 Task: Research Airbnb properties in Suluq, Libya from 12th December, 2023 to 16th December, 2023 for 8 adults.8 bedrooms having 8 beds and 8 bathrooms. Property type can be hotel. Amenities needed are: wifi, TV, free parkinig on premises, gym, breakfast. Look for 4 properties as per requirement.
Action: Mouse moved to (602, 83)
Screenshot: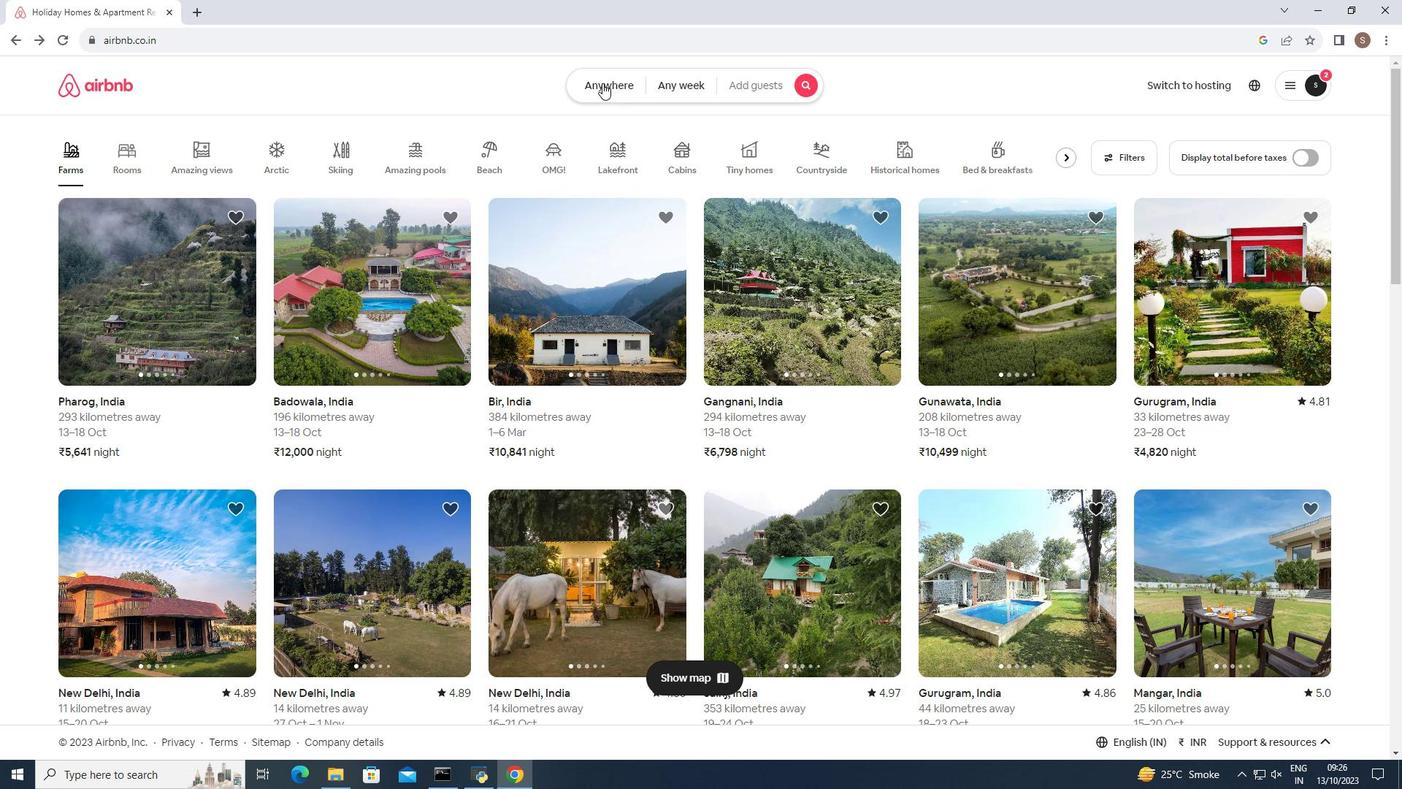 
Action: Mouse pressed left at (602, 83)
Screenshot: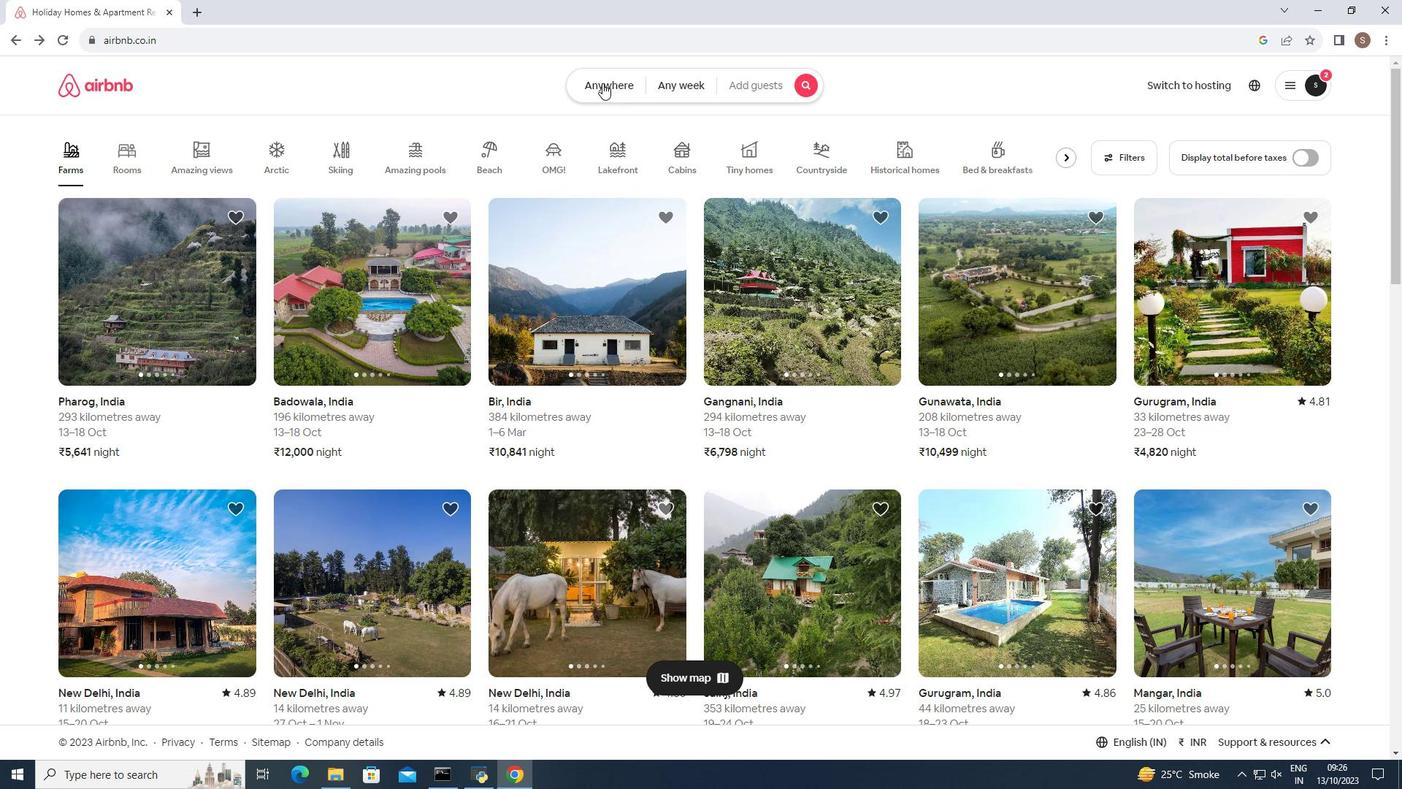 
Action: Mouse moved to (467, 139)
Screenshot: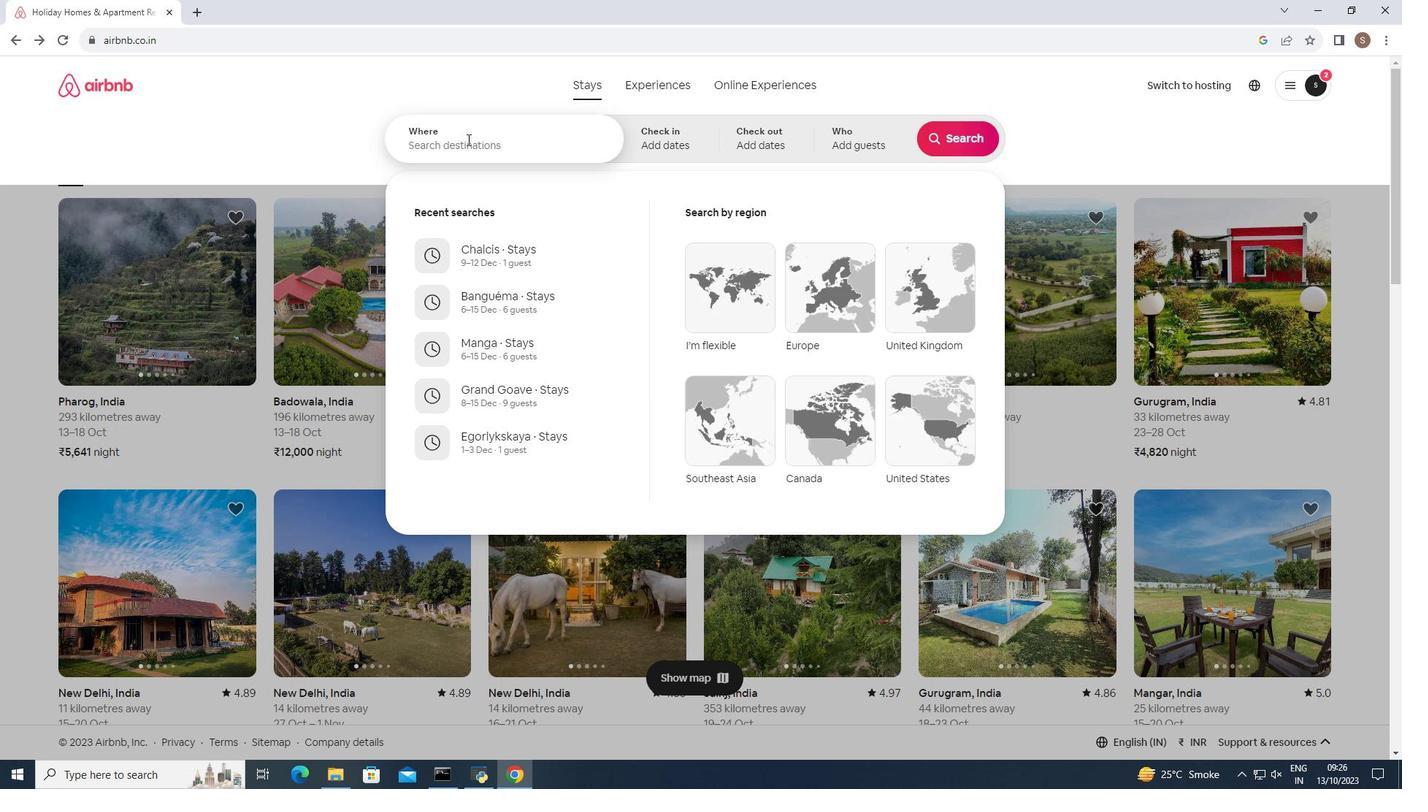 
Action: Mouse pressed left at (467, 139)
Screenshot: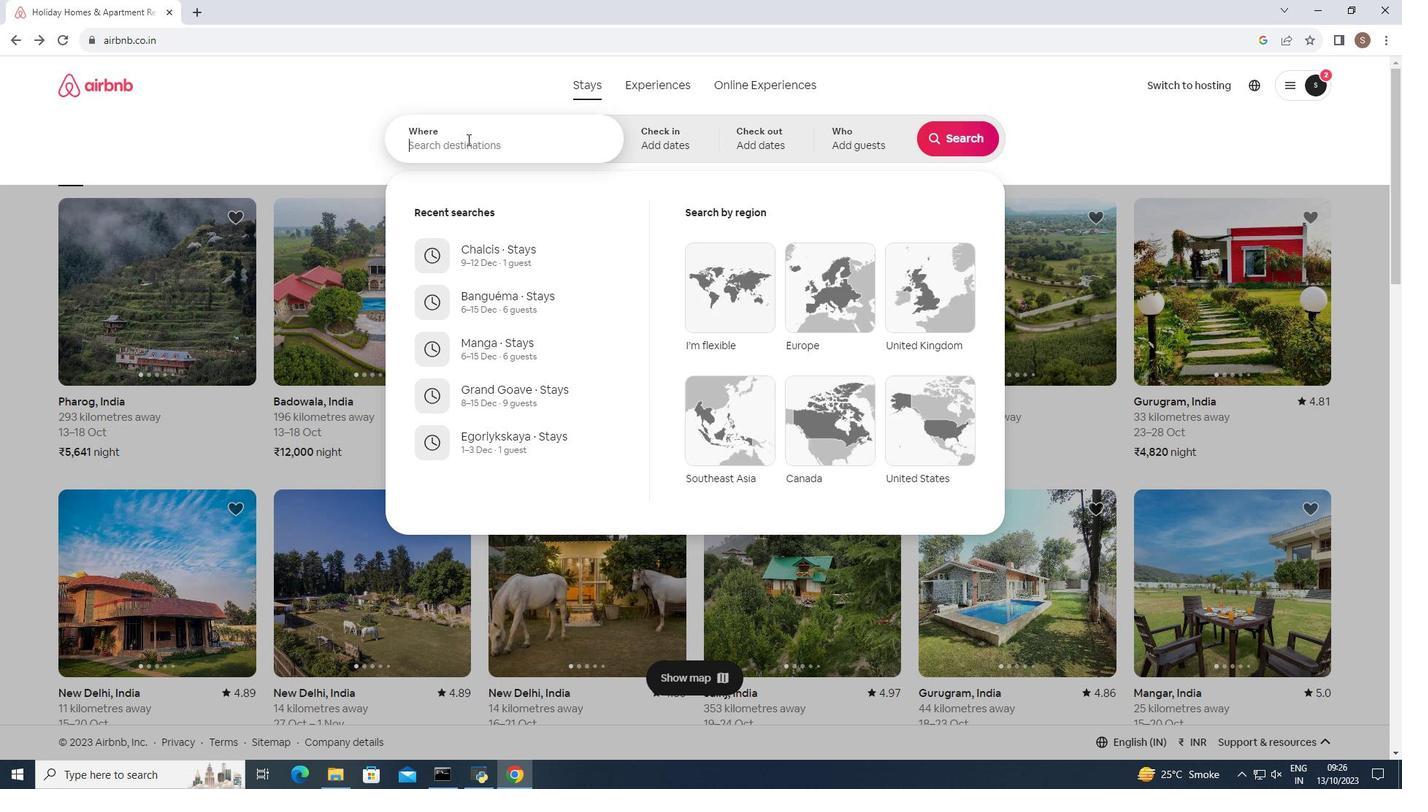 
Action: Key pressed <Key.shift><Key.shift><Key.shift>Suluq,<Key.space><Key.shift>Libya<Key.enter>
Screenshot: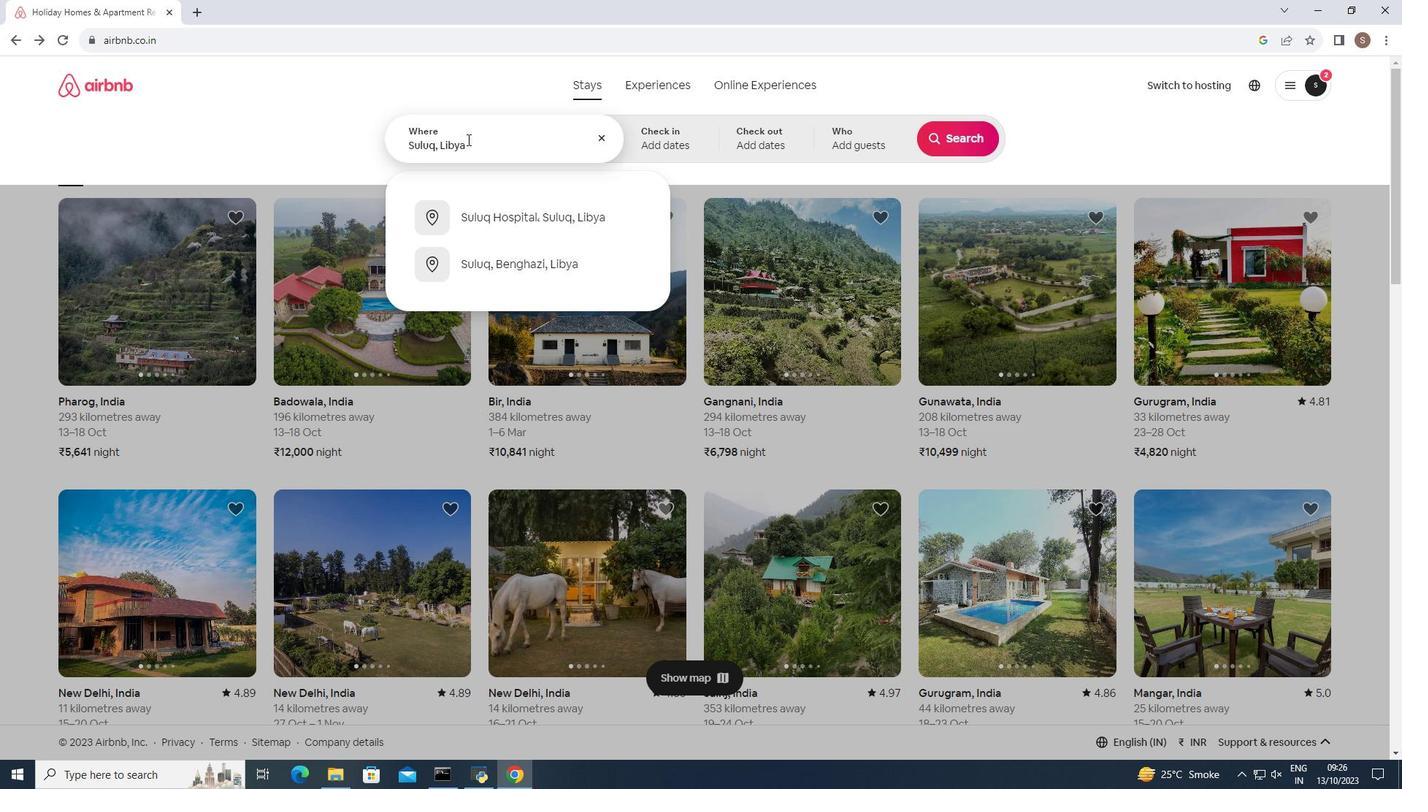 
Action: Mouse moved to (953, 253)
Screenshot: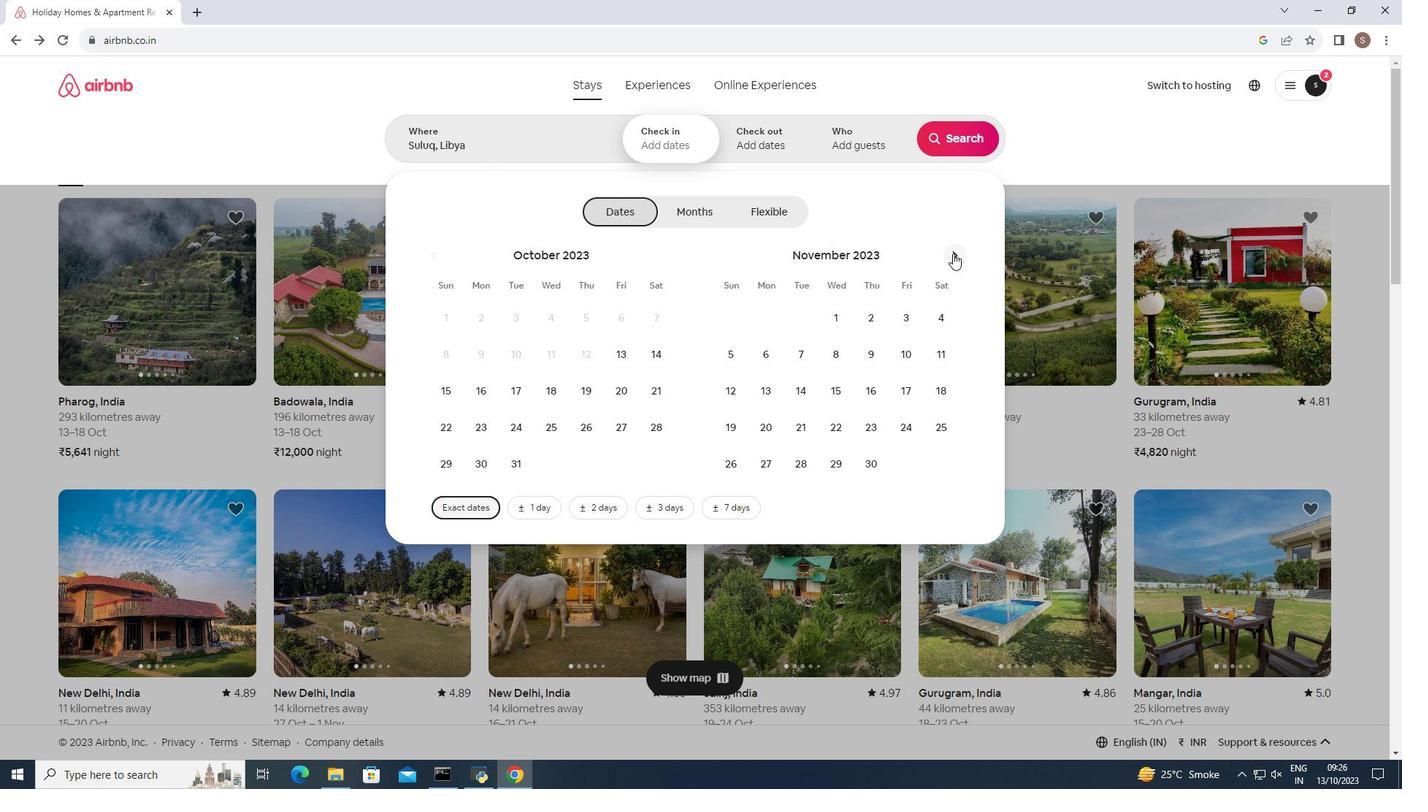 
Action: Mouse pressed left at (953, 253)
Screenshot: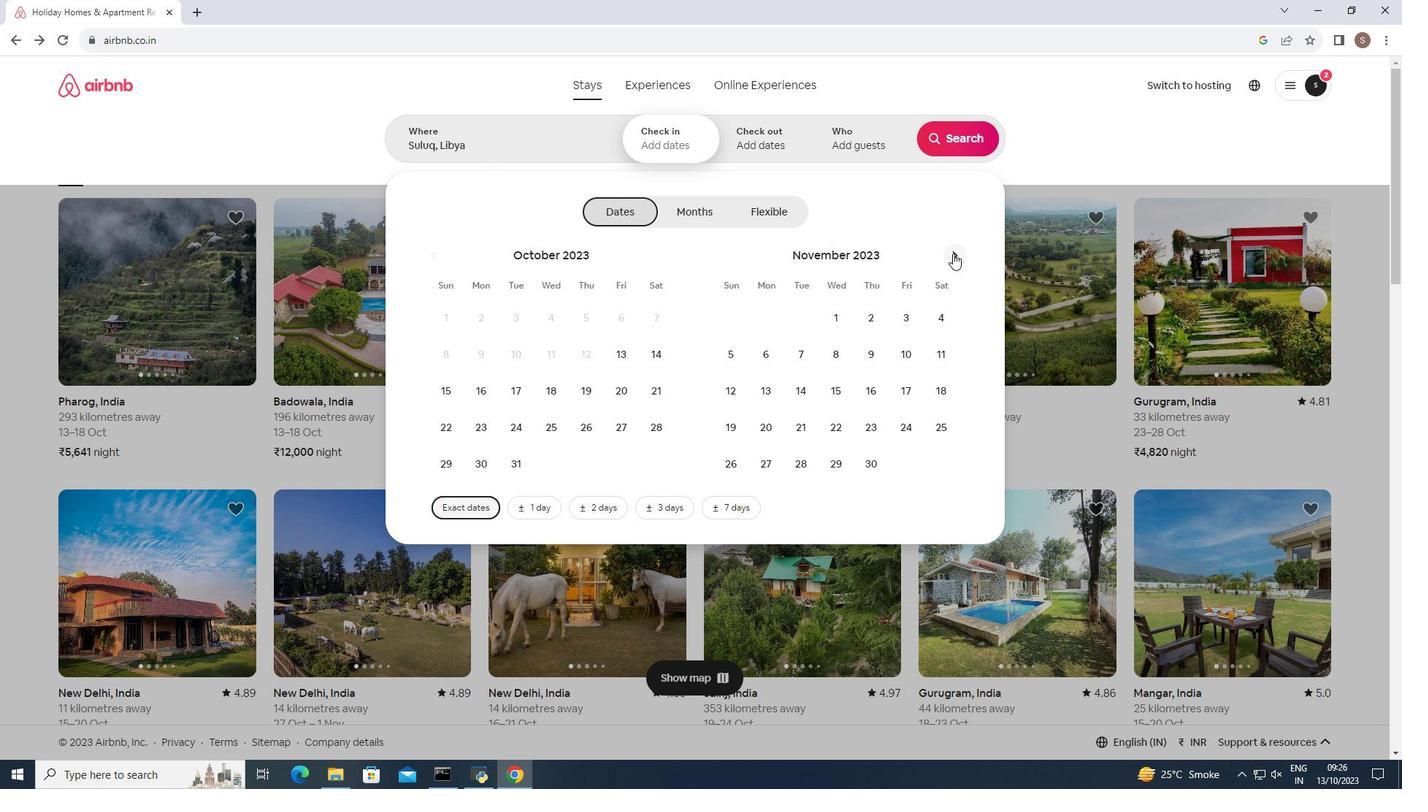
Action: Mouse moved to (797, 388)
Screenshot: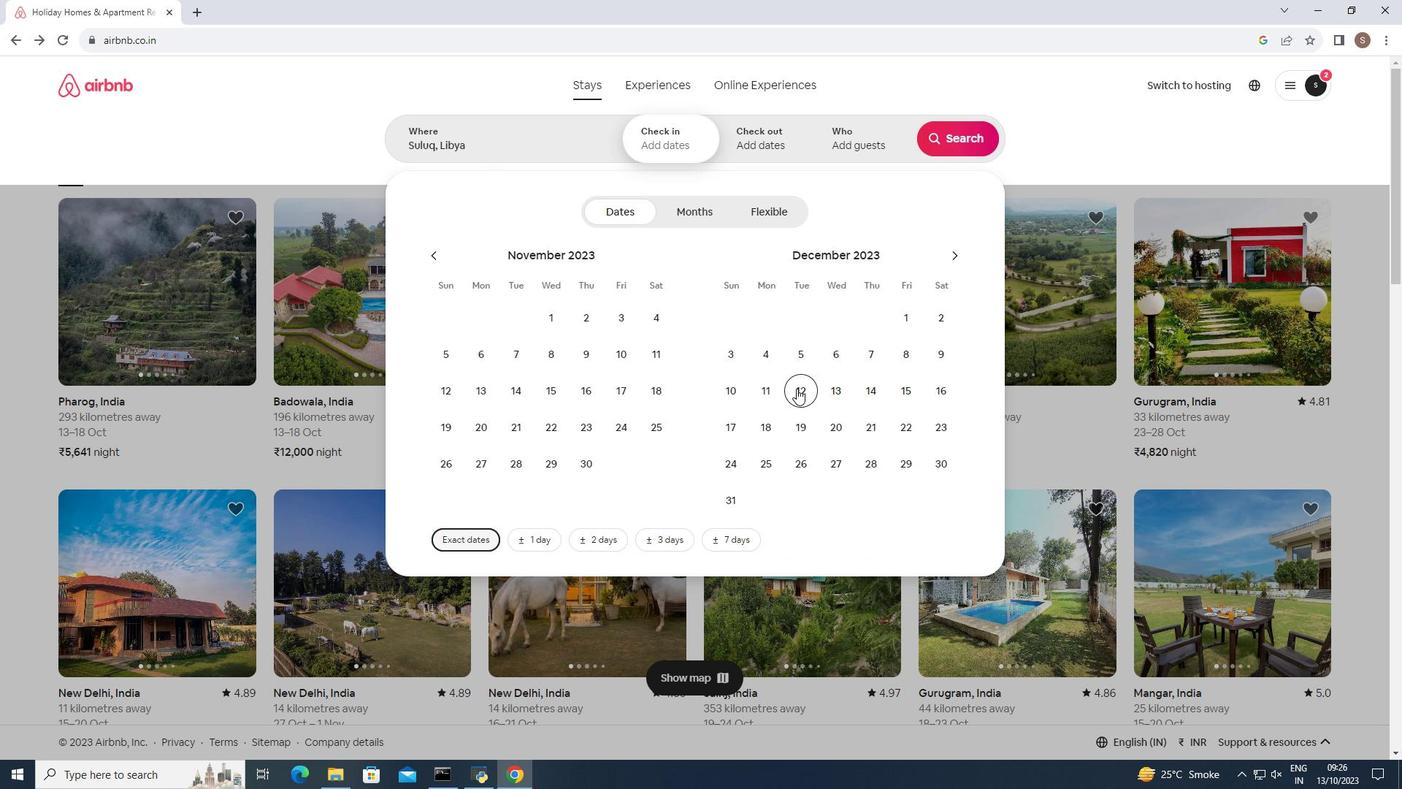 
Action: Mouse pressed left at (797, 388)
Screenshot: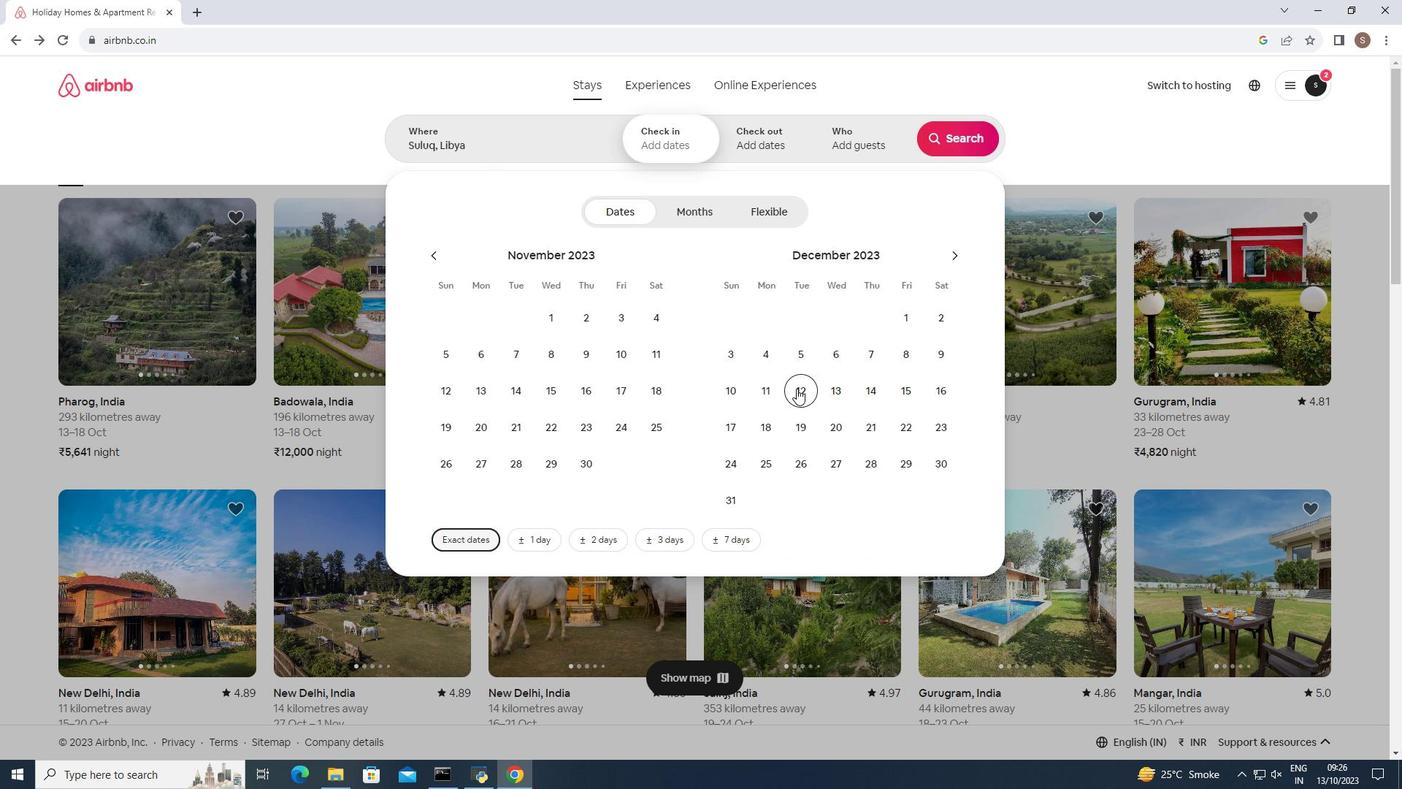 
Action: Mouse moved to (940, 388)
Screenshot: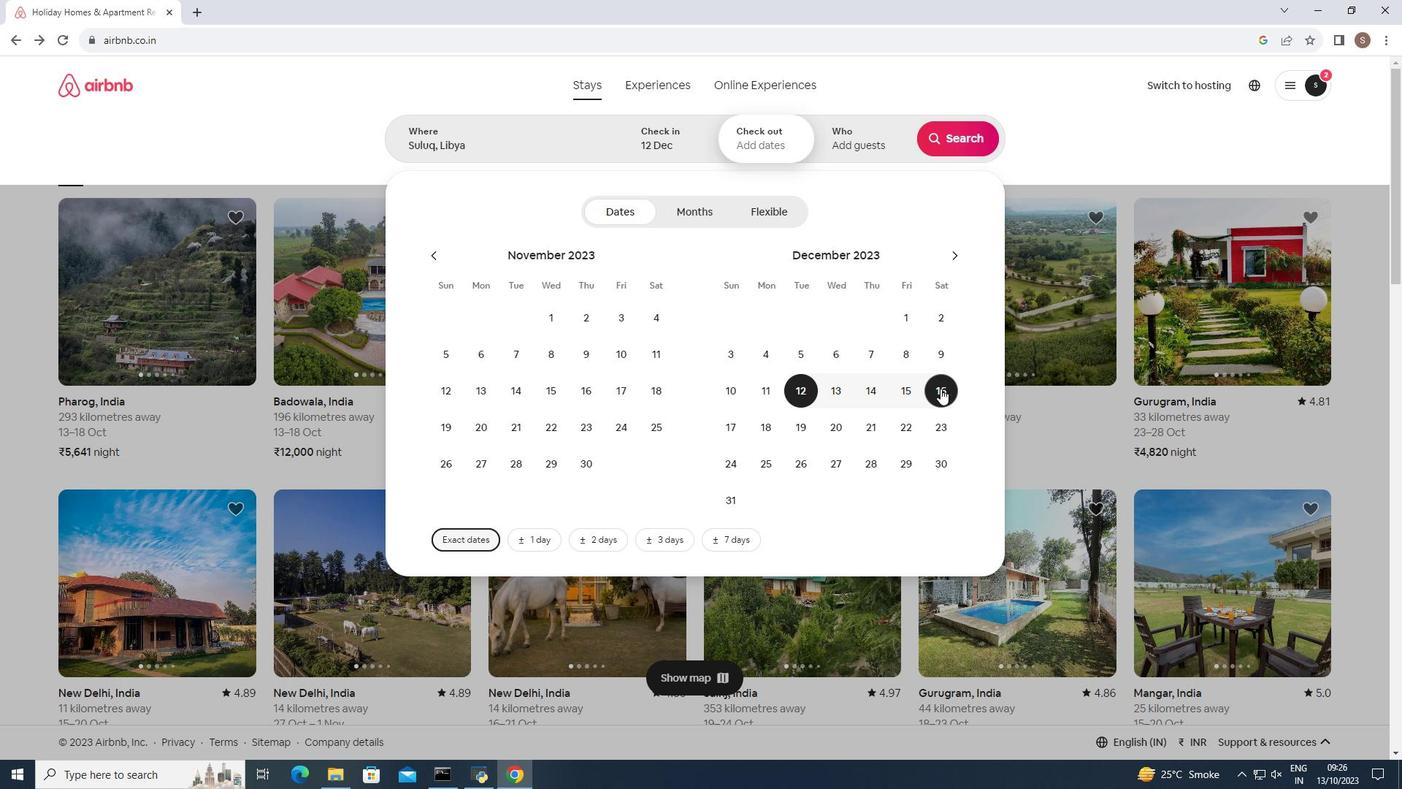 
Action: Mouse pressed left at (940, 388)
Screenshot: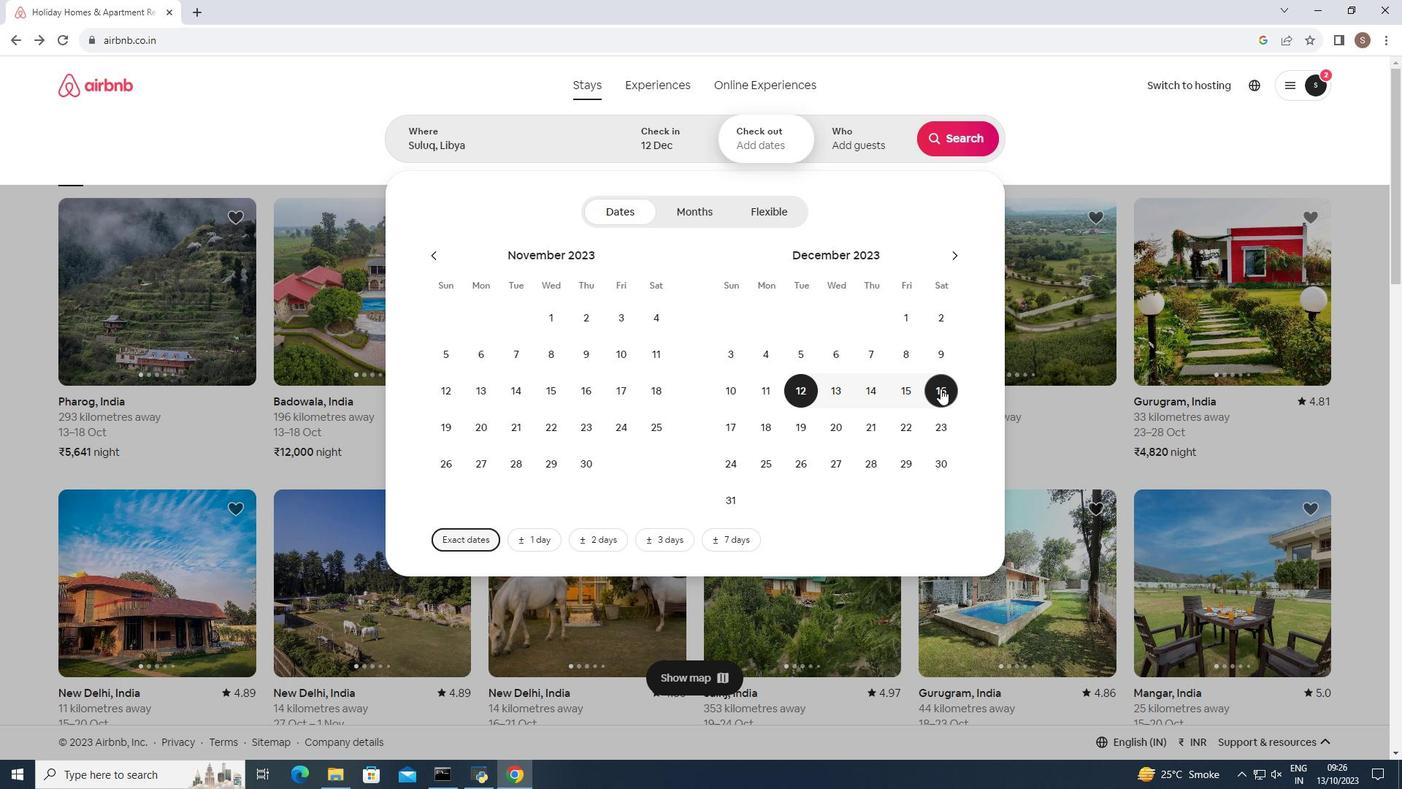 
Action: Mouse moved to (856, 132)
Screenshot: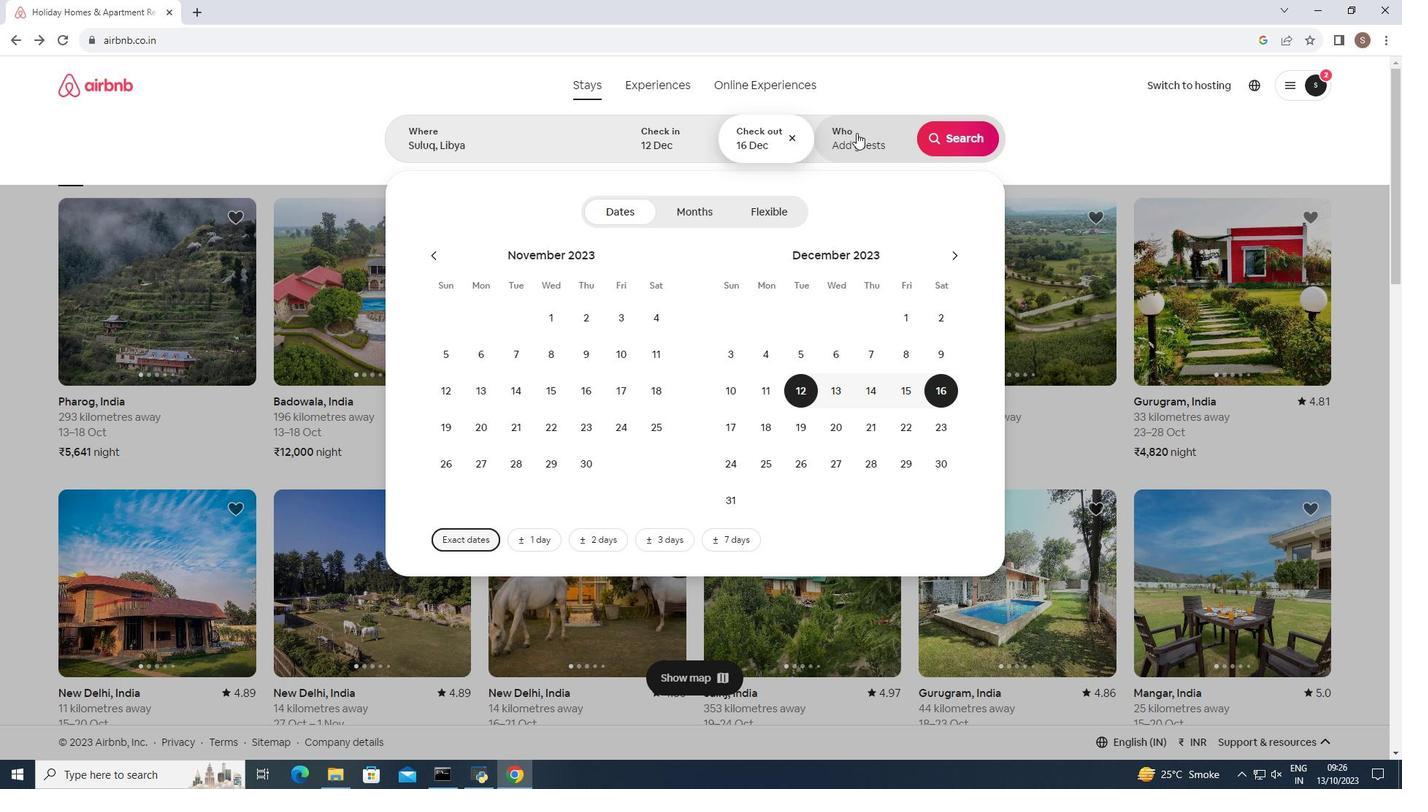 
Action: Mouse pressed left at (856, 132)
Screenshot: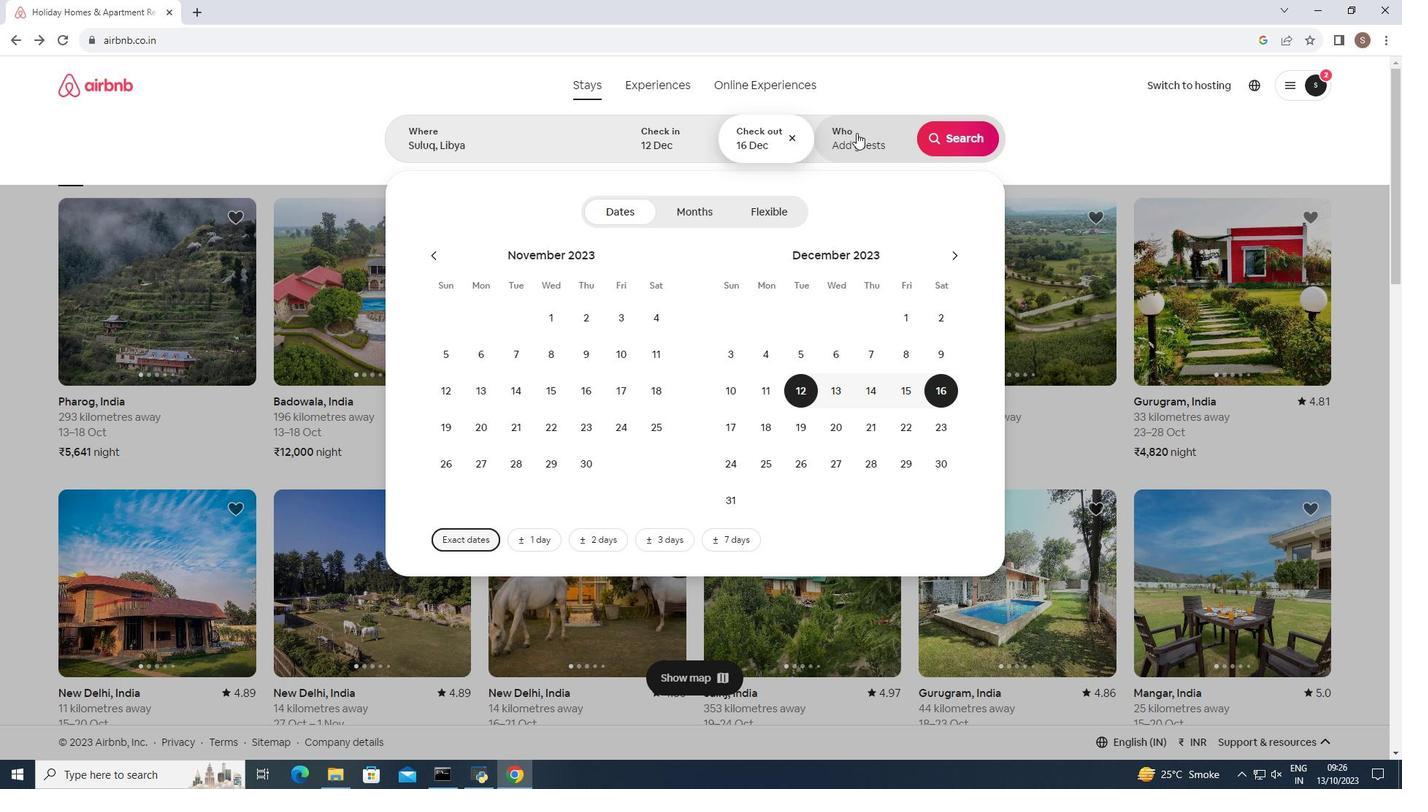 
Action: Mouse moved to (959, 216)
Screenshot: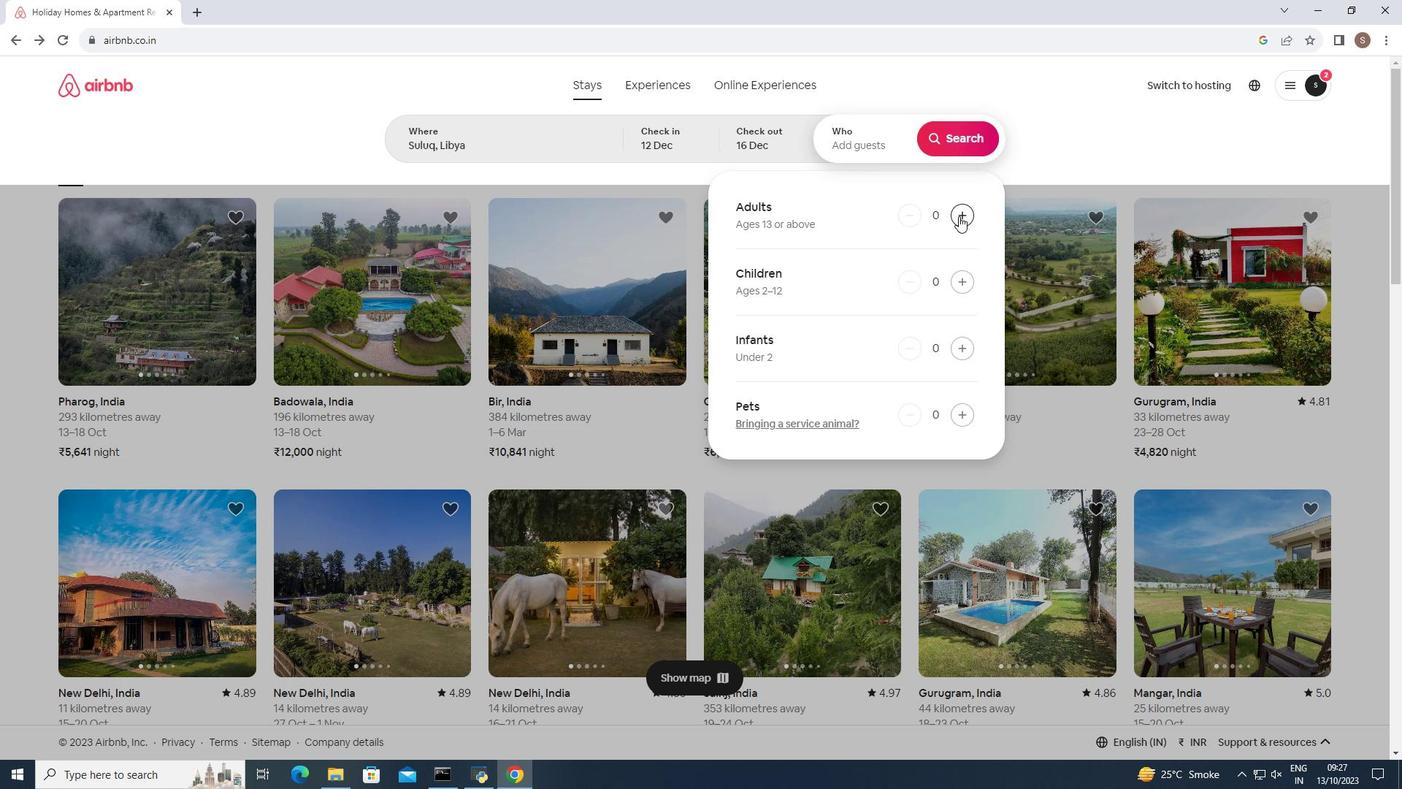 
Action: Mouse pressed left at (959, 216)
Screenshot: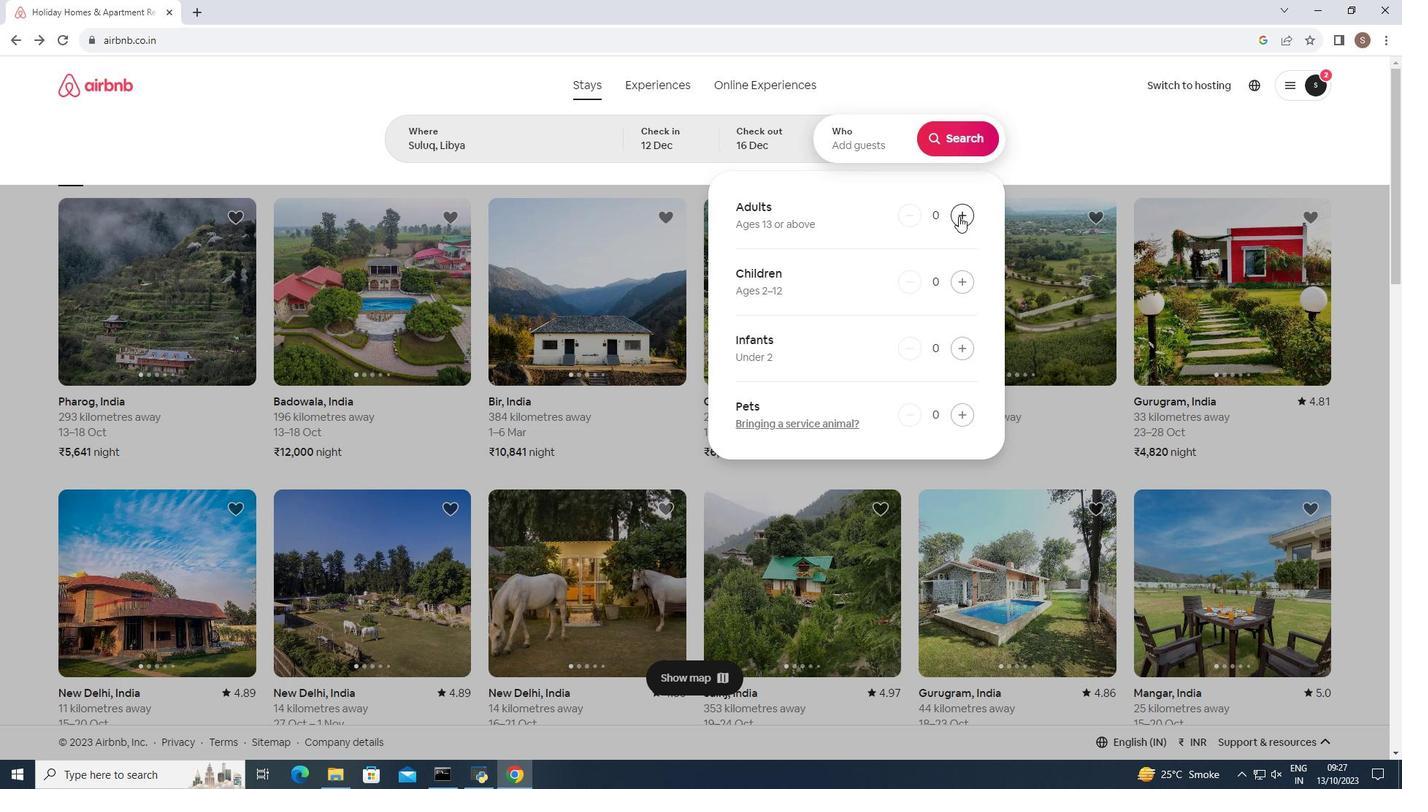 
Action: Mouse pressed left at (959, 216)
Screenshot: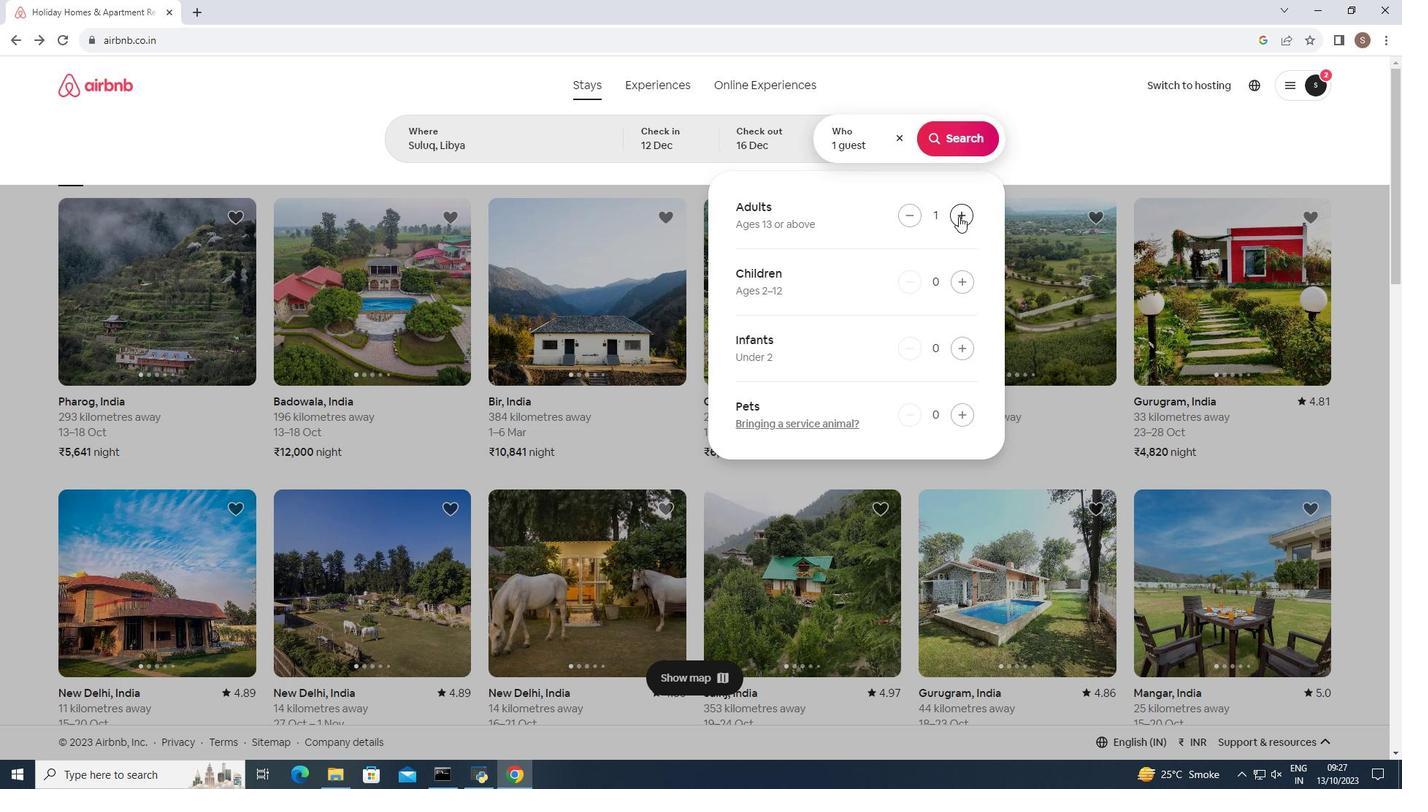 
Action: Mouse pressed left at (959, 216)
Screenshot: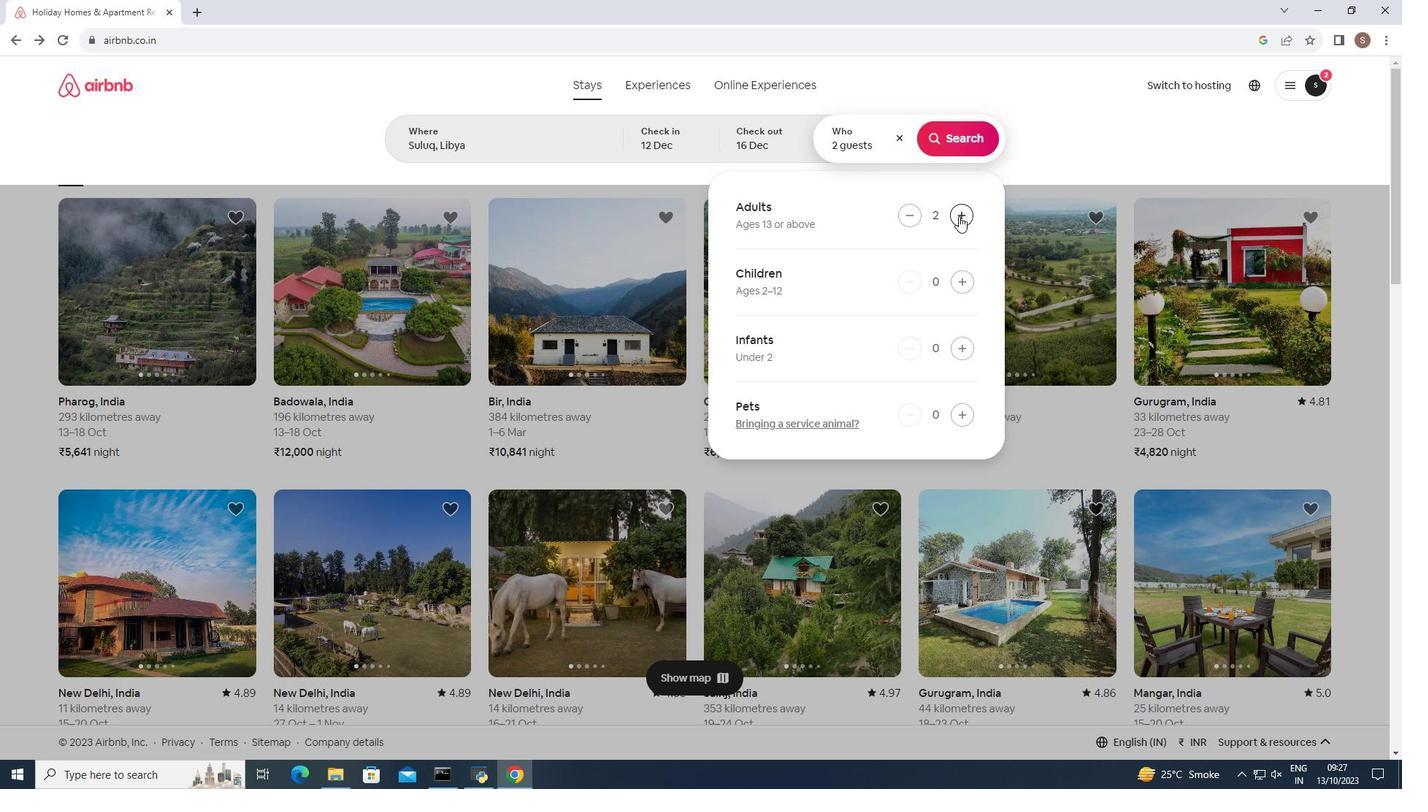 
Action: Mouse pressed left at (959, 216)
Screenshot: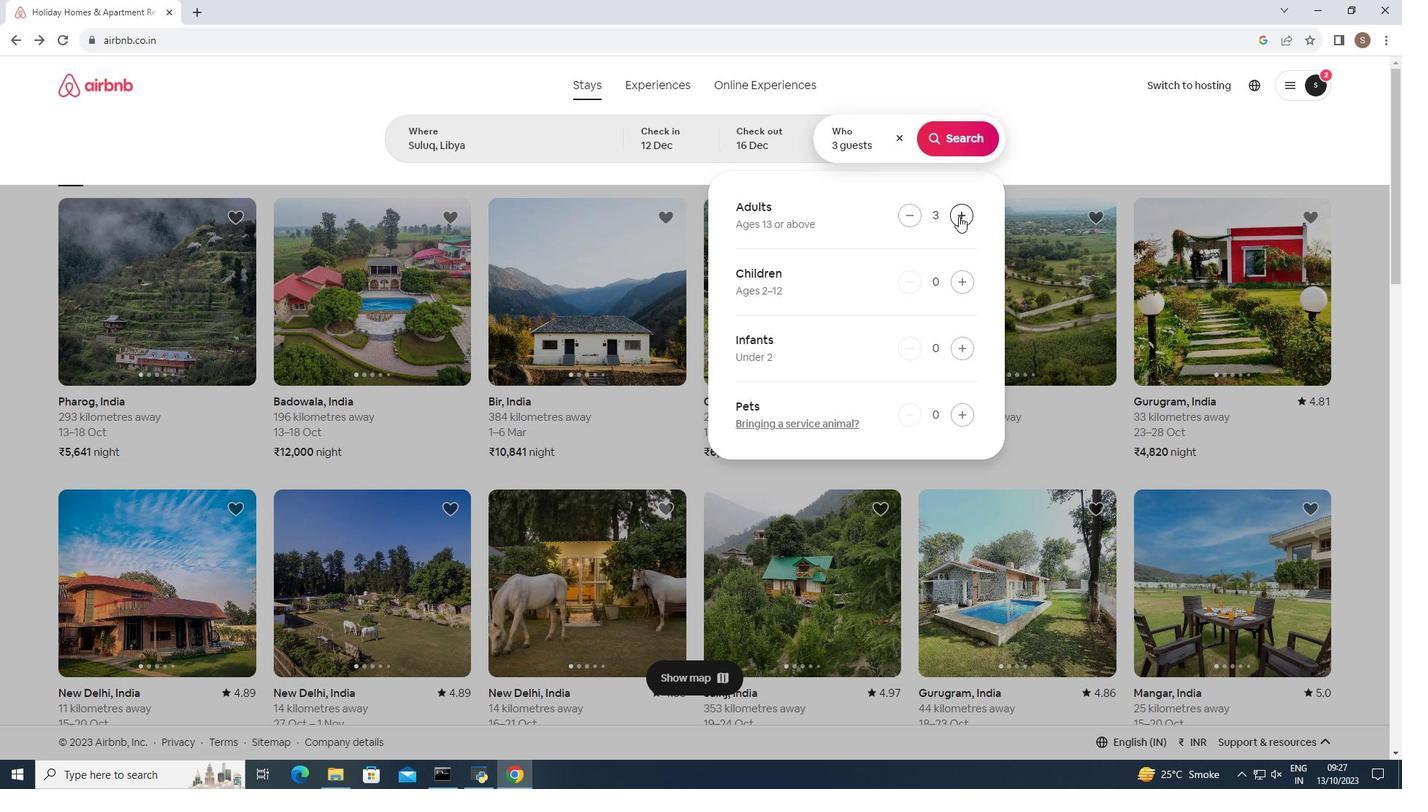 
Action: Mouse pressed left at (959, 216)
Screenshot: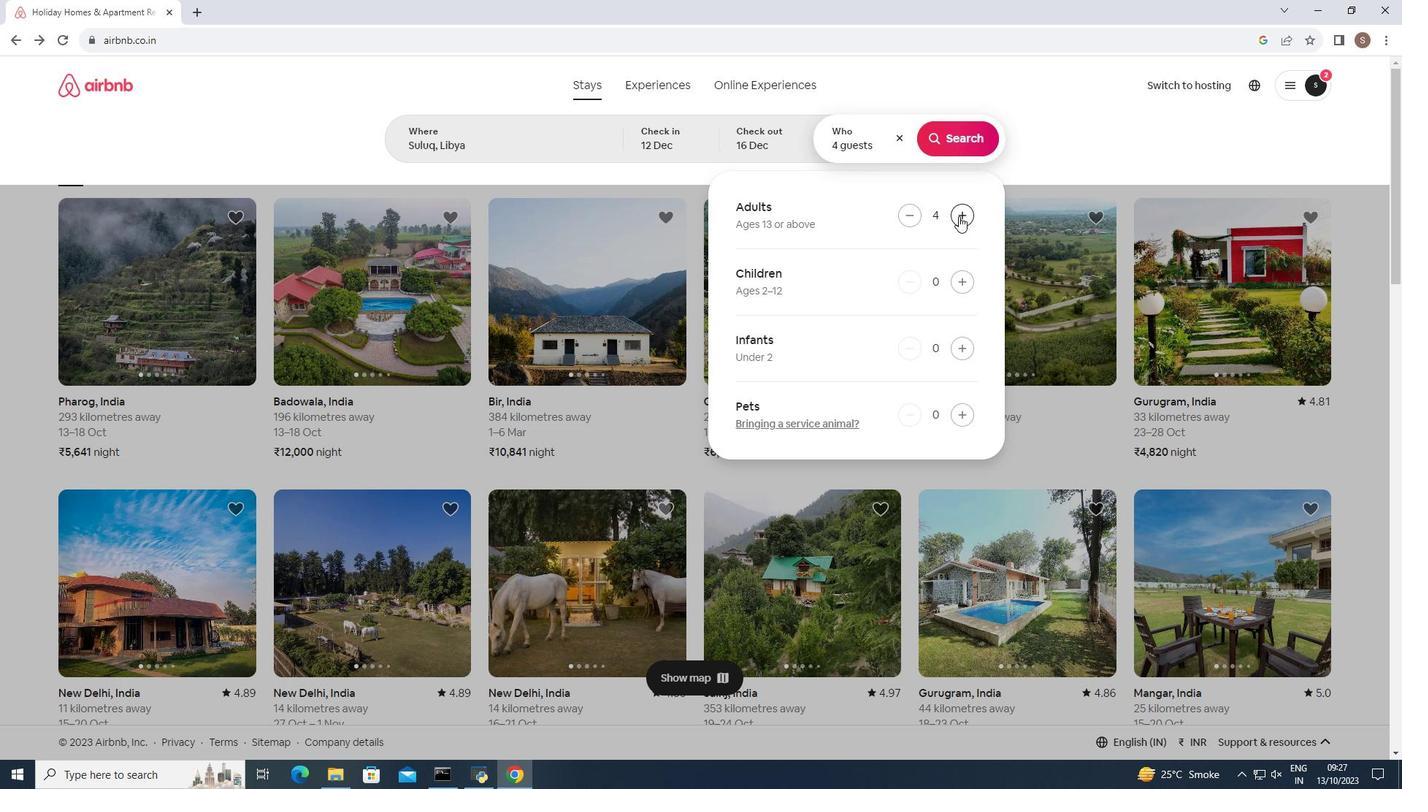 
Action: Mouse pressed left at (959, 216)
Screenshot: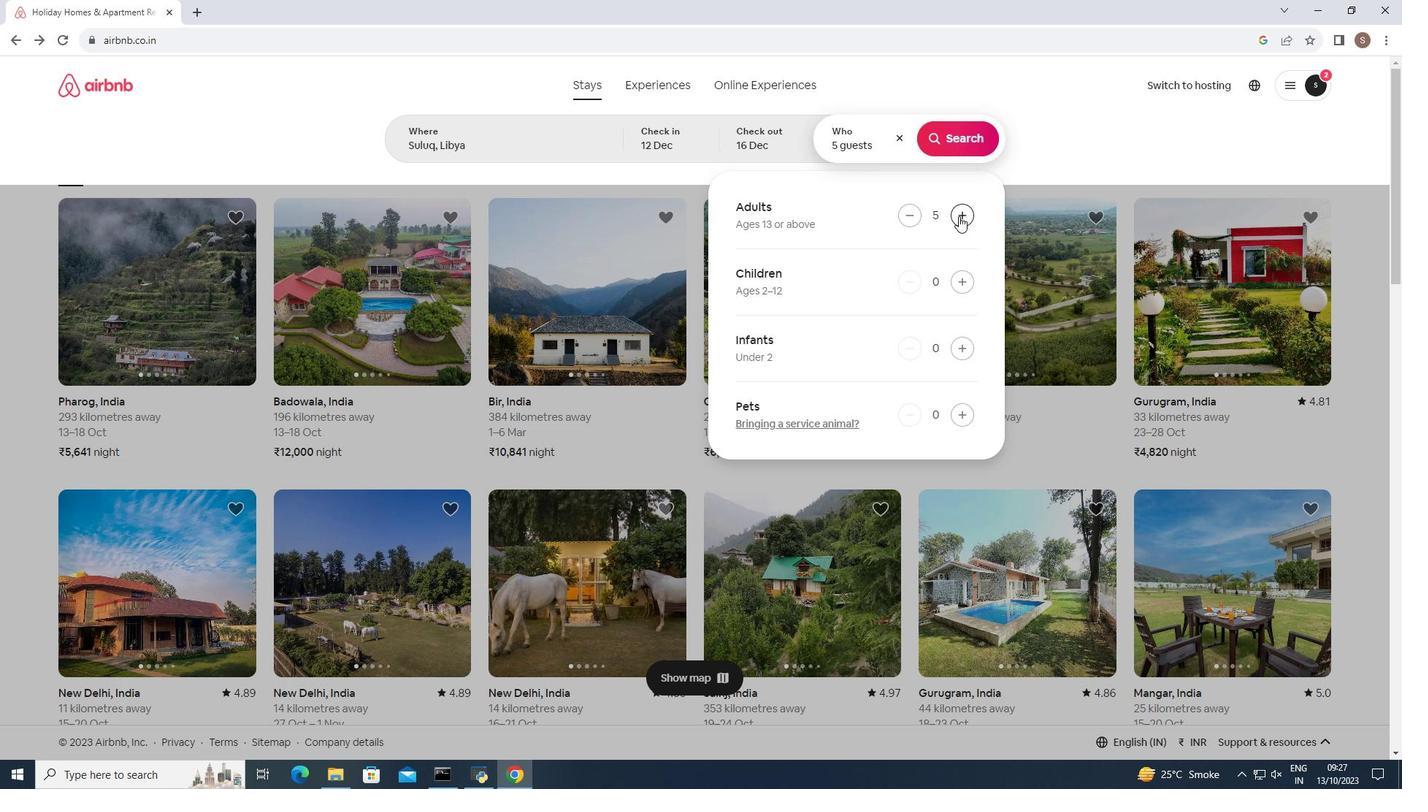 
Action: Mouse pressed left at (959, 216)
Screenshot: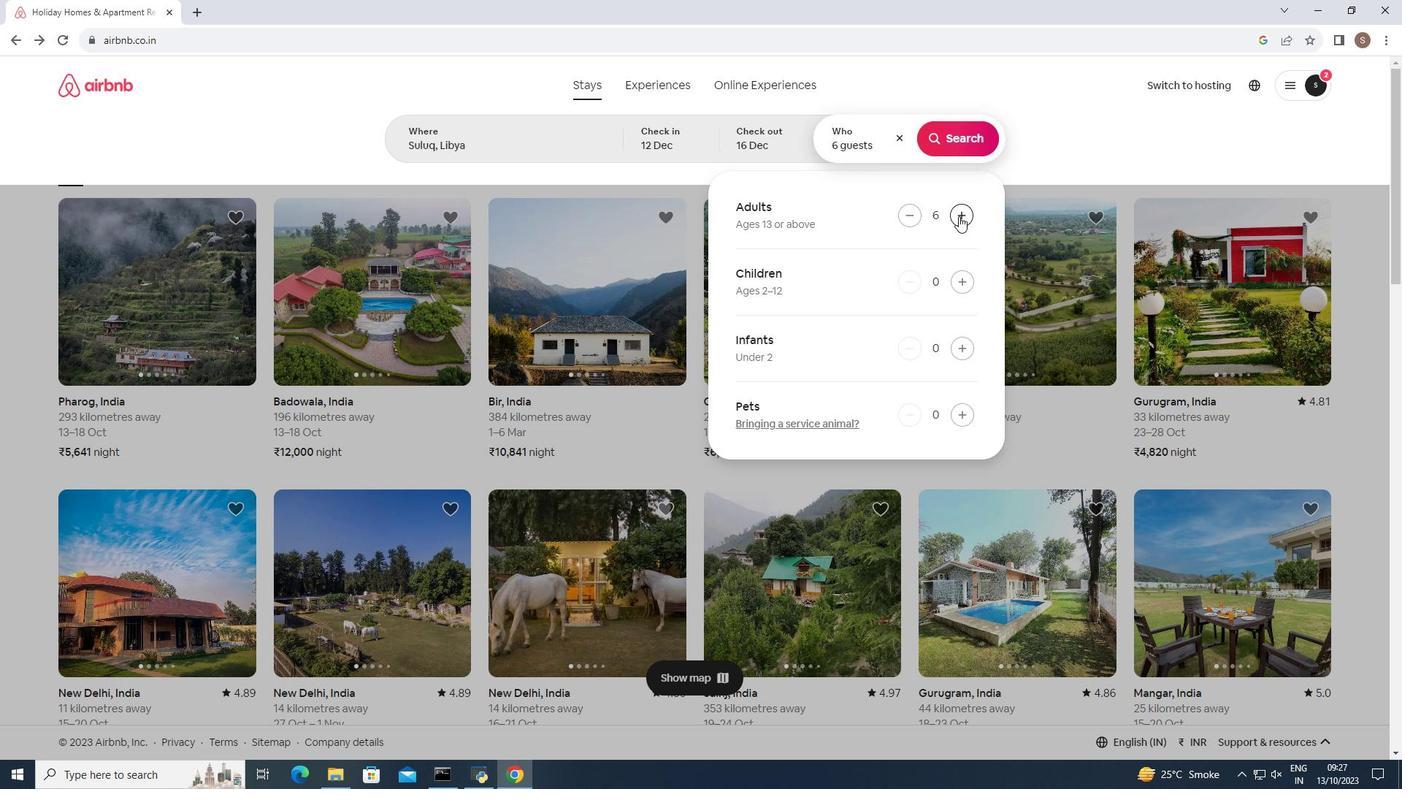 
Action: Mouse pressed left at (959, 216)
Screenshot: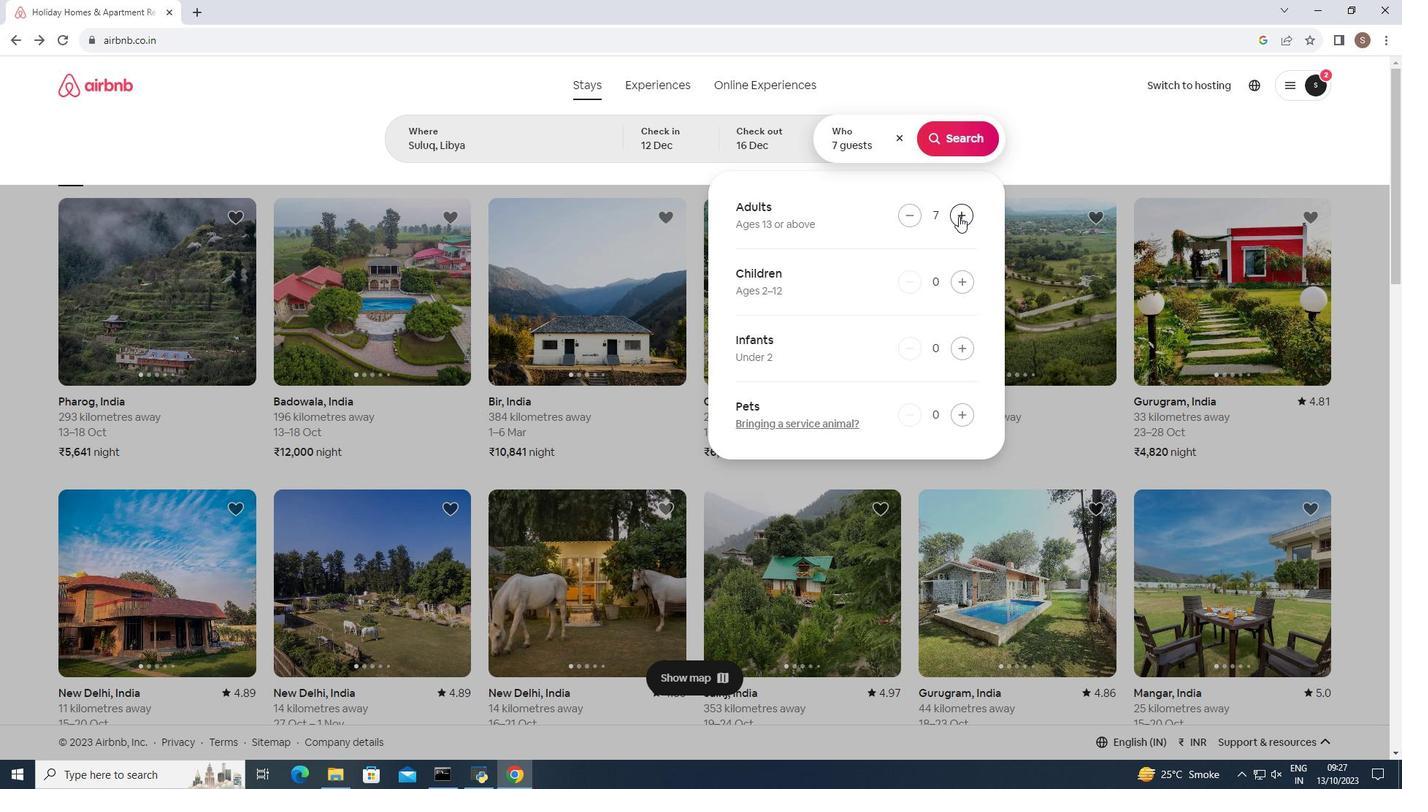 
Action: Mouse moved to (968, 134)
Screenshot: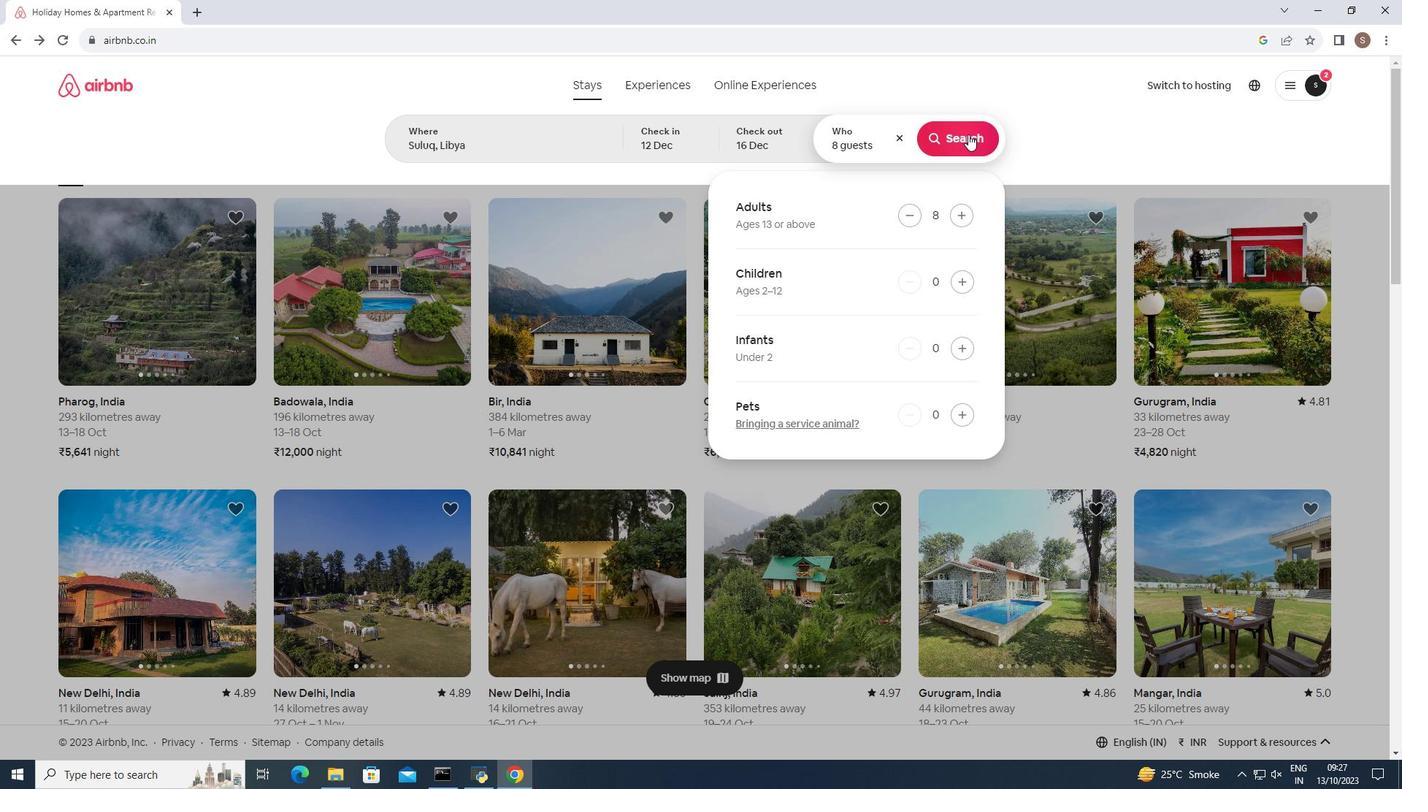 
Action: Mouse pressed left at (968, 134)
Screenshot: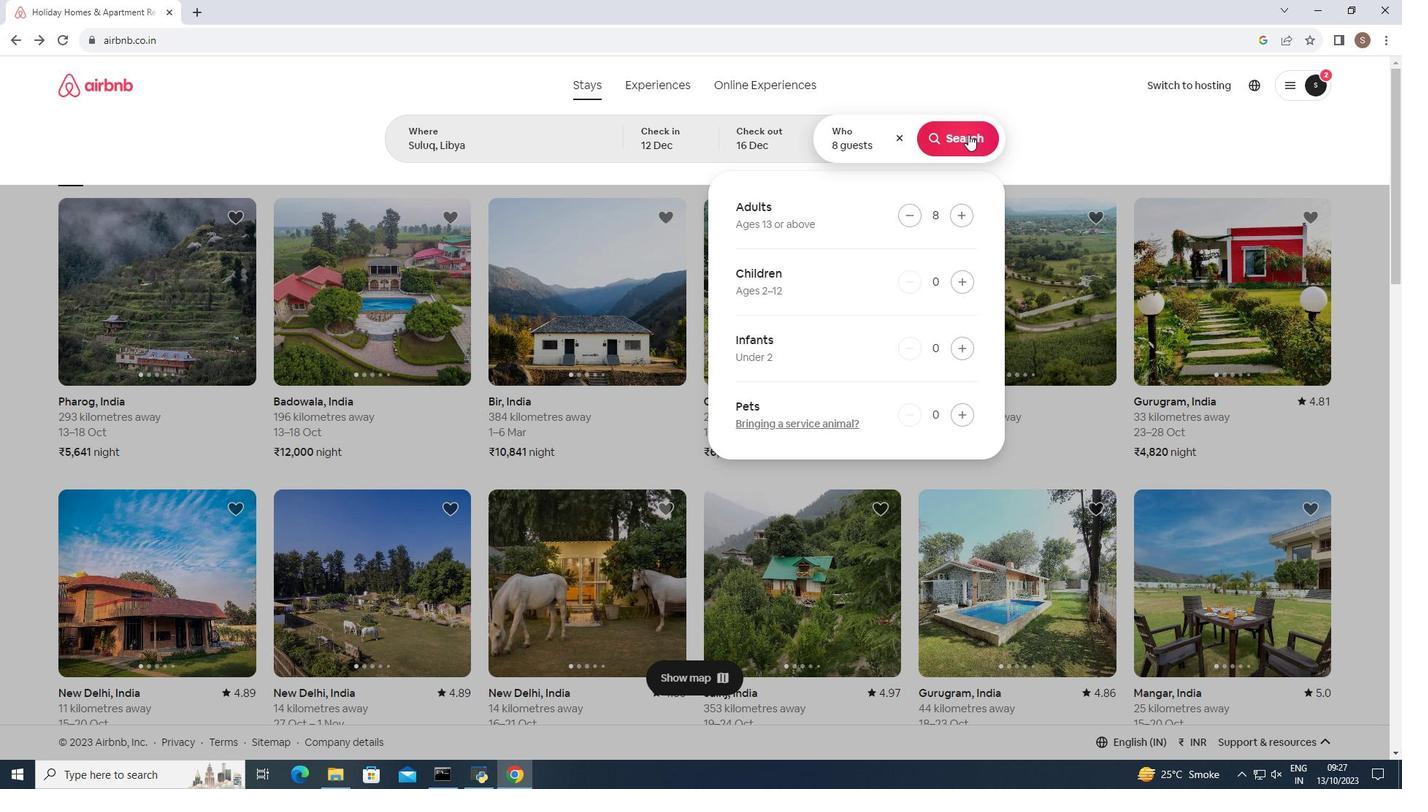
Action: Mouse moved to (1157, 144)
Screenshot: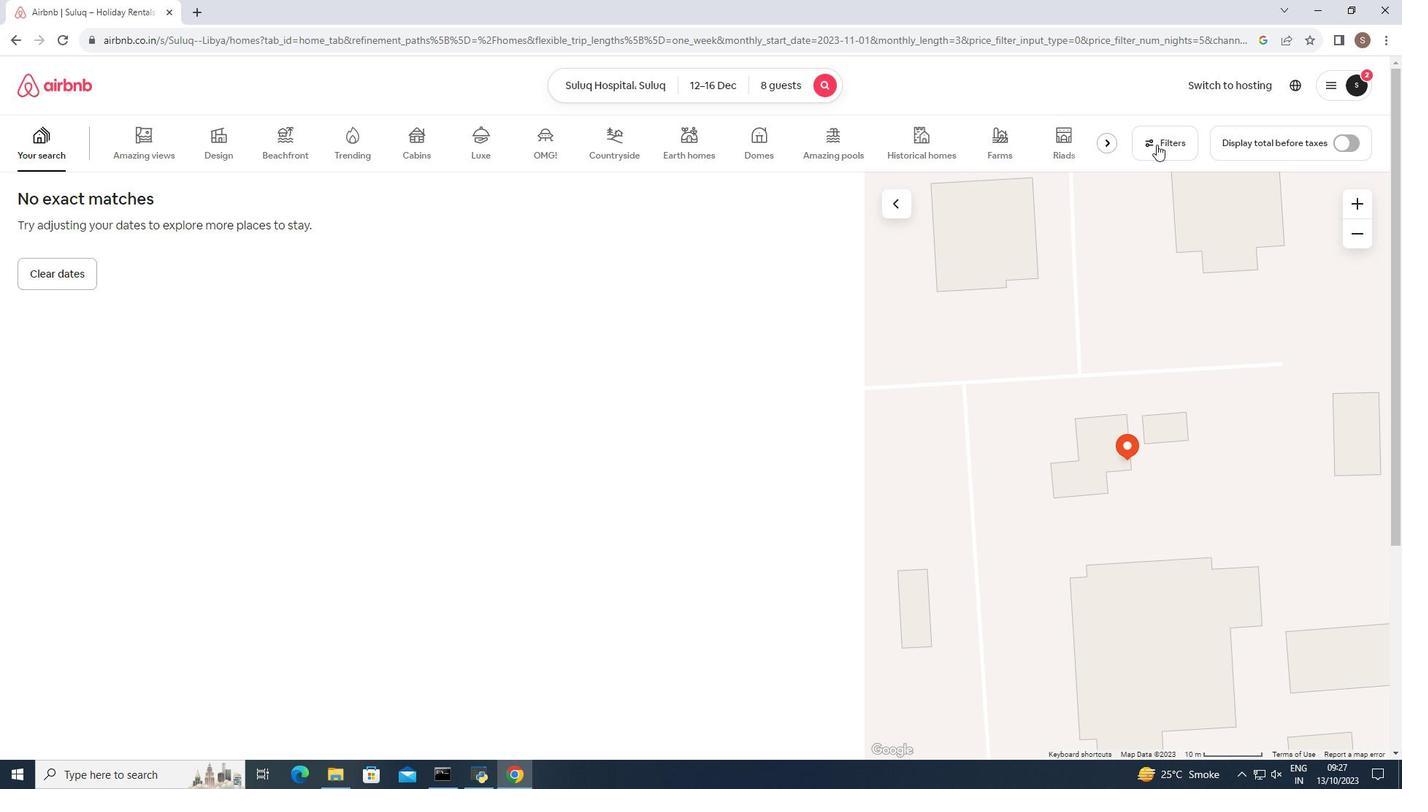 
Action: Mouse pressed left at (1157, 144)
Screenshot: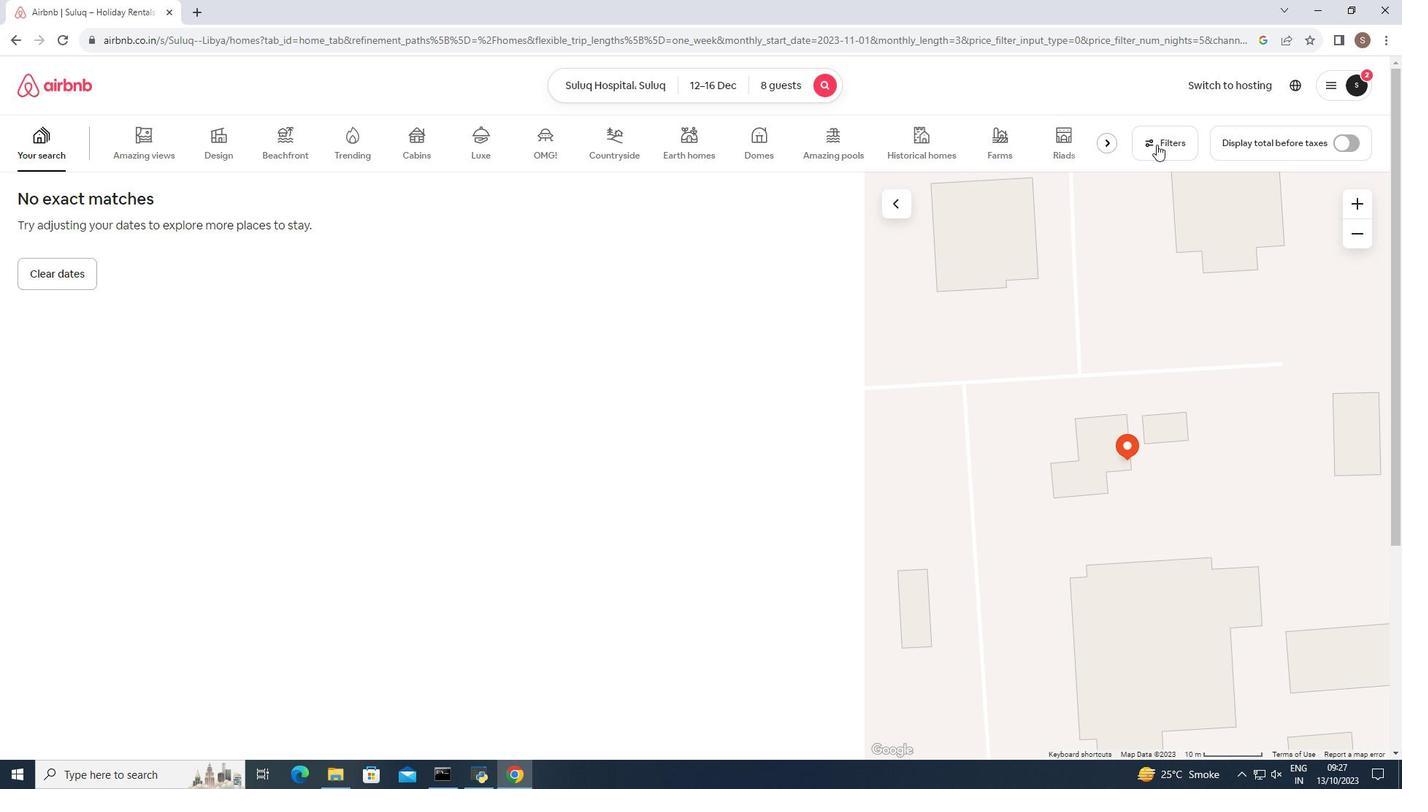 
Action: Mouse moved to (709, 379)
Screenshot: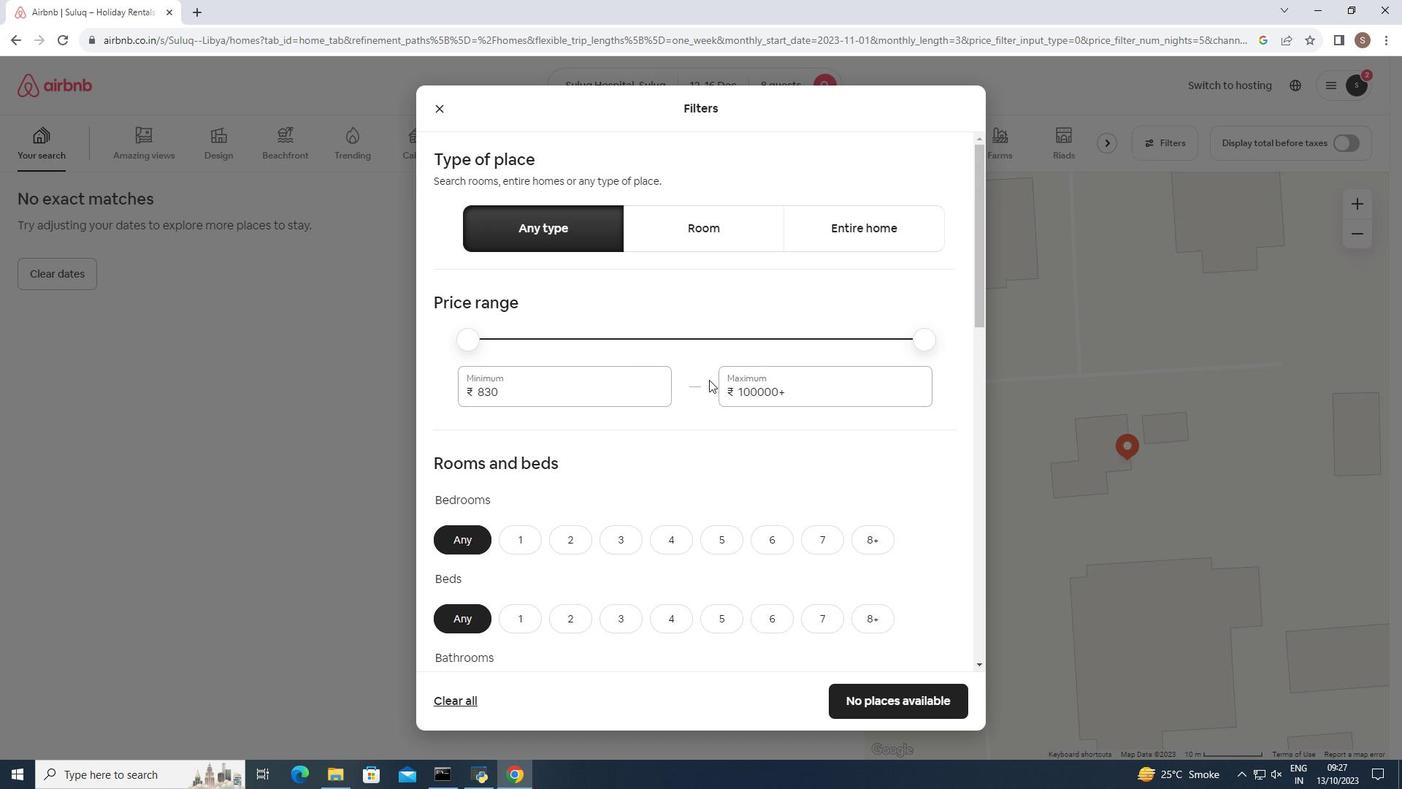 
Action: Mouse scrolled (709, 379) with delta (0, 0)
Screenshot: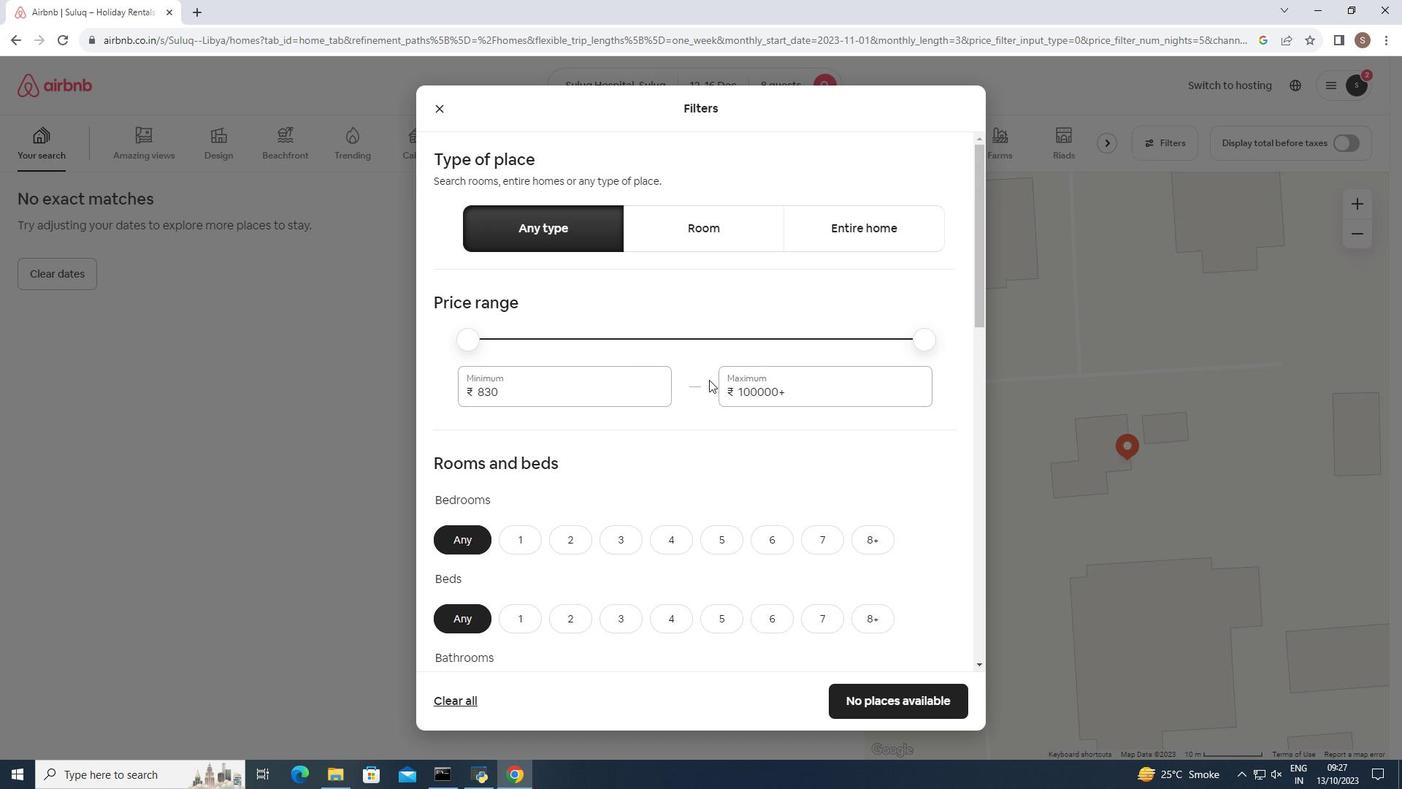 
Action: Mouse scrolled (709, 379) with delta (0, 0)
Screenshot: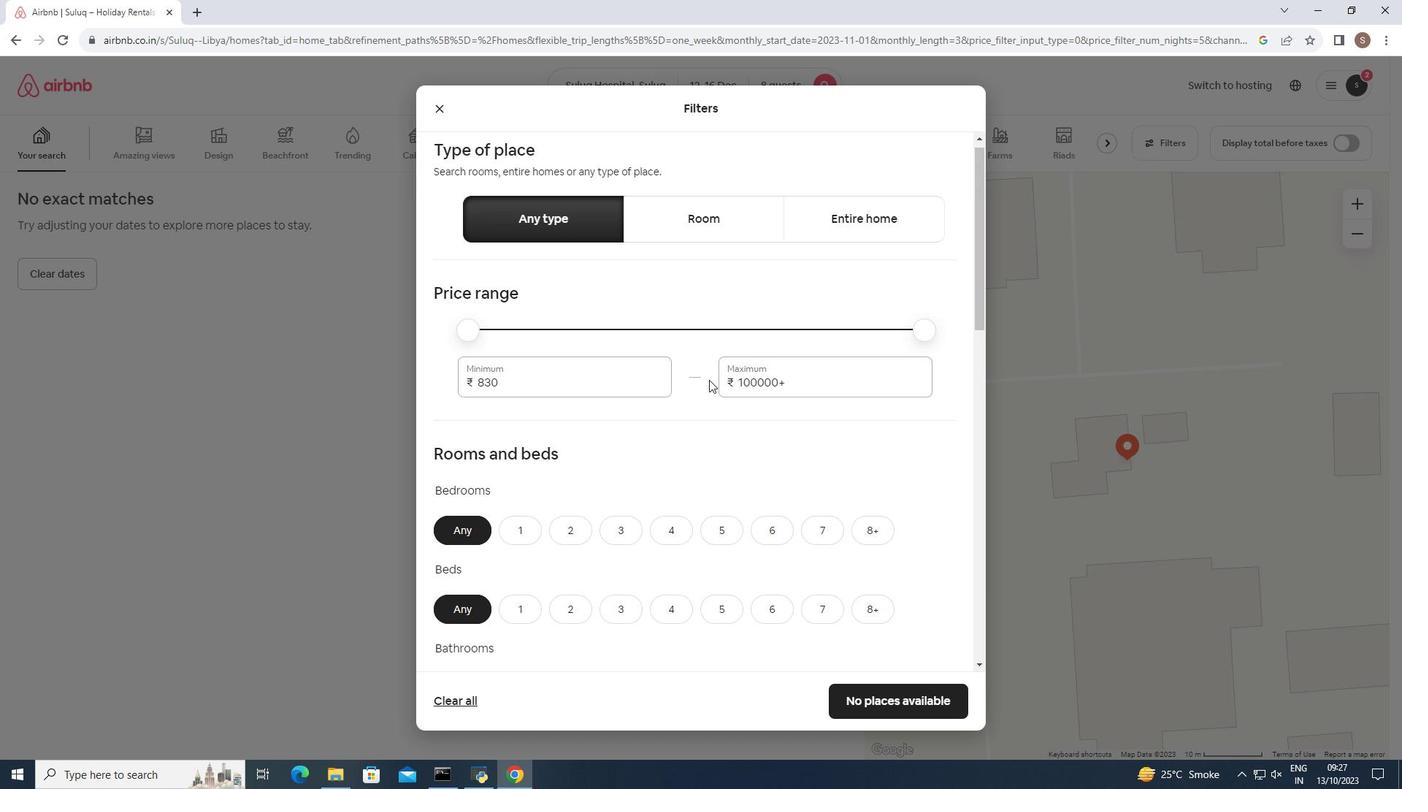 
Action: Mouse scrolled (709, 379) with delta (0, 0)
Screenshot: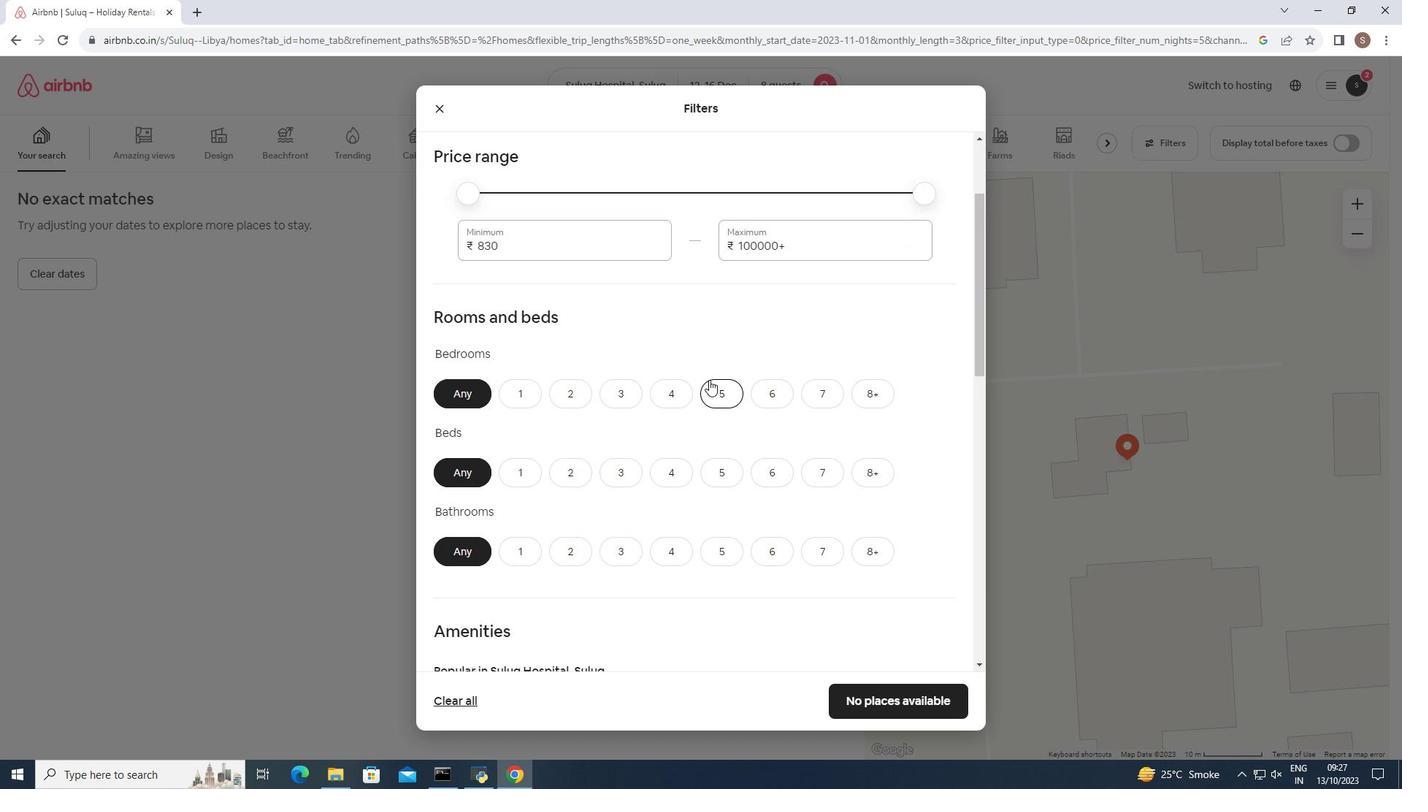 
Action: Mouse moved to (863, 322)
Screenshot: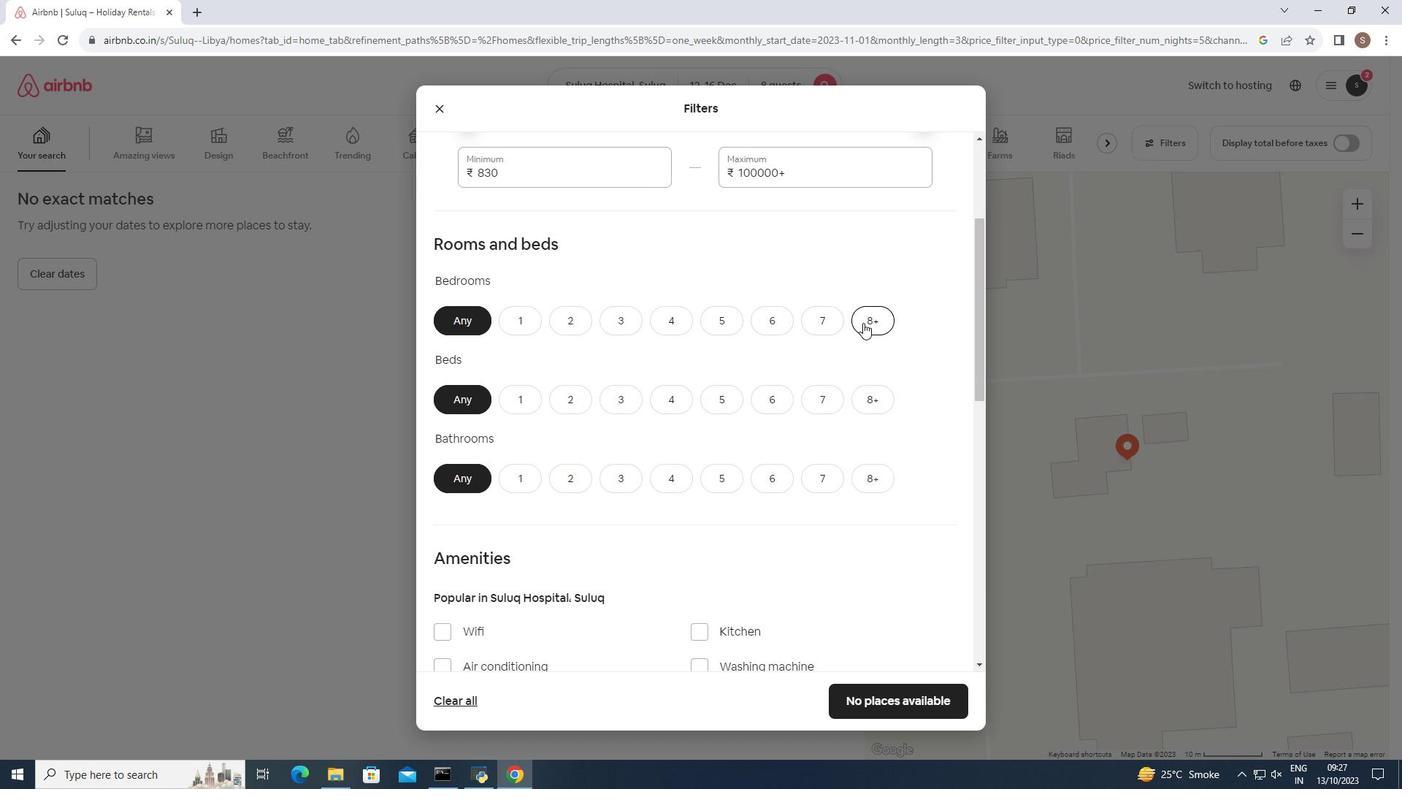 
Action: Mouse pressed left at (863, 322)
Screenshot: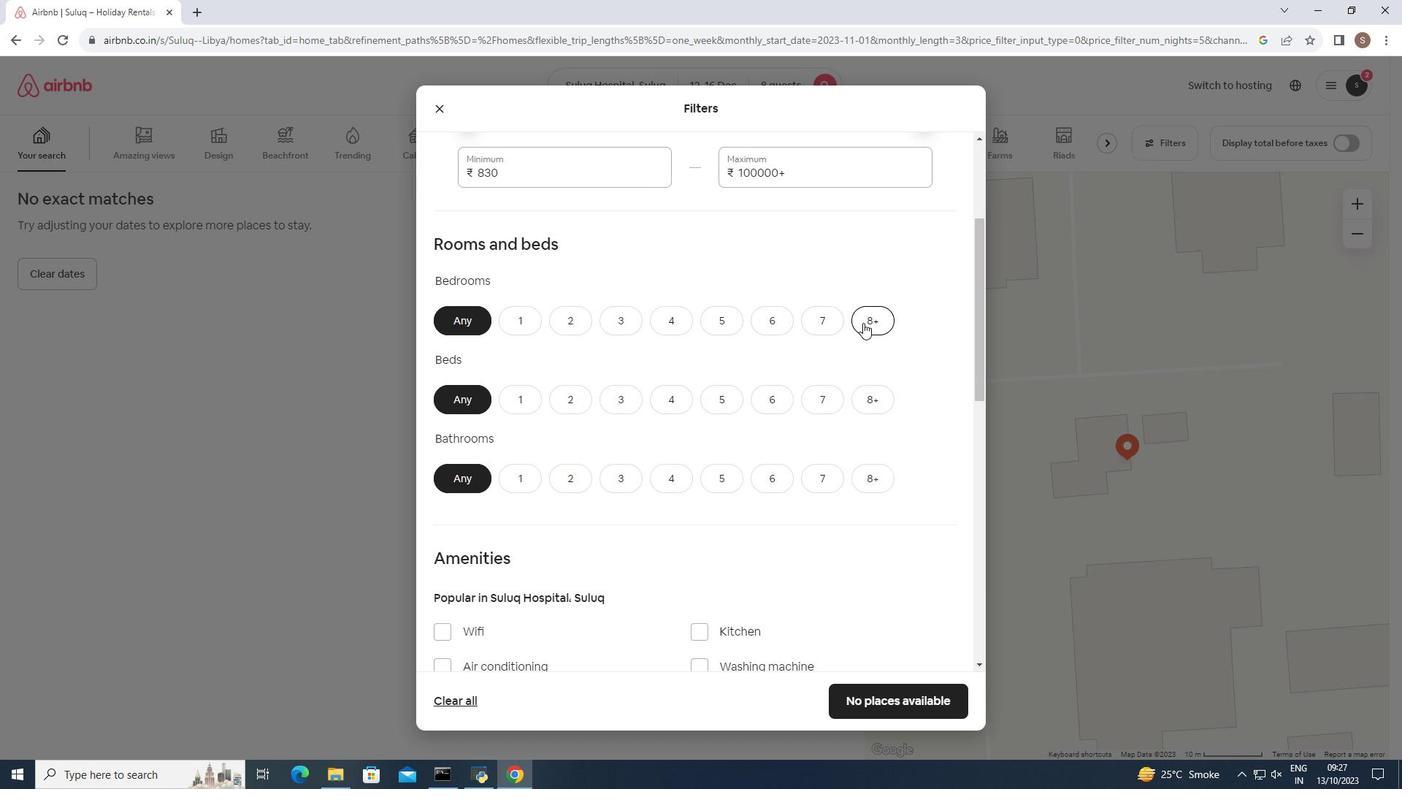 
Action: Mouse moved to (874, 402)
Screenshot: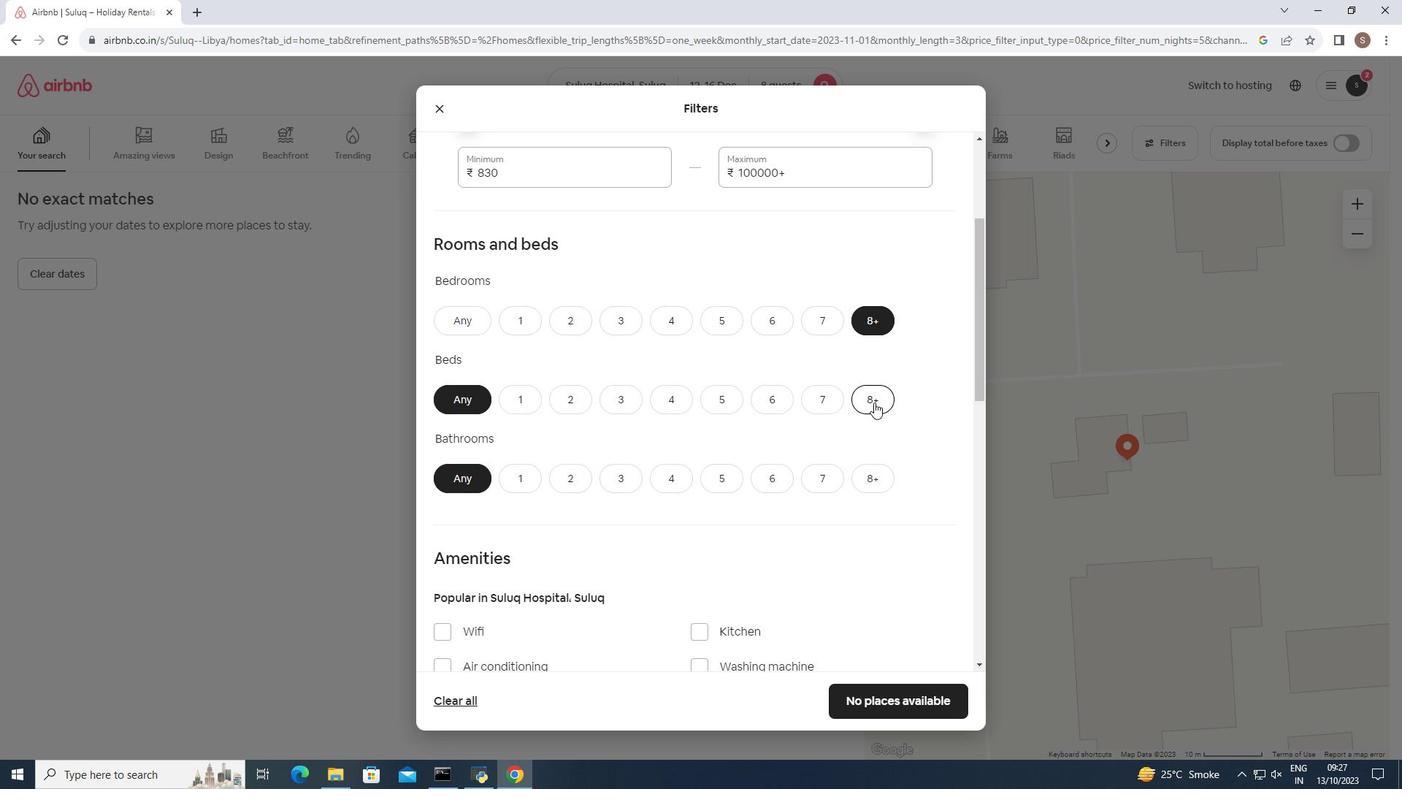 
Action: Mouse pressed left at (874, 402)
Screenshot: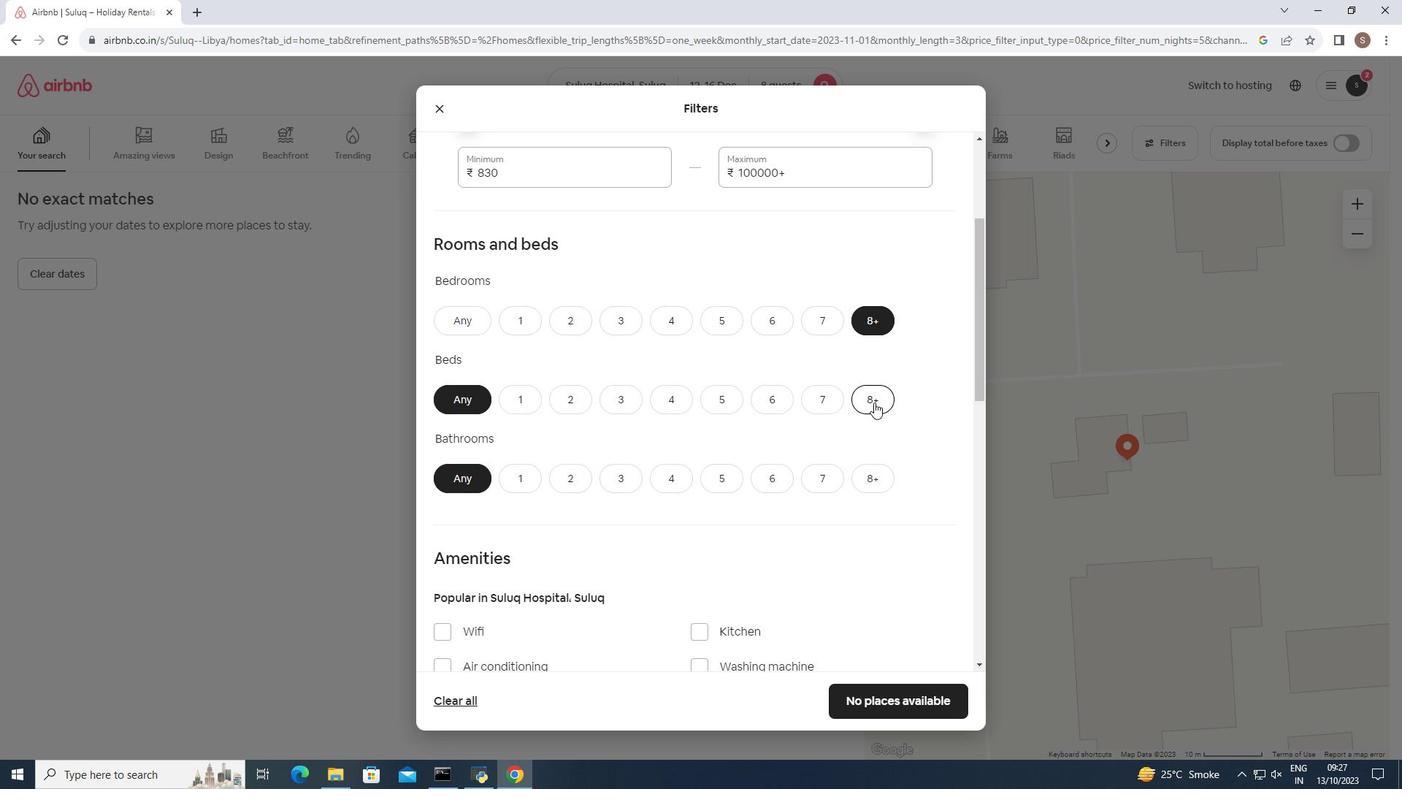 
Action: Mouse moved to (870, 477)
Screenshot: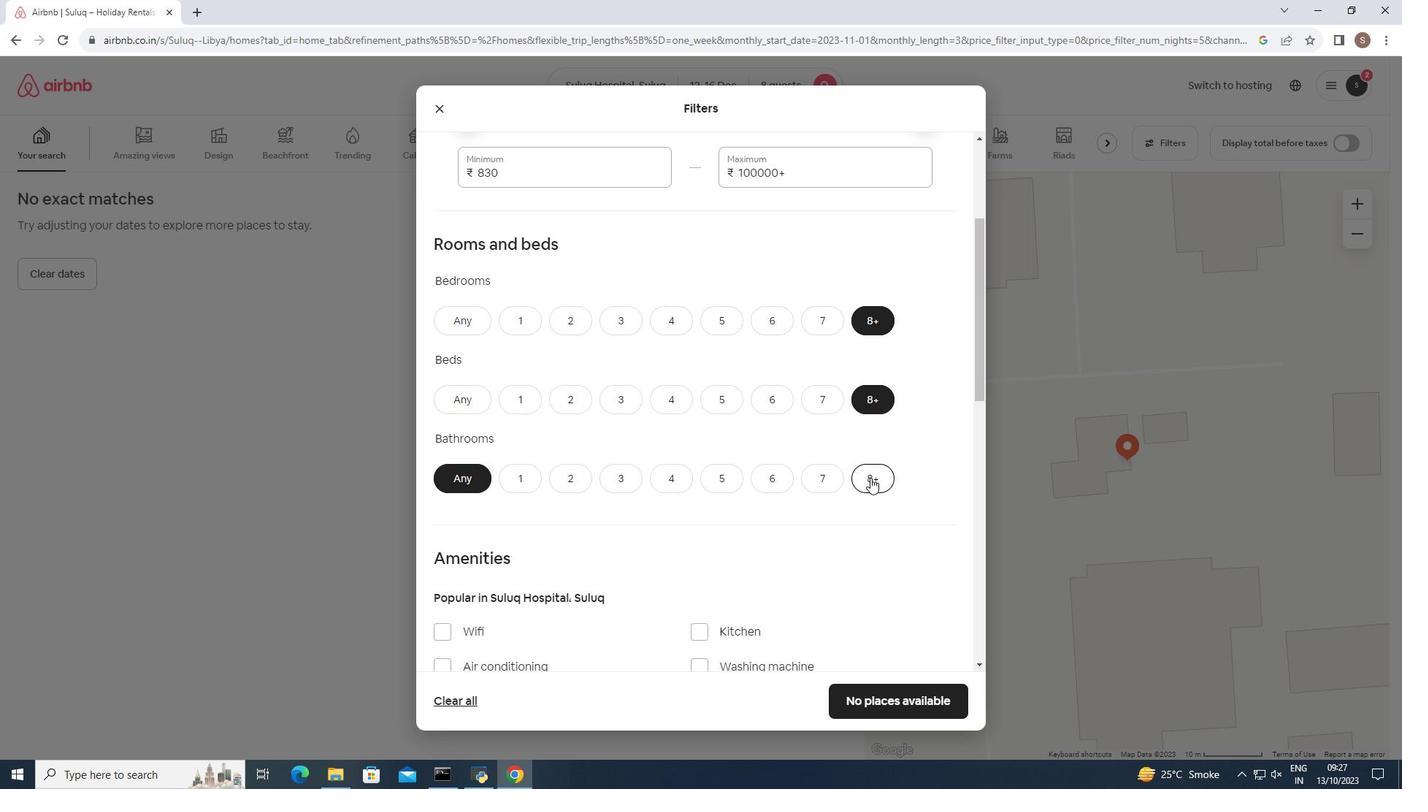 
Action: Mouse pressed left at (870, 477)
Screenshot: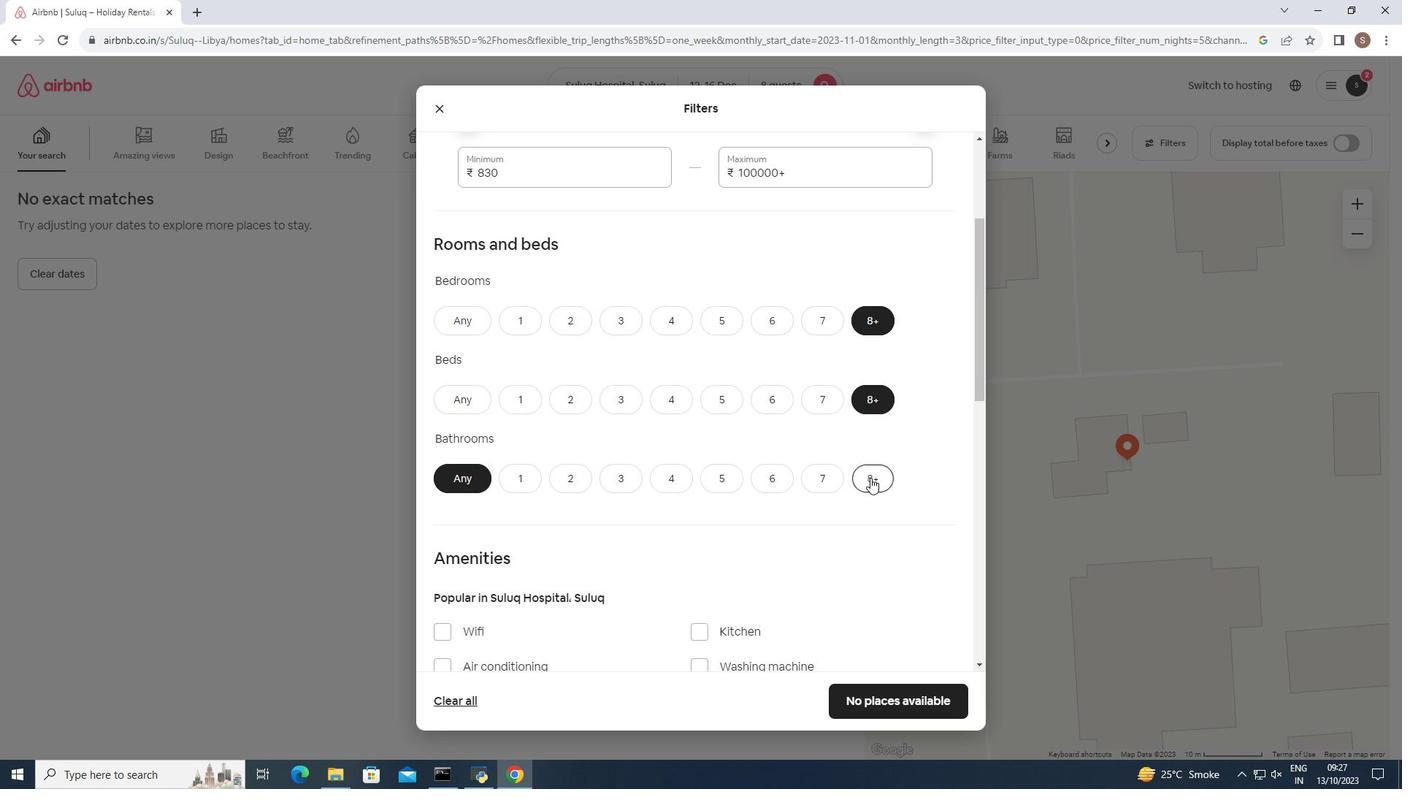 
Action: Mouse moved to (653, 377)
Screenshot: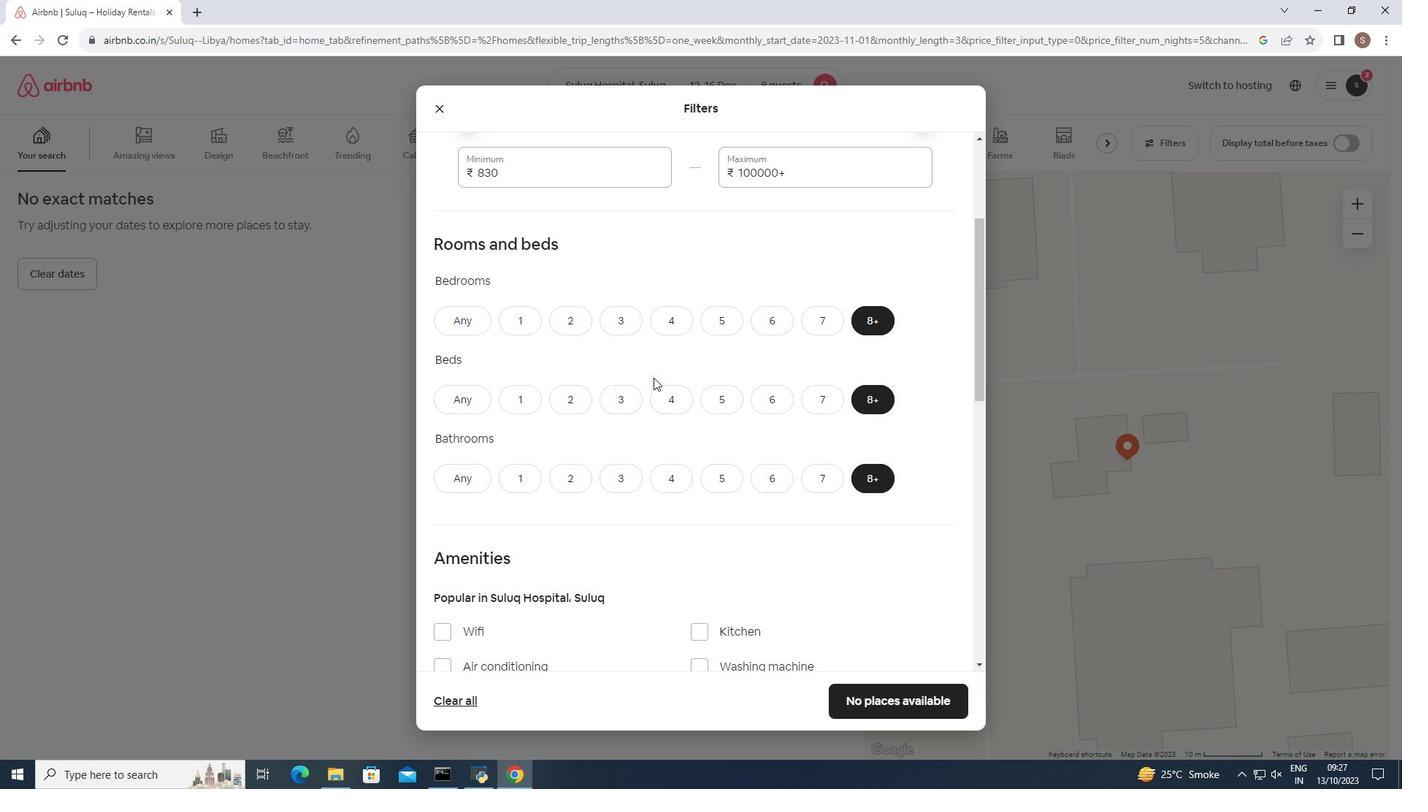 
Action: Mouse scrolled (653, 376) with delta (0, 0)
Screenshot: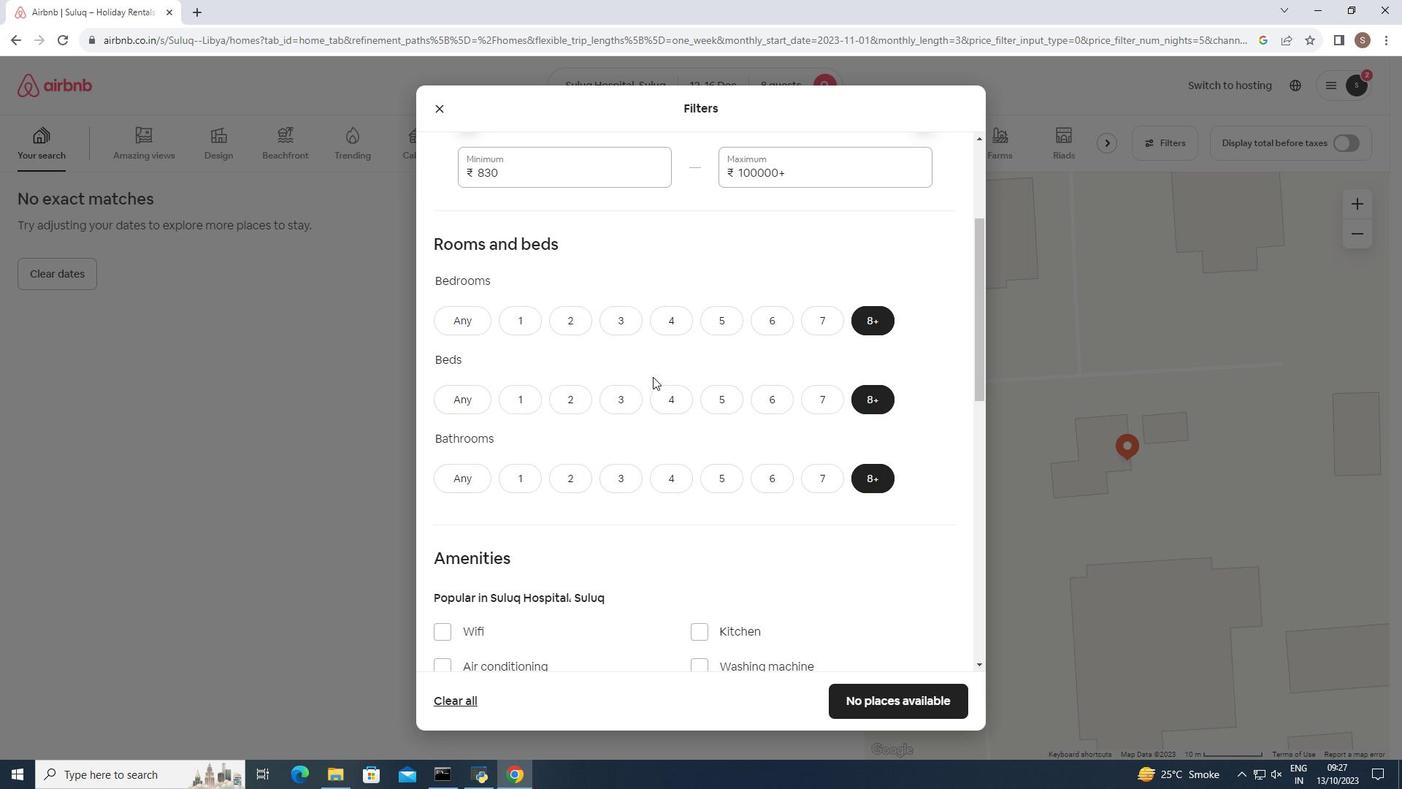 
Action: Mouse moved to (653, 376)
Screenshot: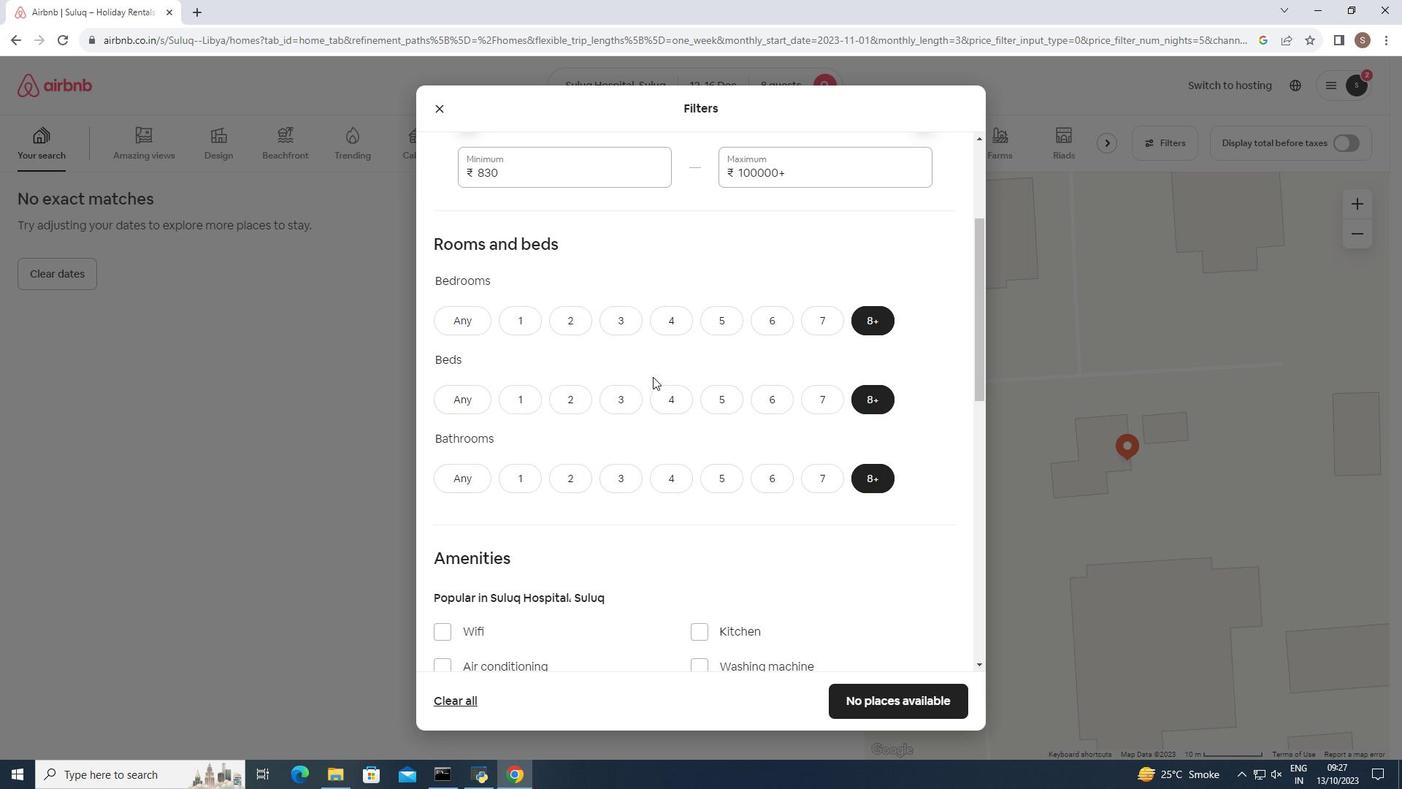 
Action: Mouse scrolled (653, 376) with delta (0, 0)
Screenshot: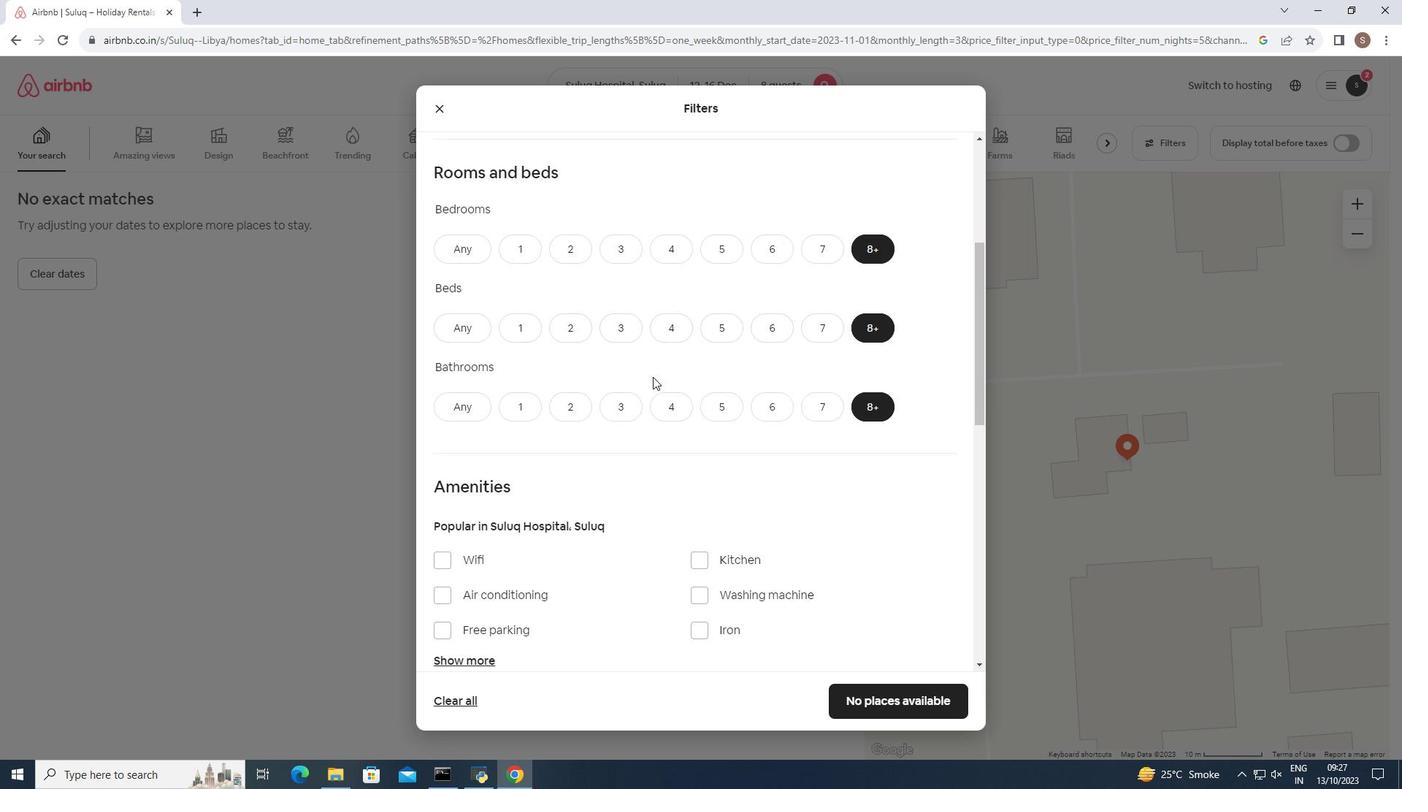 
Action: Mouse moved to (653, 376)
Screenshot: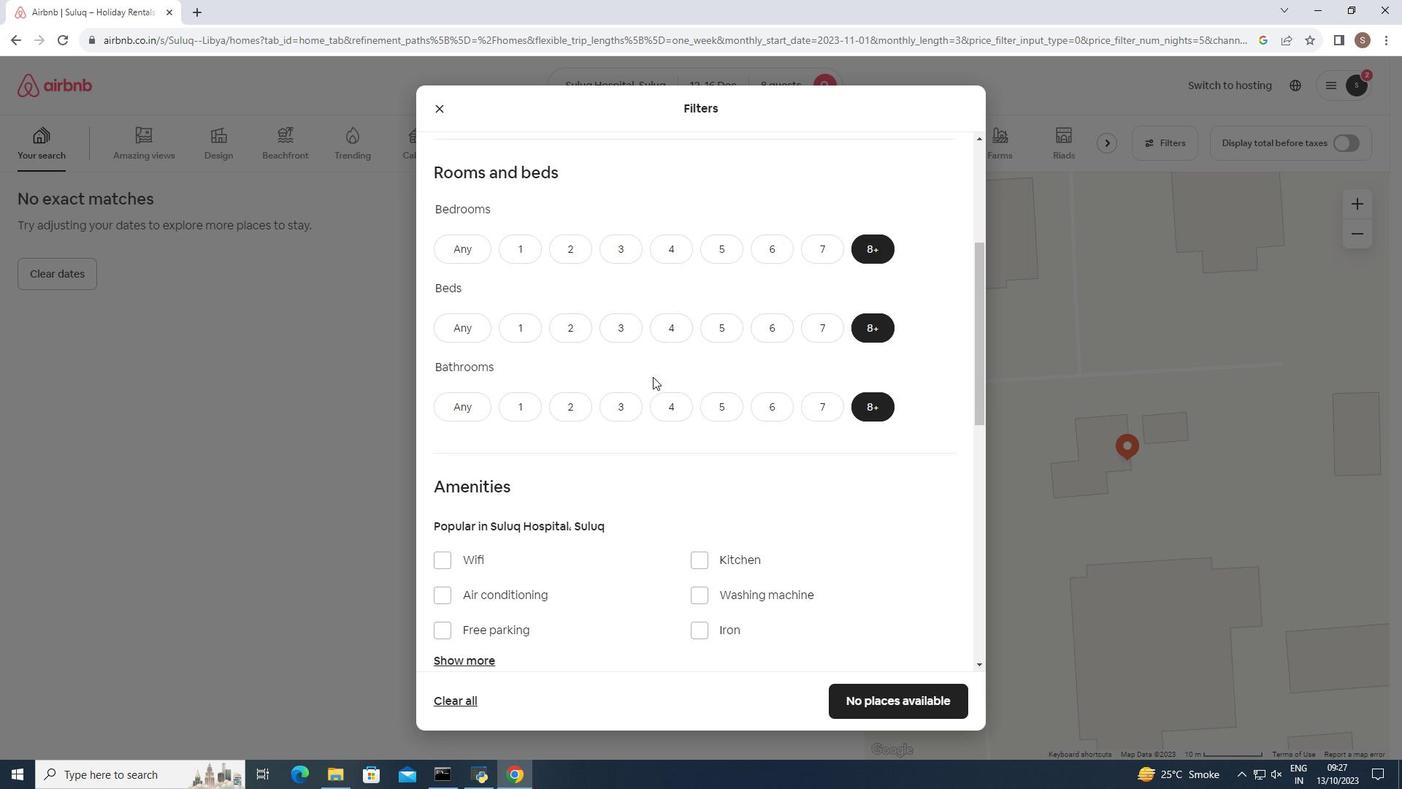 
Action: Mouse scrolled (653, 376) with delta (0, 0)
Screenshot: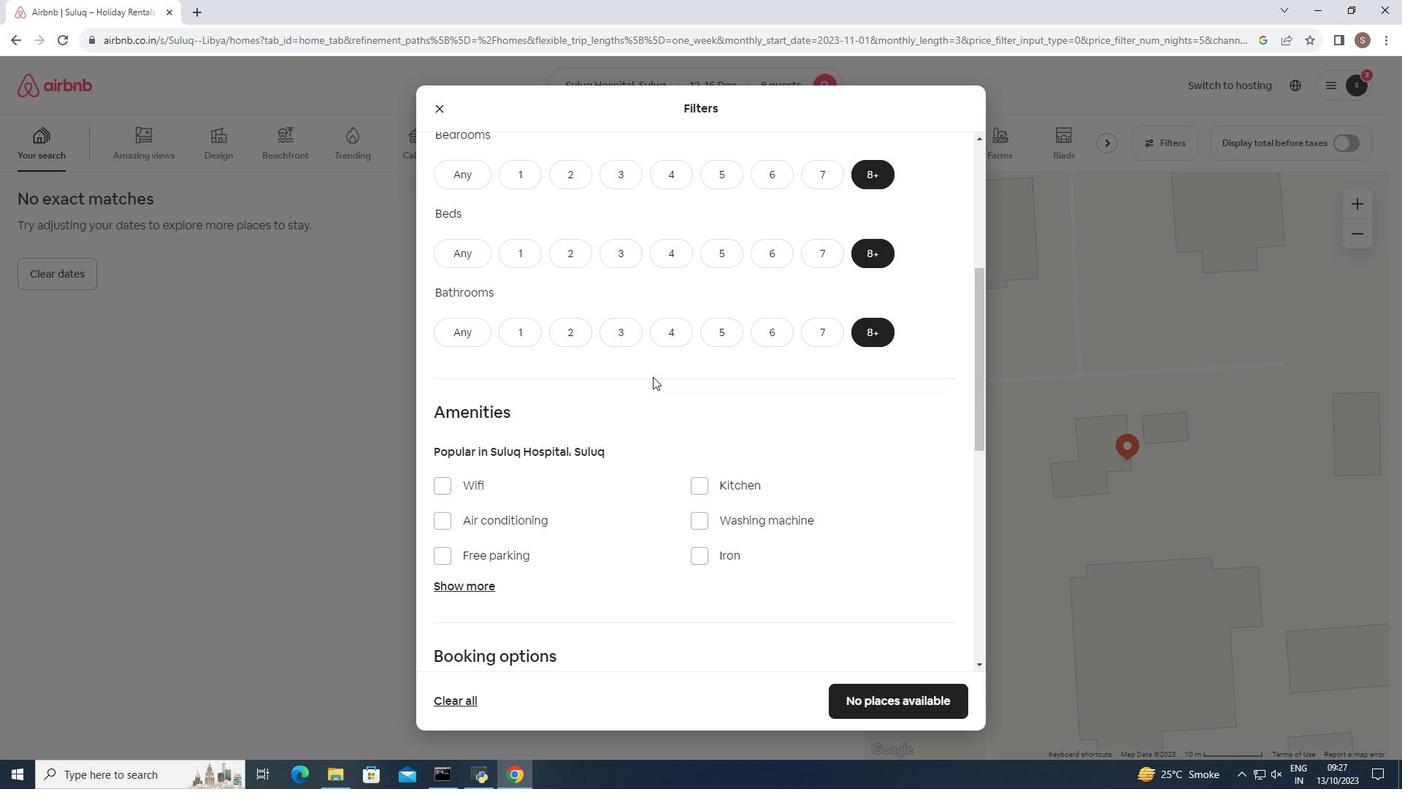 
Action: Mouse scrolled (653, 376) with delta (0, 0)
Screenshot: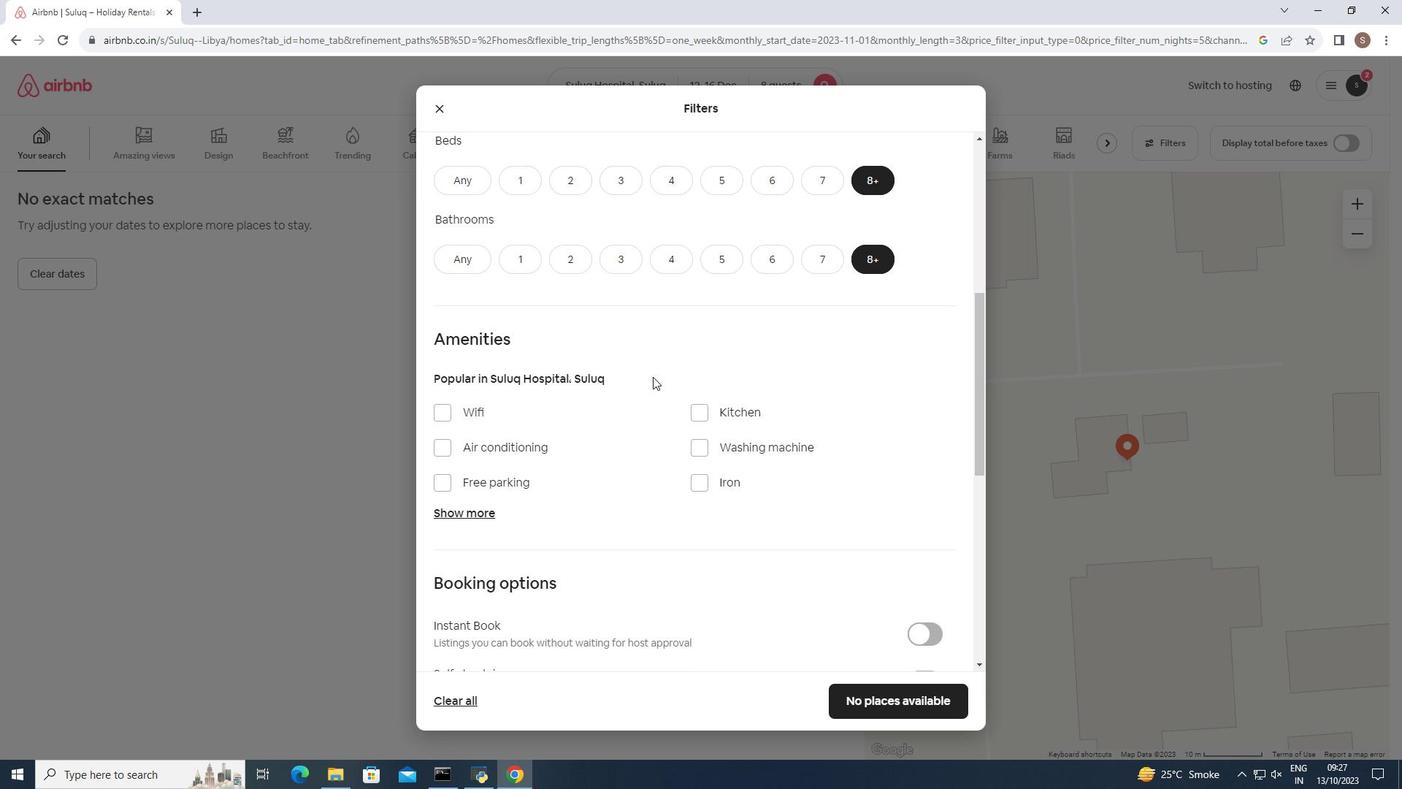 
Action: Mouse moved to (475, 440)
Screenshot: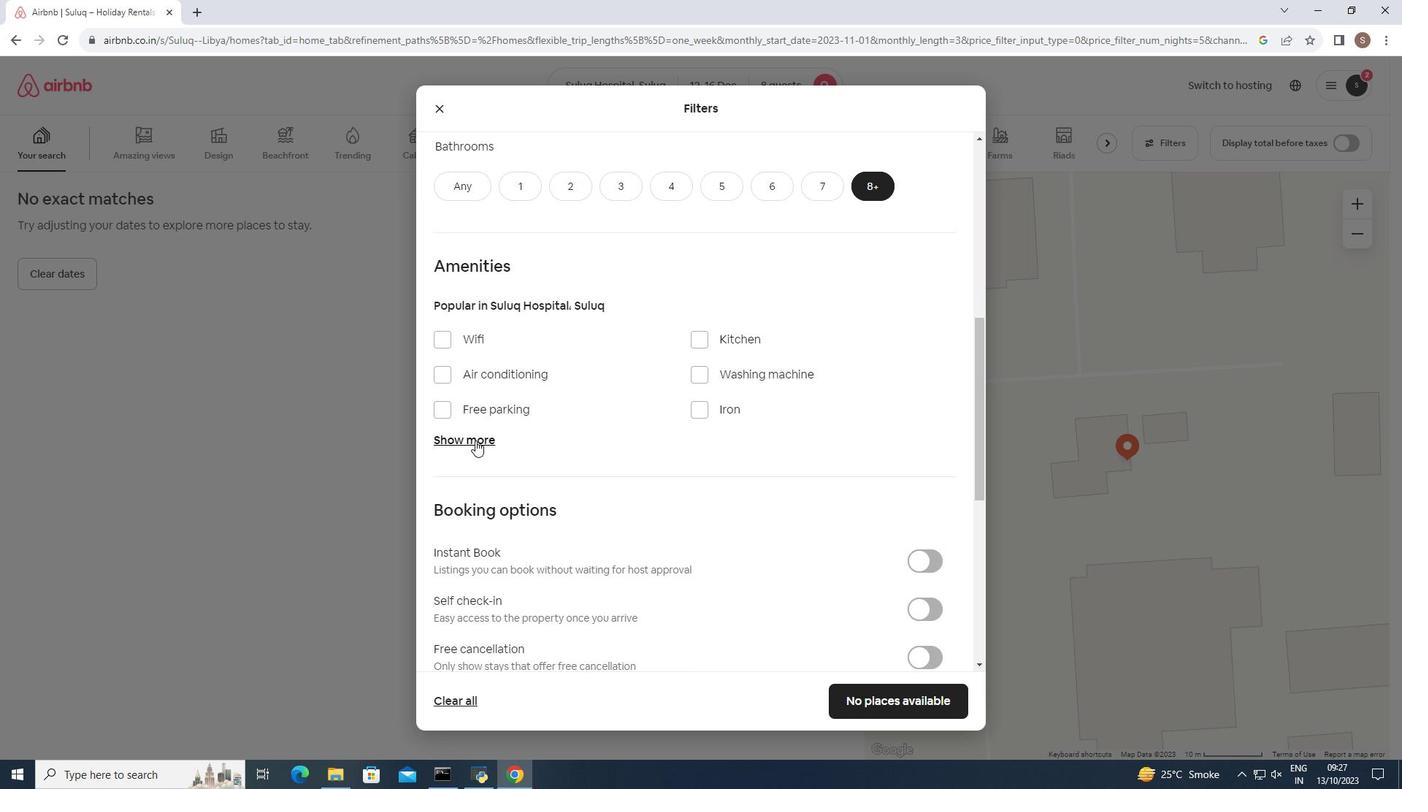 
Action: Mouse pressed left at (475, 440)
Screenshot: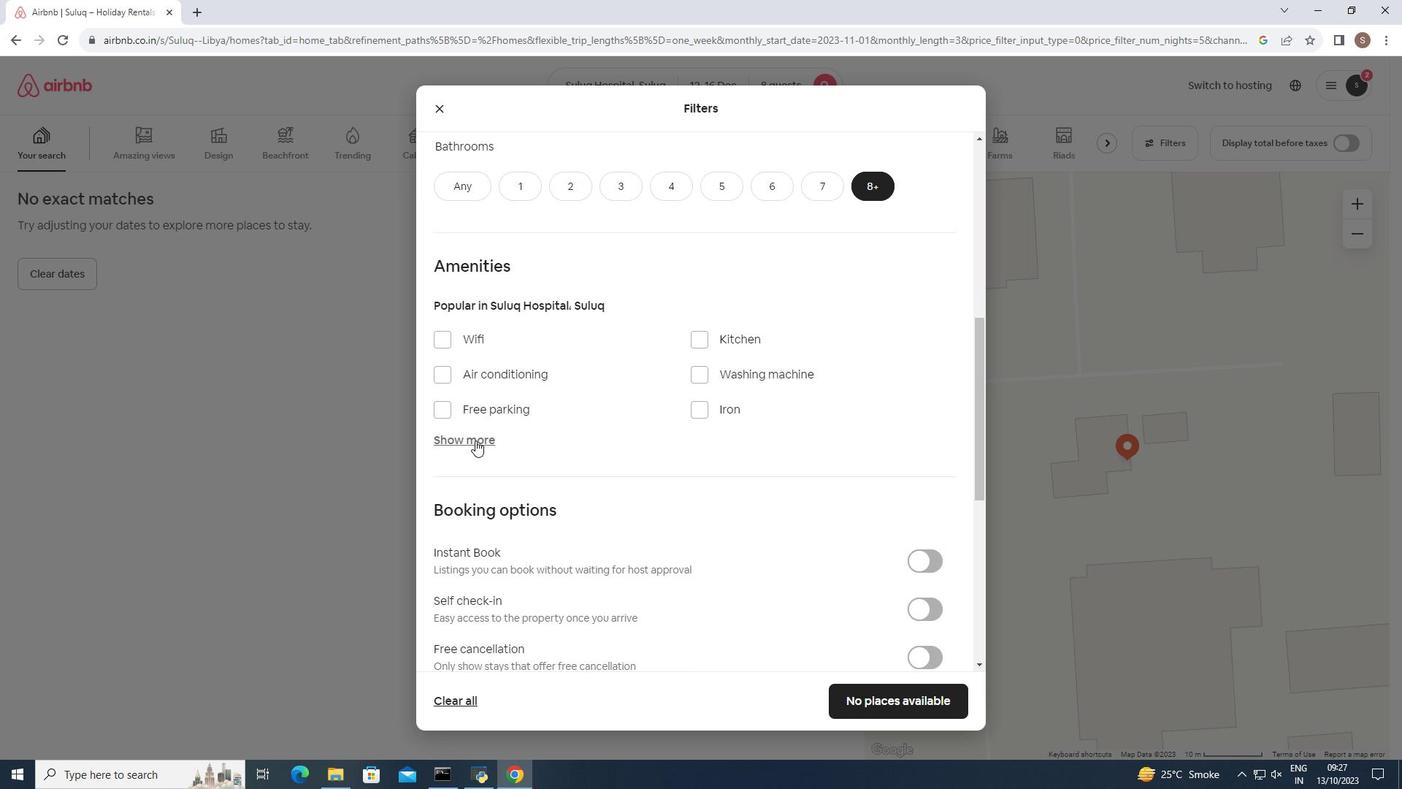 
Action: Mouse moved to (442, 336)
Screenshot: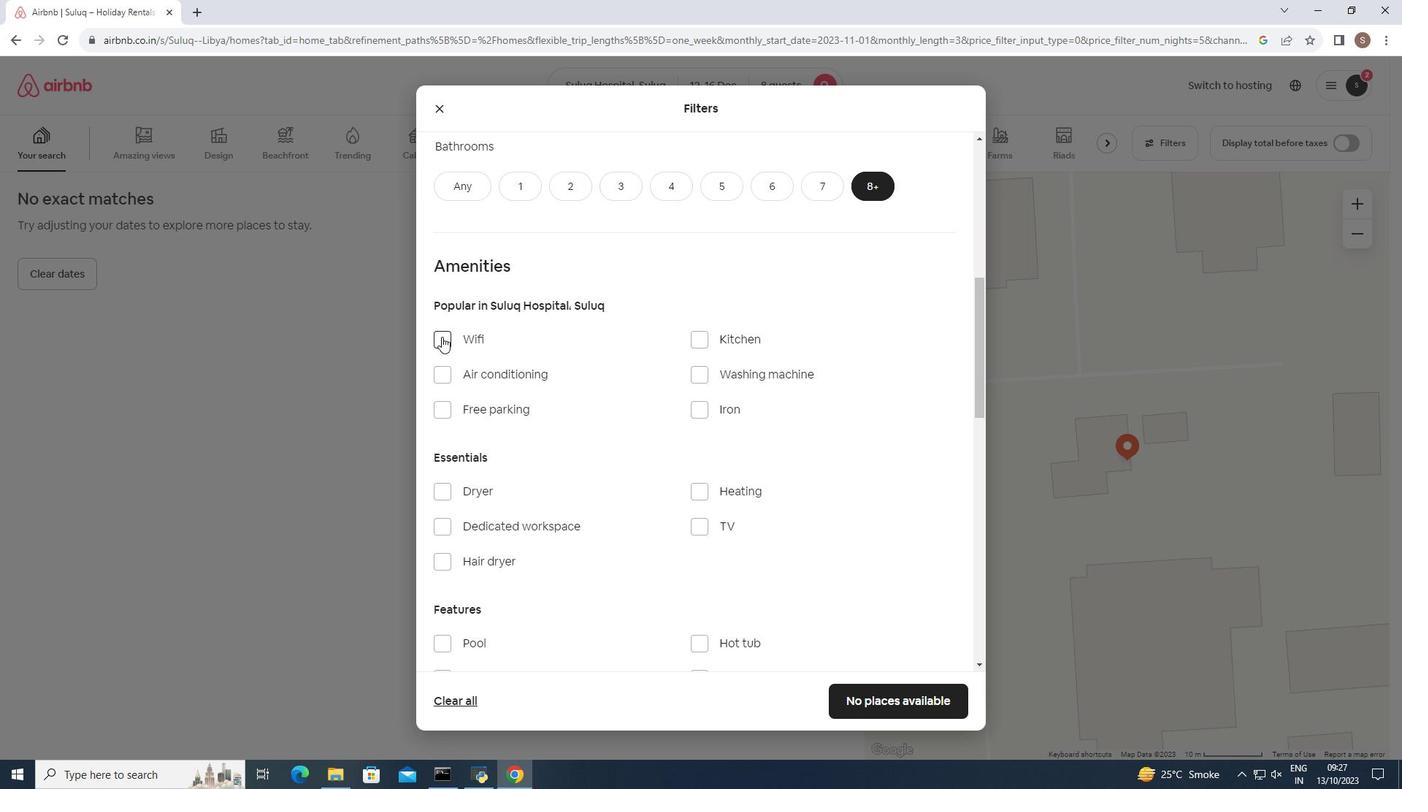 
Action: Mouse pressed left at (442, 336)
Screenshot: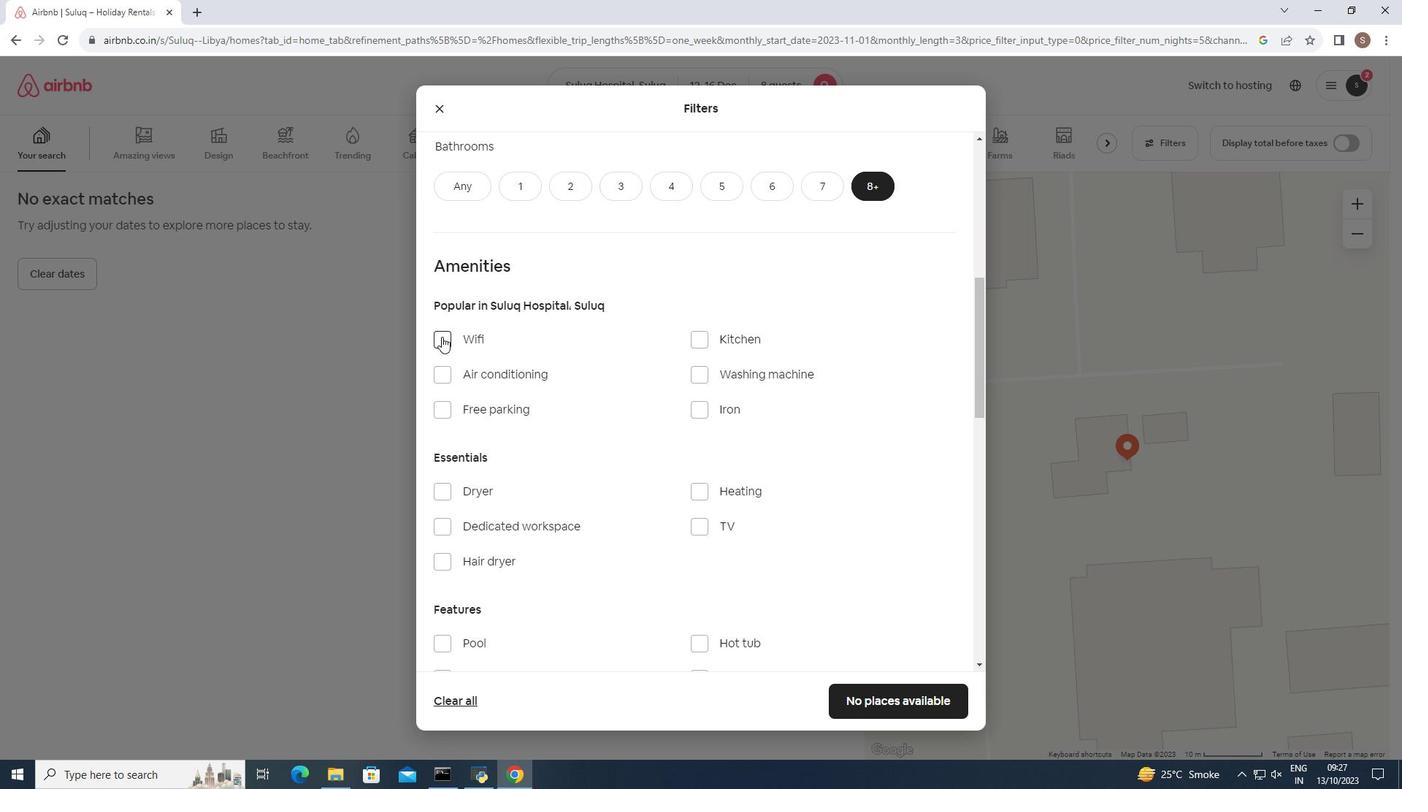 
Action: Mouse moved to (710, 527)
Screenshot: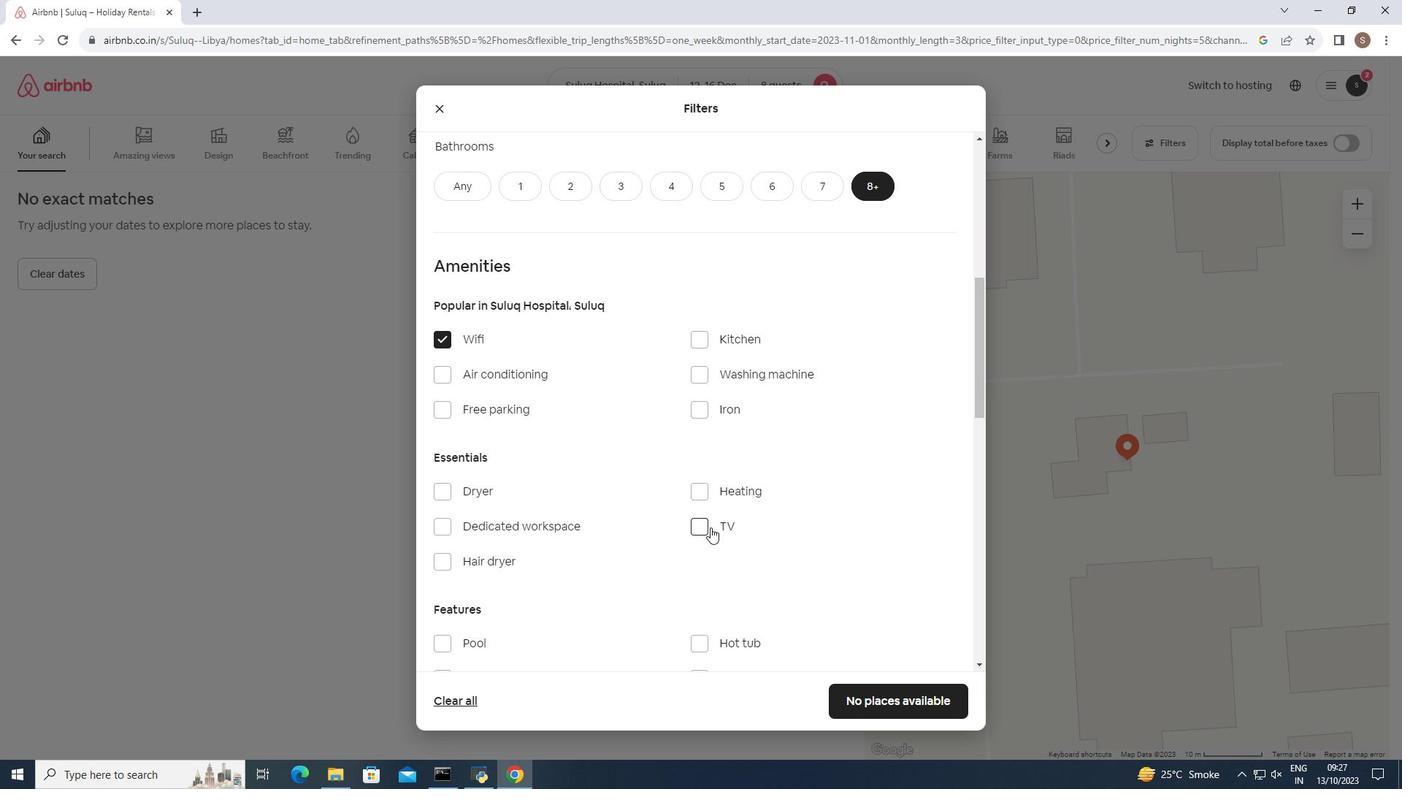 
Action: Mouse pressed left at (710, 527)
Screenshot: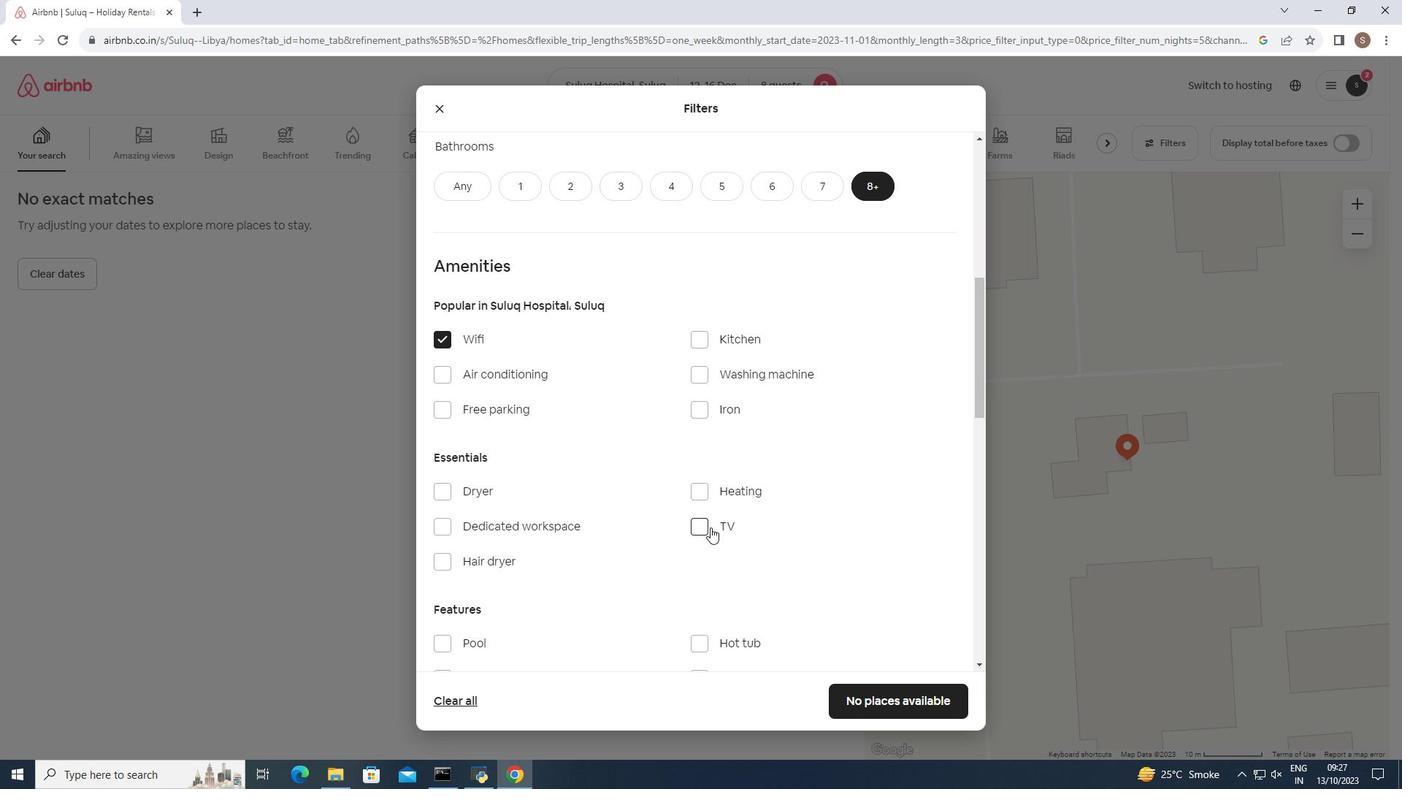 
Action: Mouse moved to (433, 406)
Screenshot: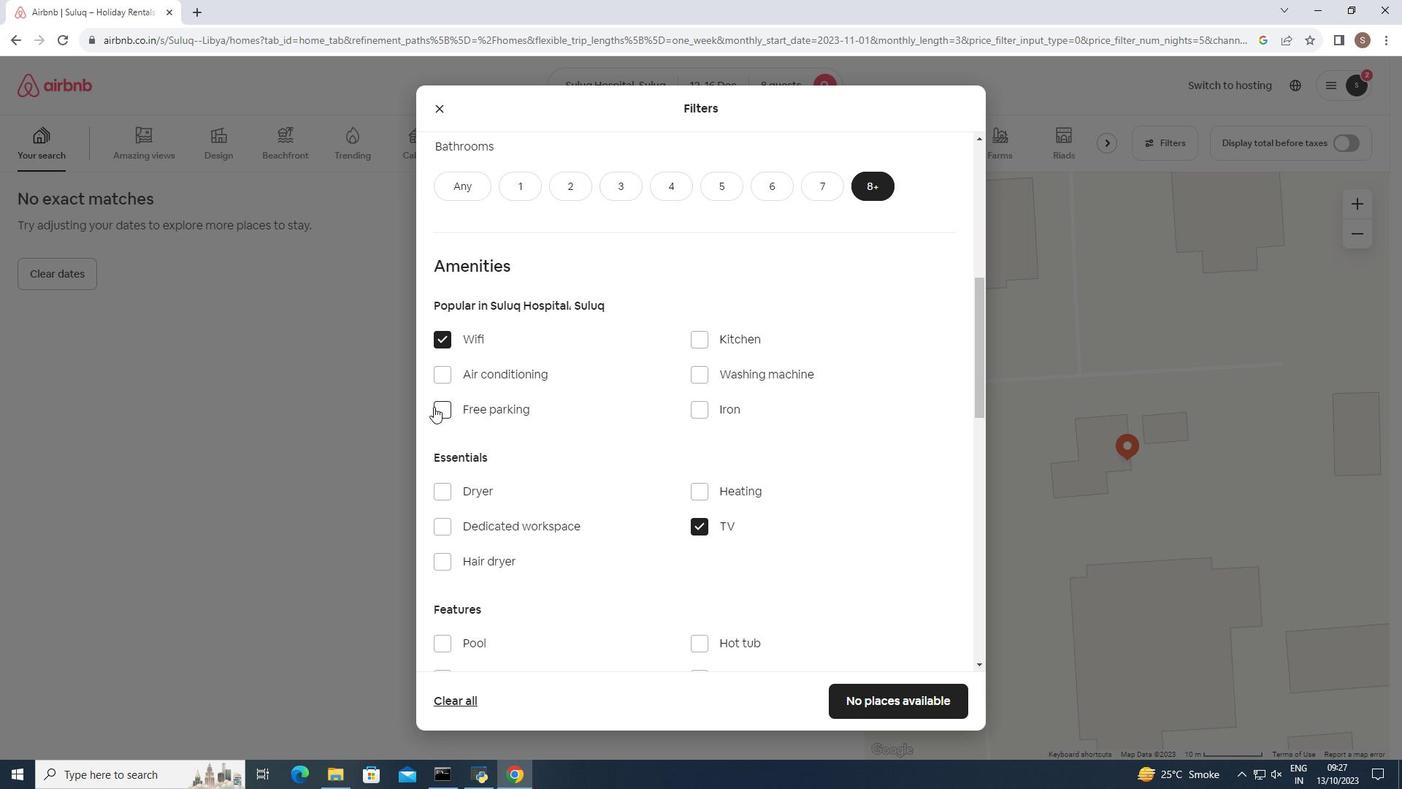 
Action: Mouse pressed left at (433, 406)
Screenshot: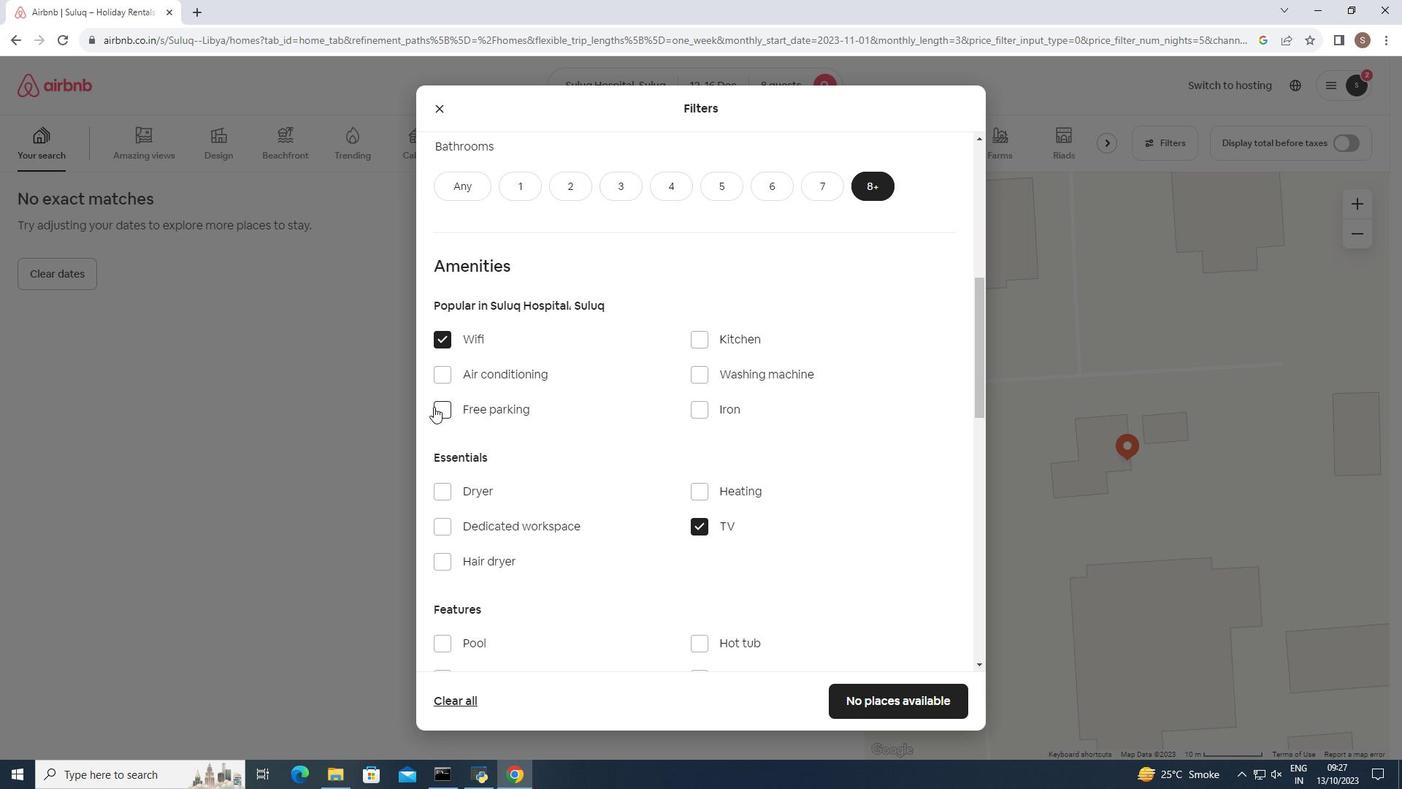 
Action: Mouse moved to (534, 424)
Screenshot: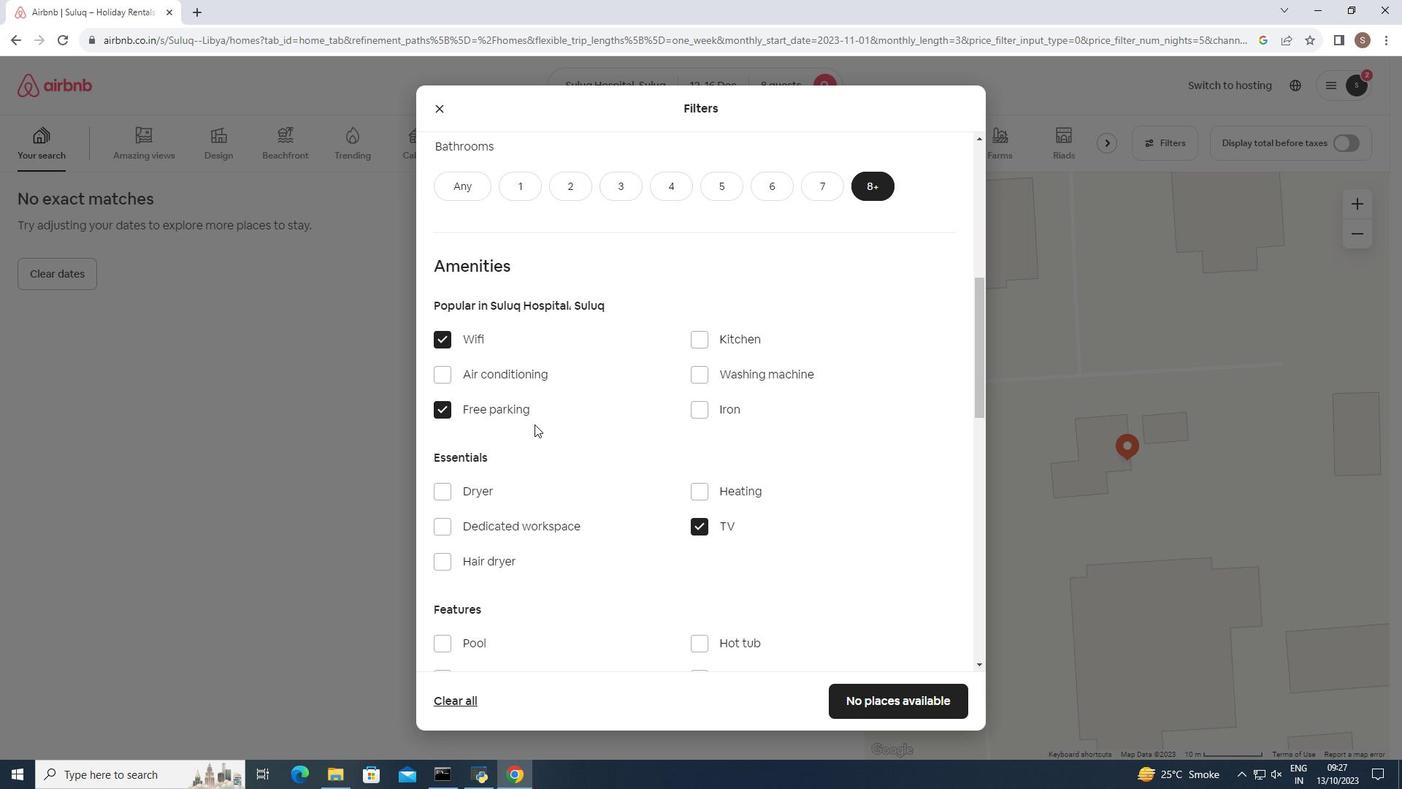 
Action: Mouse scrolled (534, 423) with delta (0, 0)
Screenshot: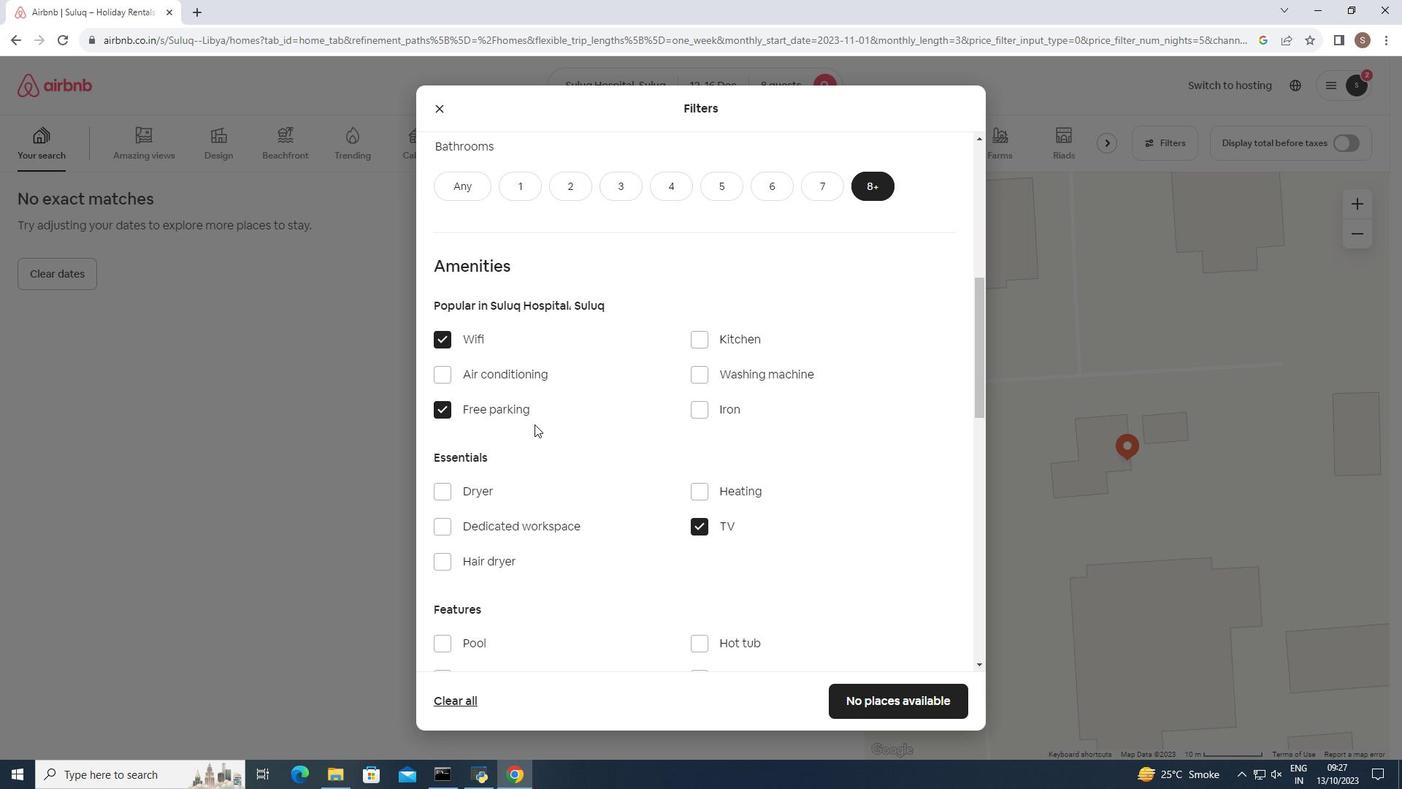
Action: Mouse scrolled (534, 423) with delta (0, 0)
Screenshot: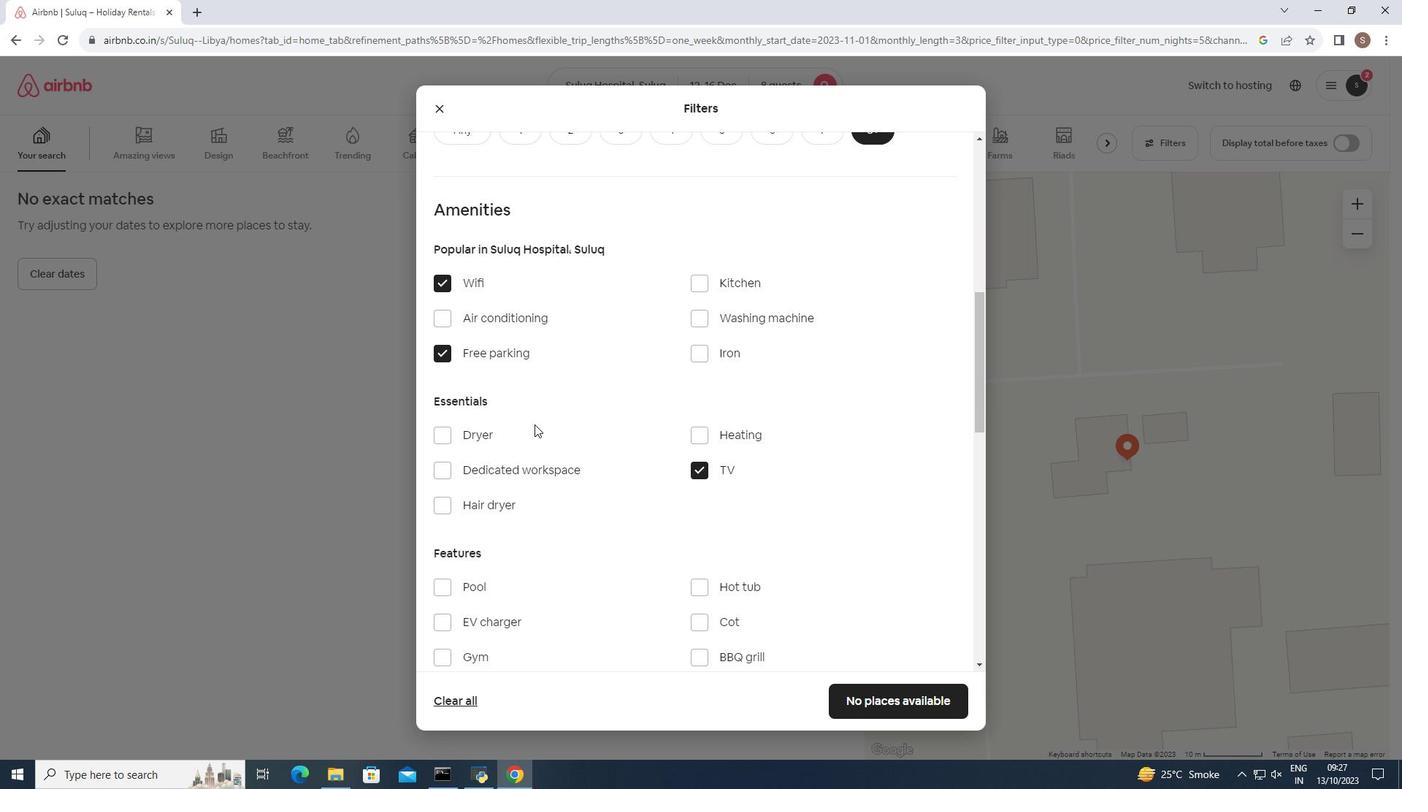 
Action: Mouse scrolled (534, 423) with delta (0, 0)
Screenshot: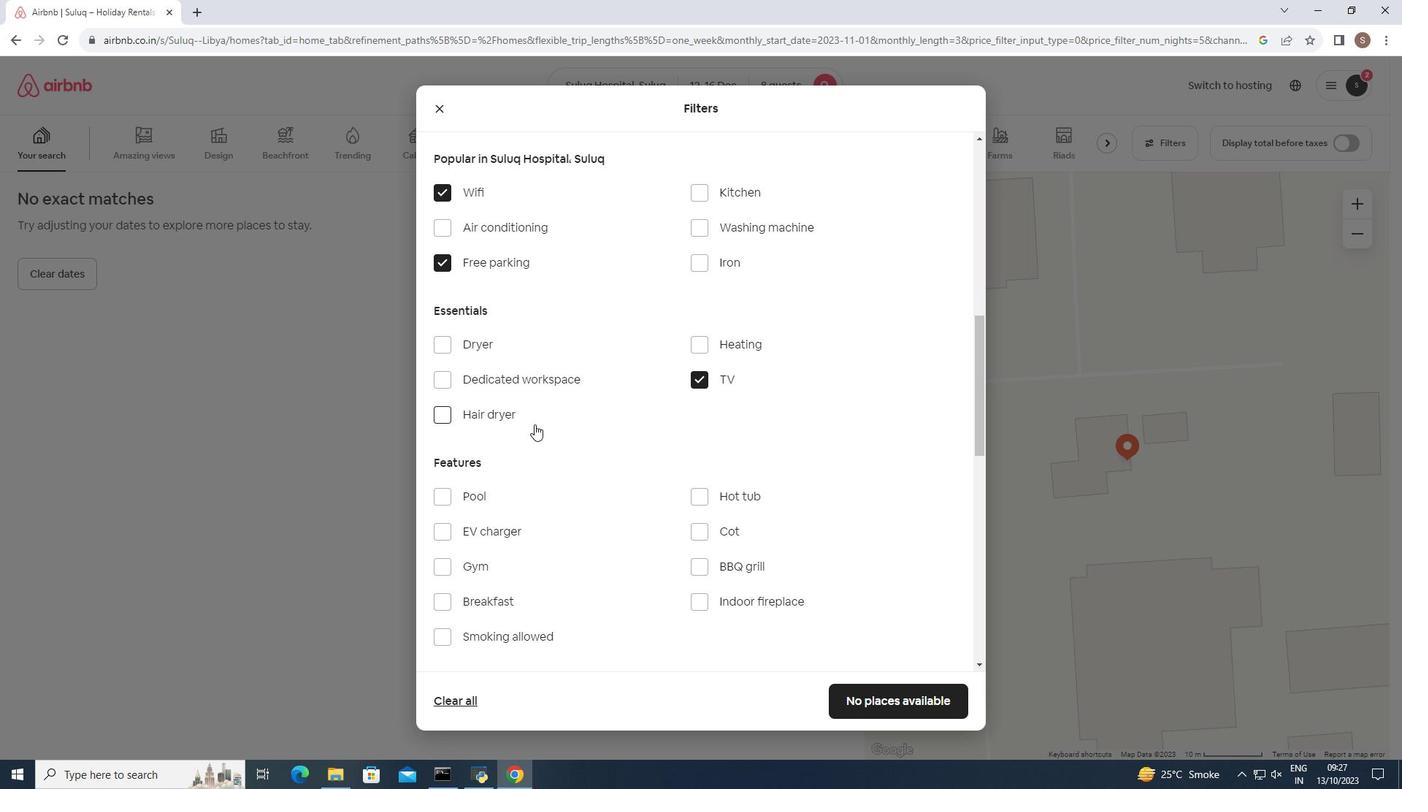 
Action: Mouse scrolled (534, 423) with delta (0, 0)
Screenshot: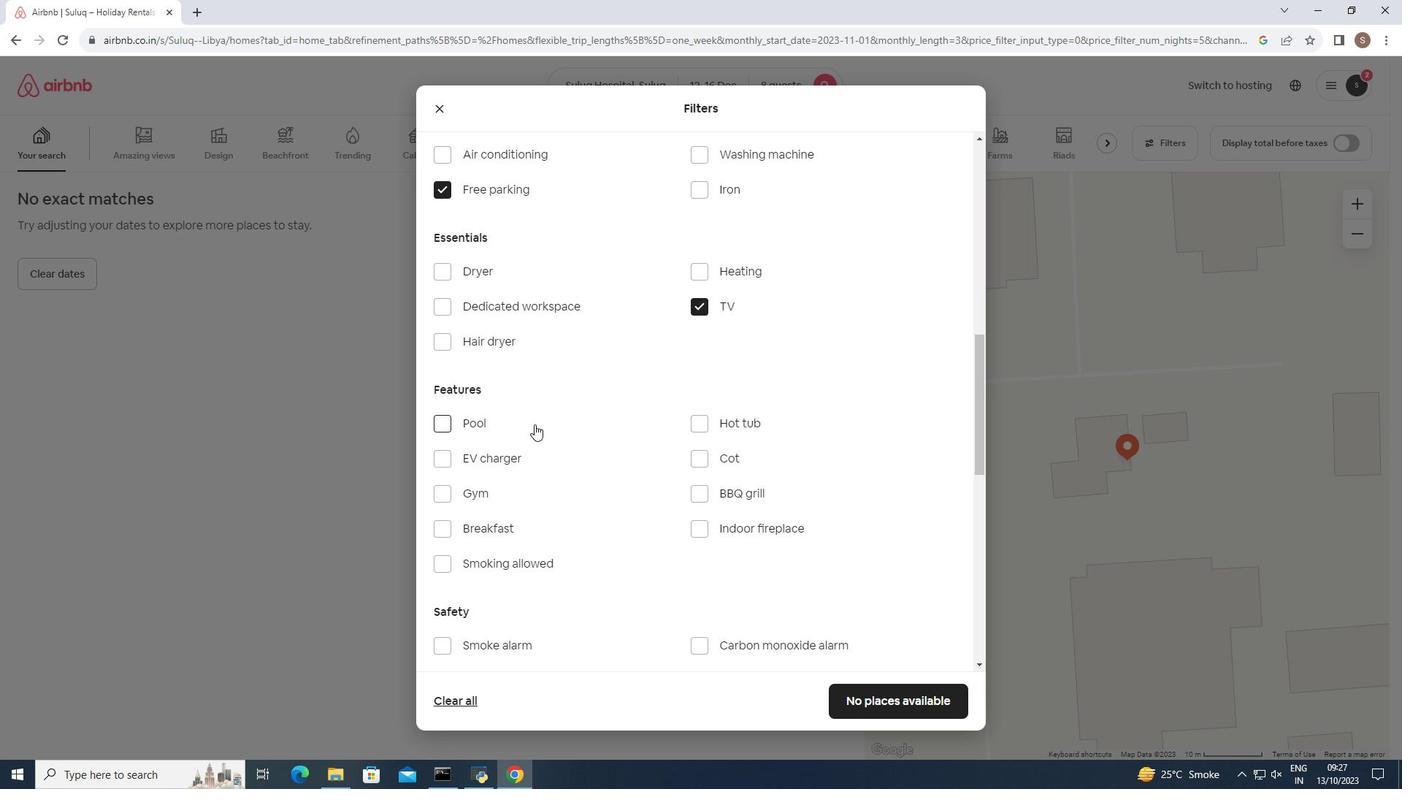 
Action: Mouse moved to (447, 426)
Screenshot: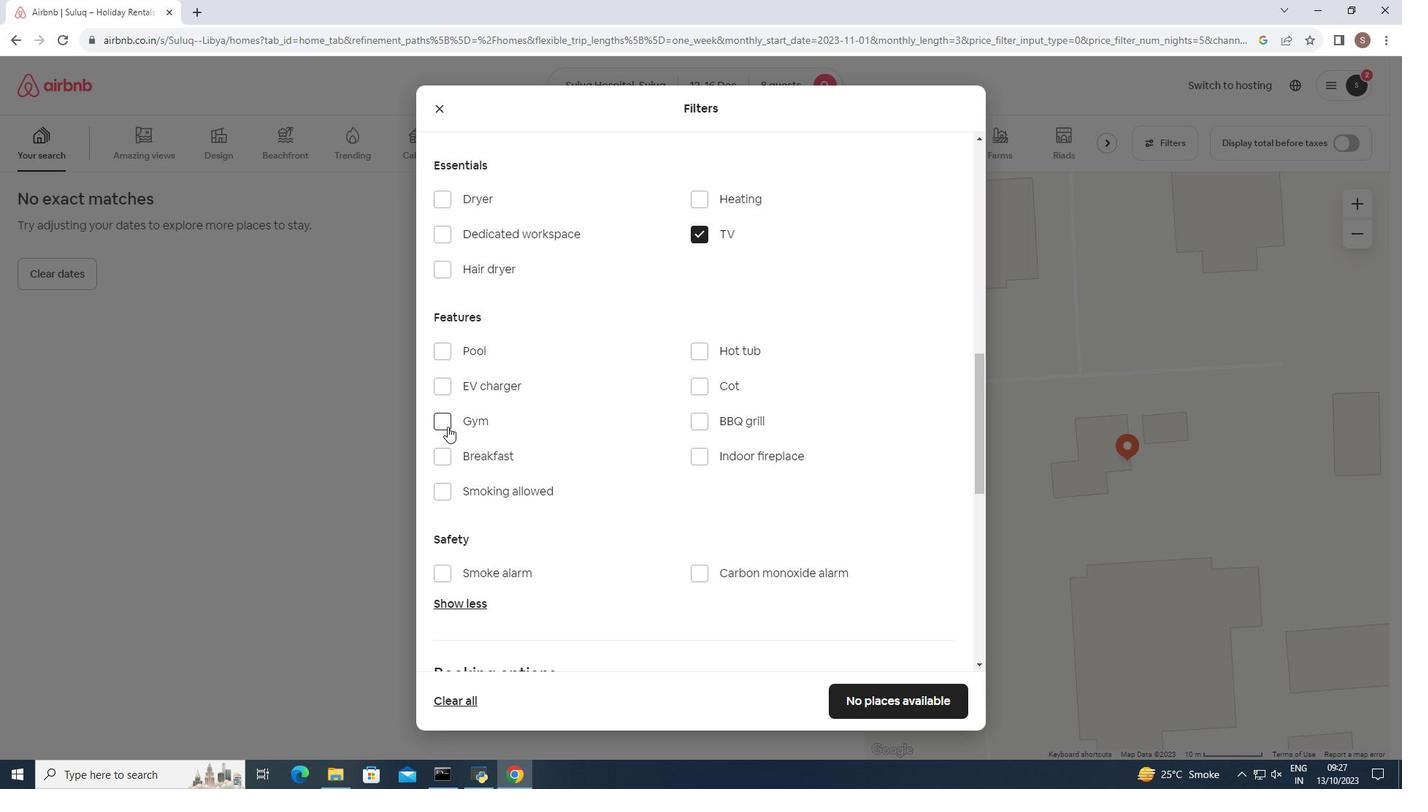 
Action: Mouse pressed left at (447, 426)
Screenshot: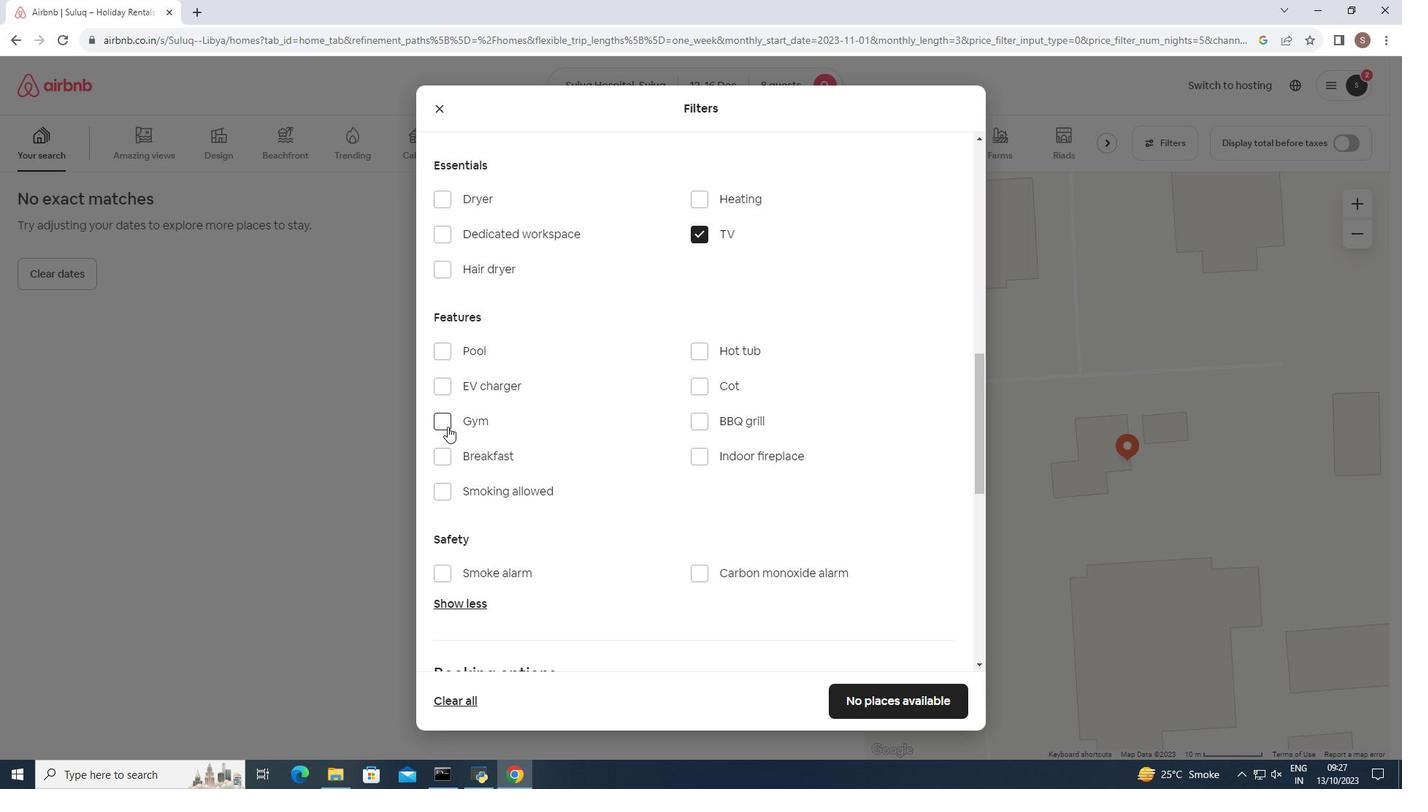 
Action: Mouse moved to (439, 459)
Screenshot: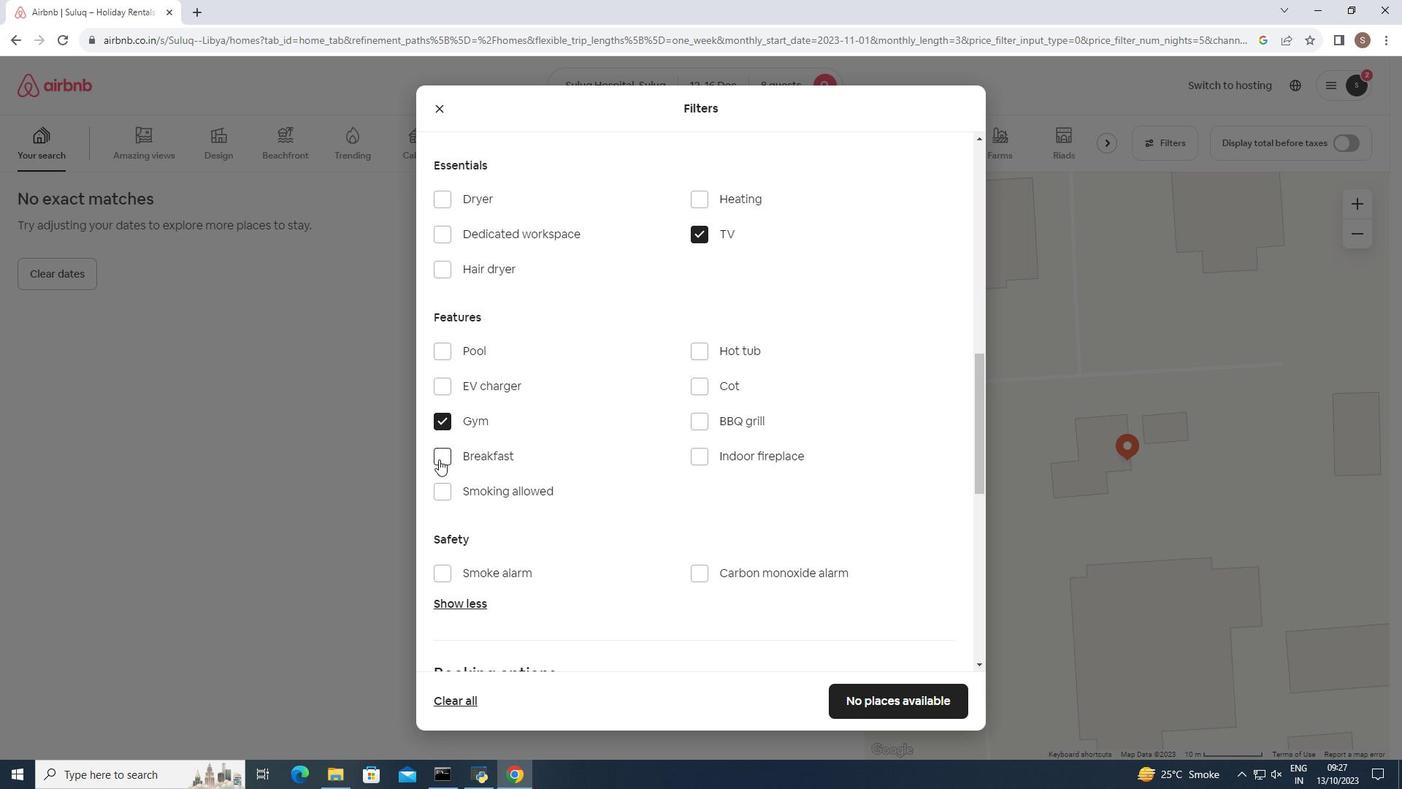 
Action: Mouse pressed left at (439, 459)
Screenshot: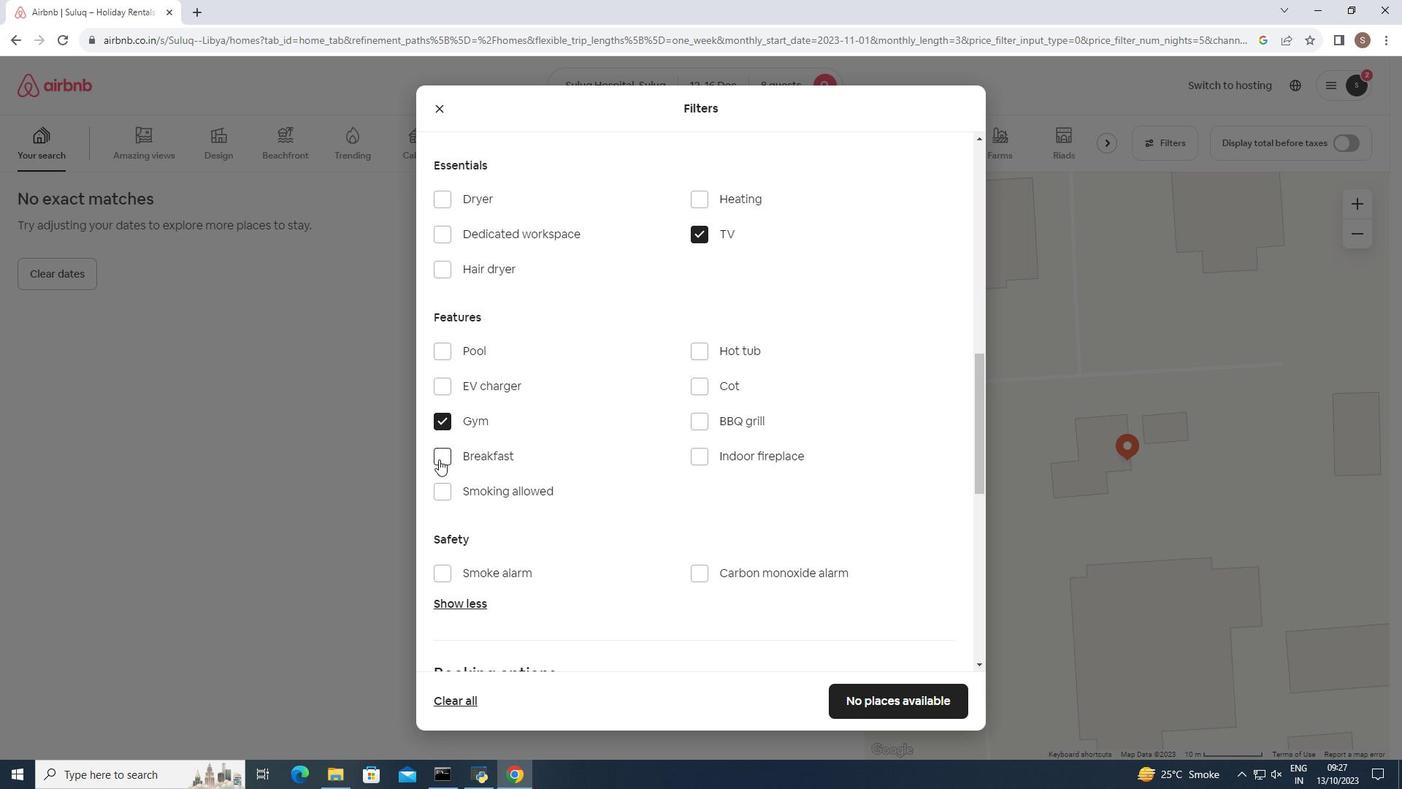 
Action: Mouse moved to (583, 466)
Screenshot: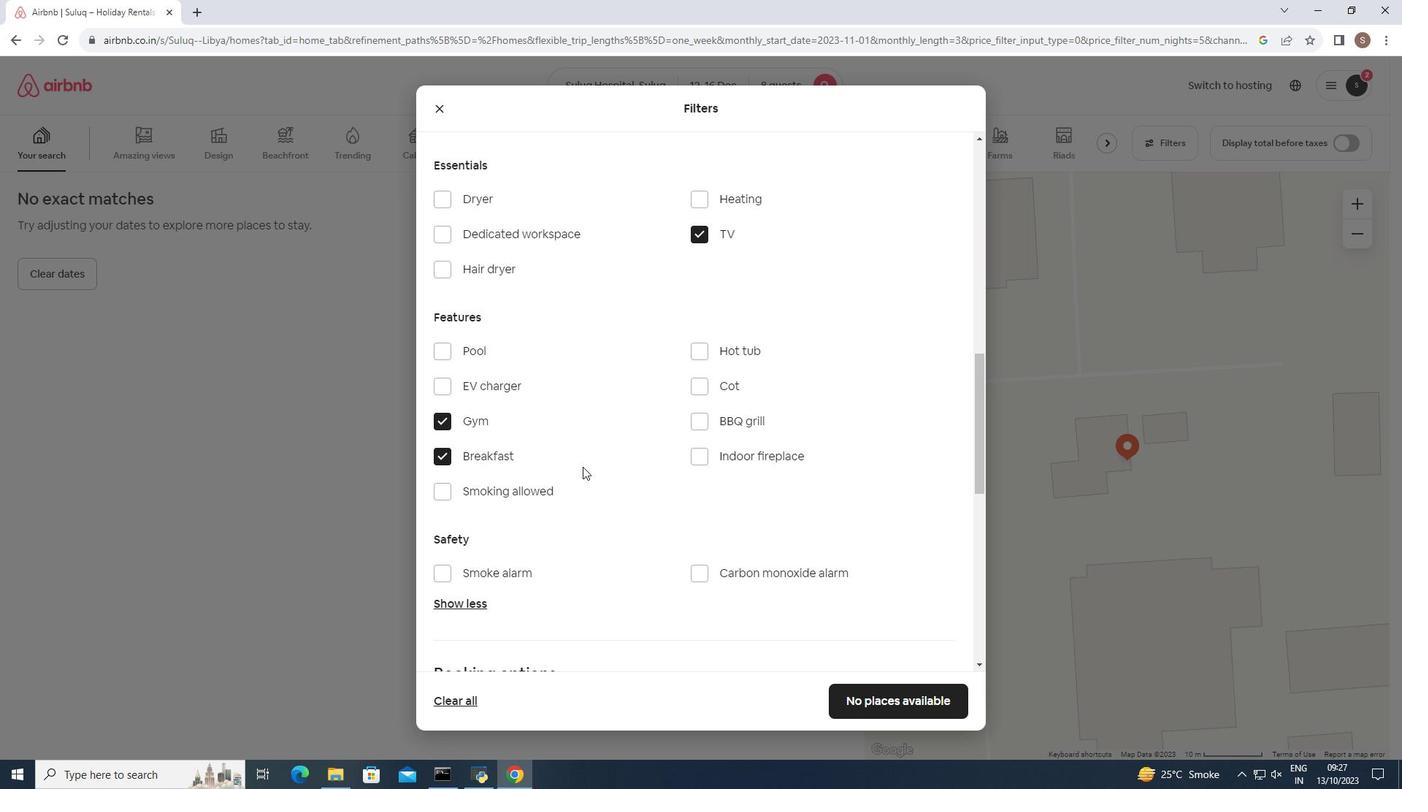 
Action: Mouse scrolled (583, 466) with delta (0, 0)
Screenshot: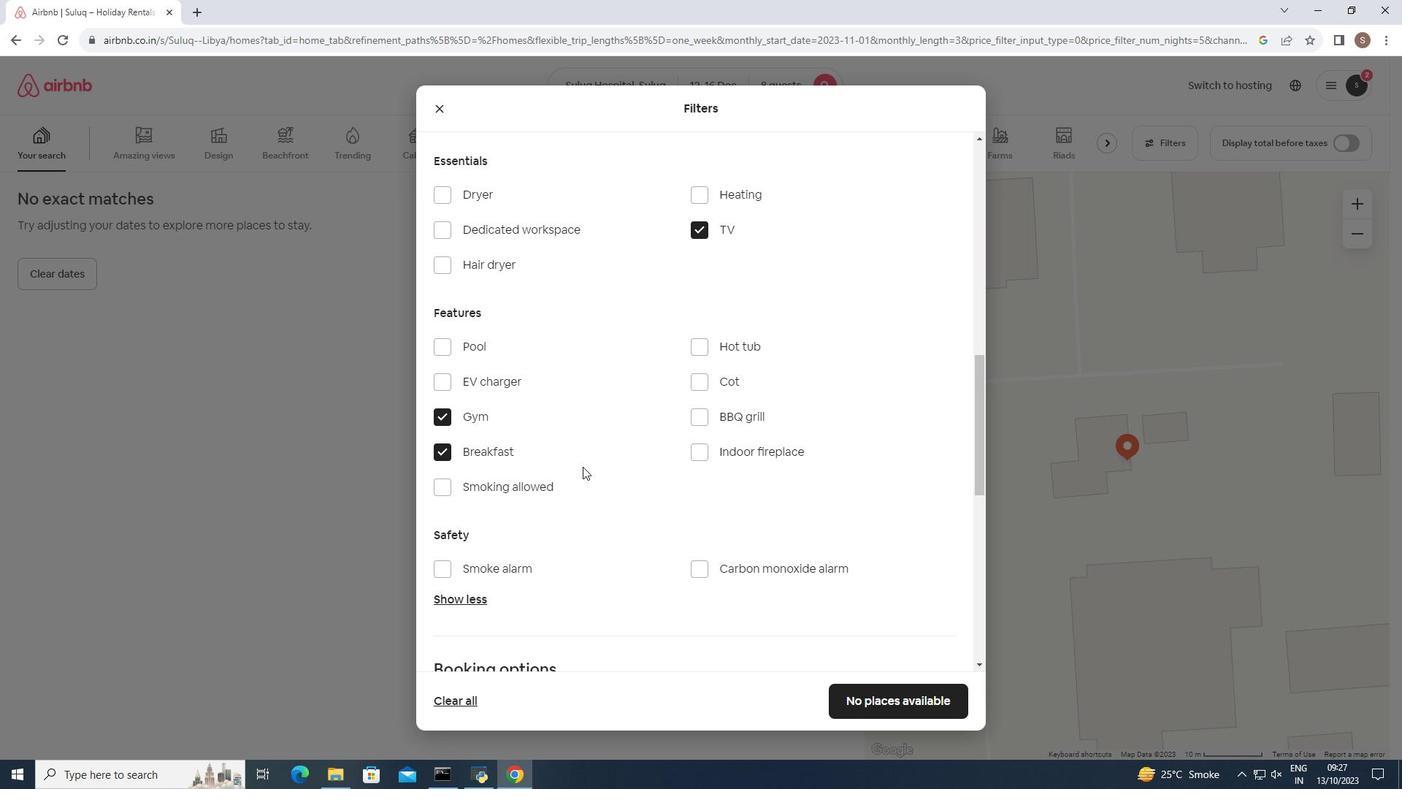 
Action: Mouse scrolled (583, 466) with delta (0, 0)
Screenshot: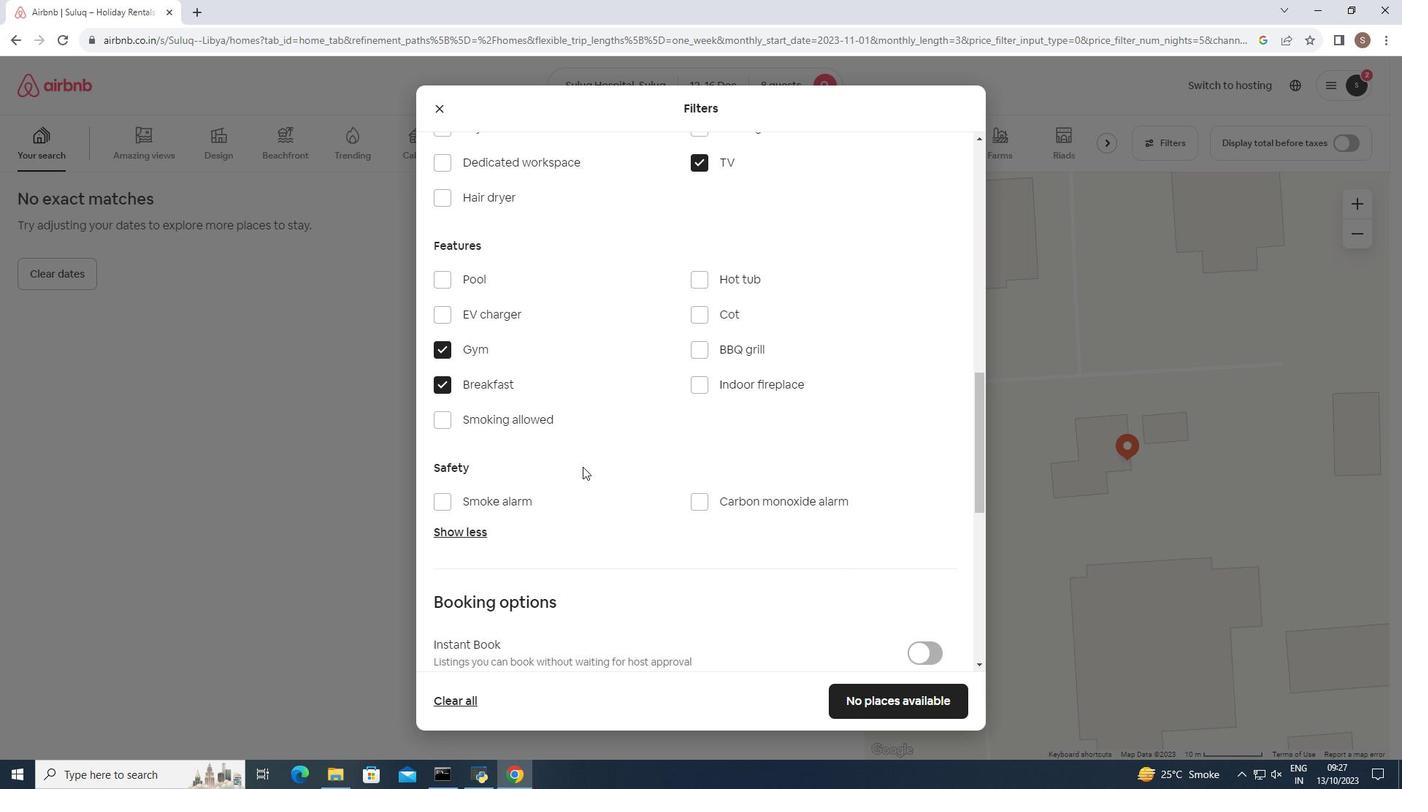 
Action: Mouse scrolled (583, 466) with delta (0, 0)
Screenshot: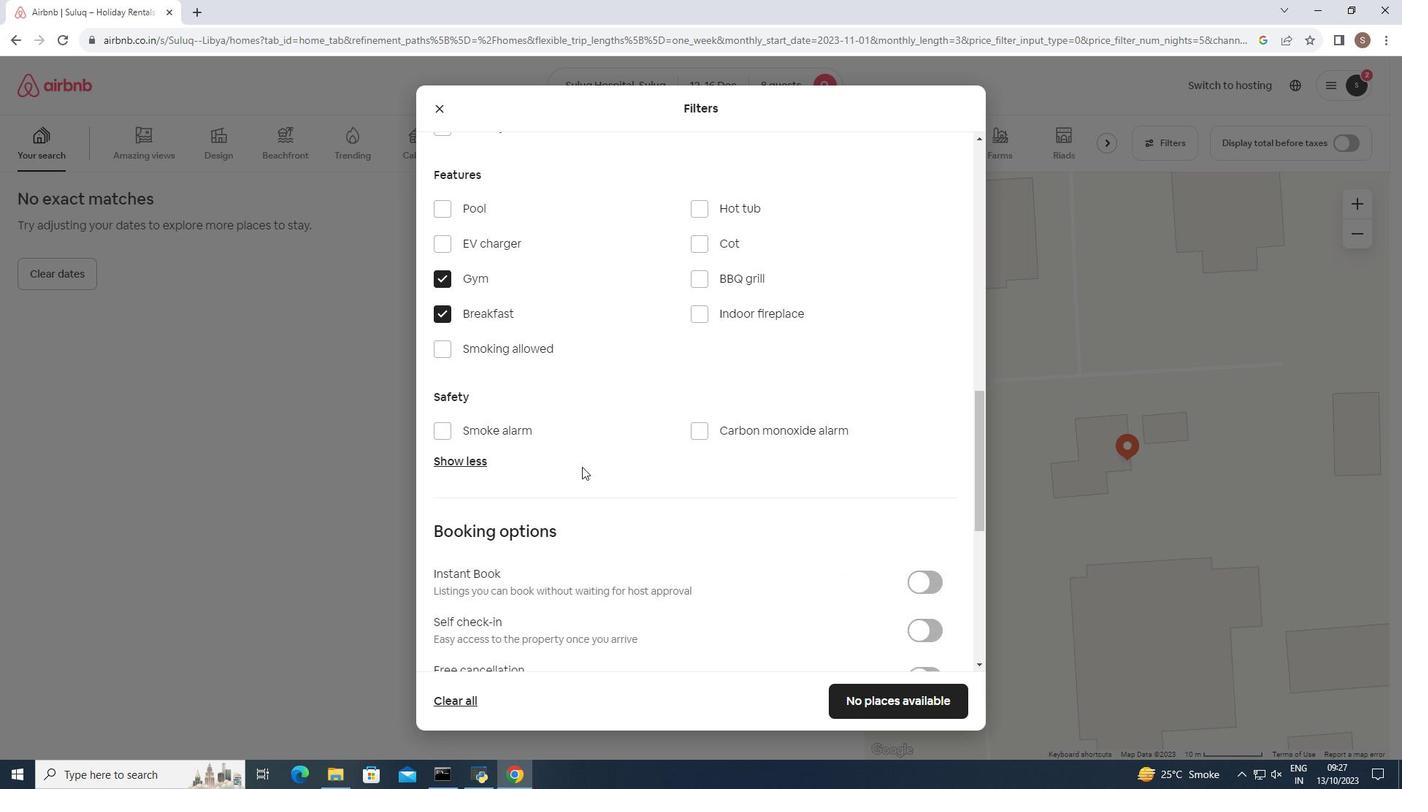 
Action: Mouse moved to (580, 466)
Screenshot: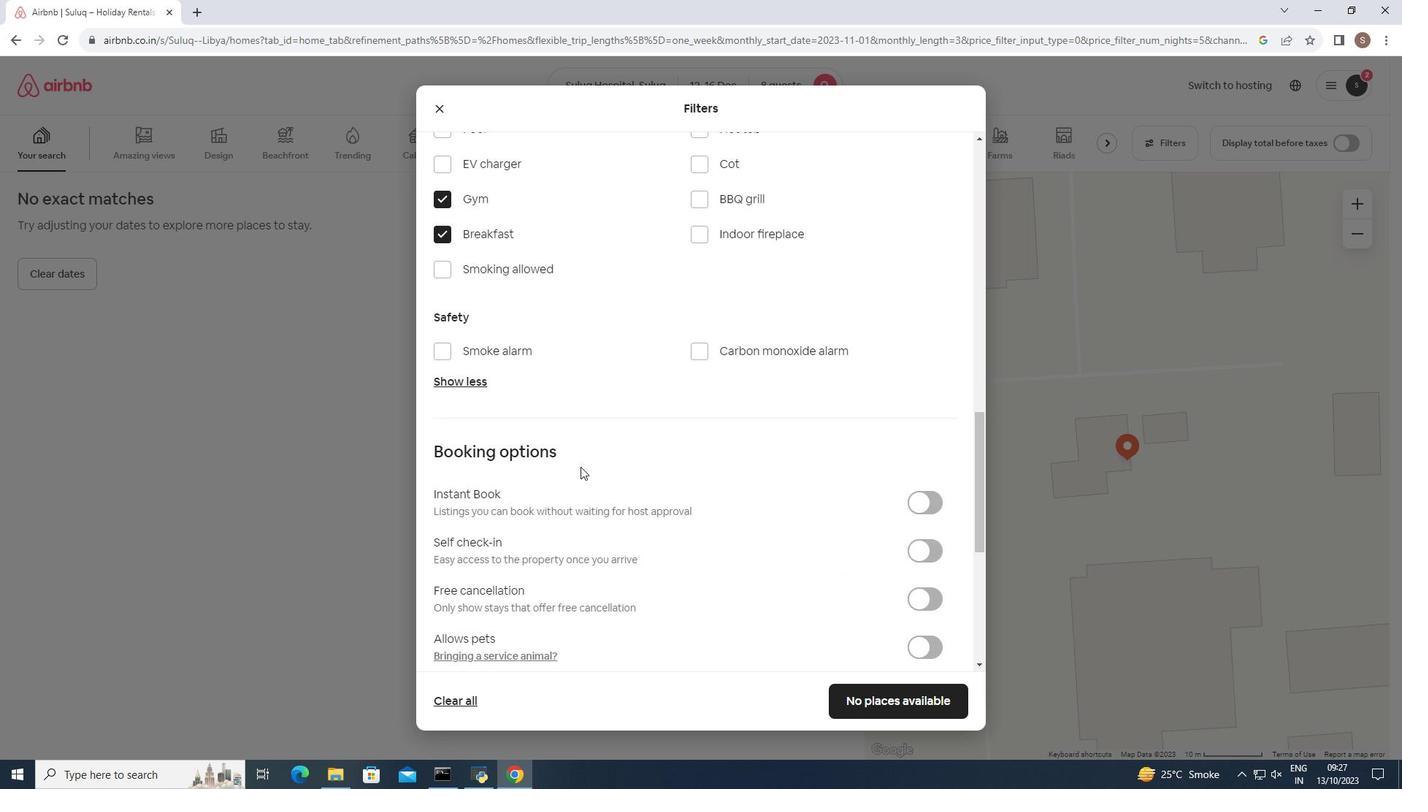 
Action: Mouse scrolled (580, 466) with delta (0, 0)
Screenshot: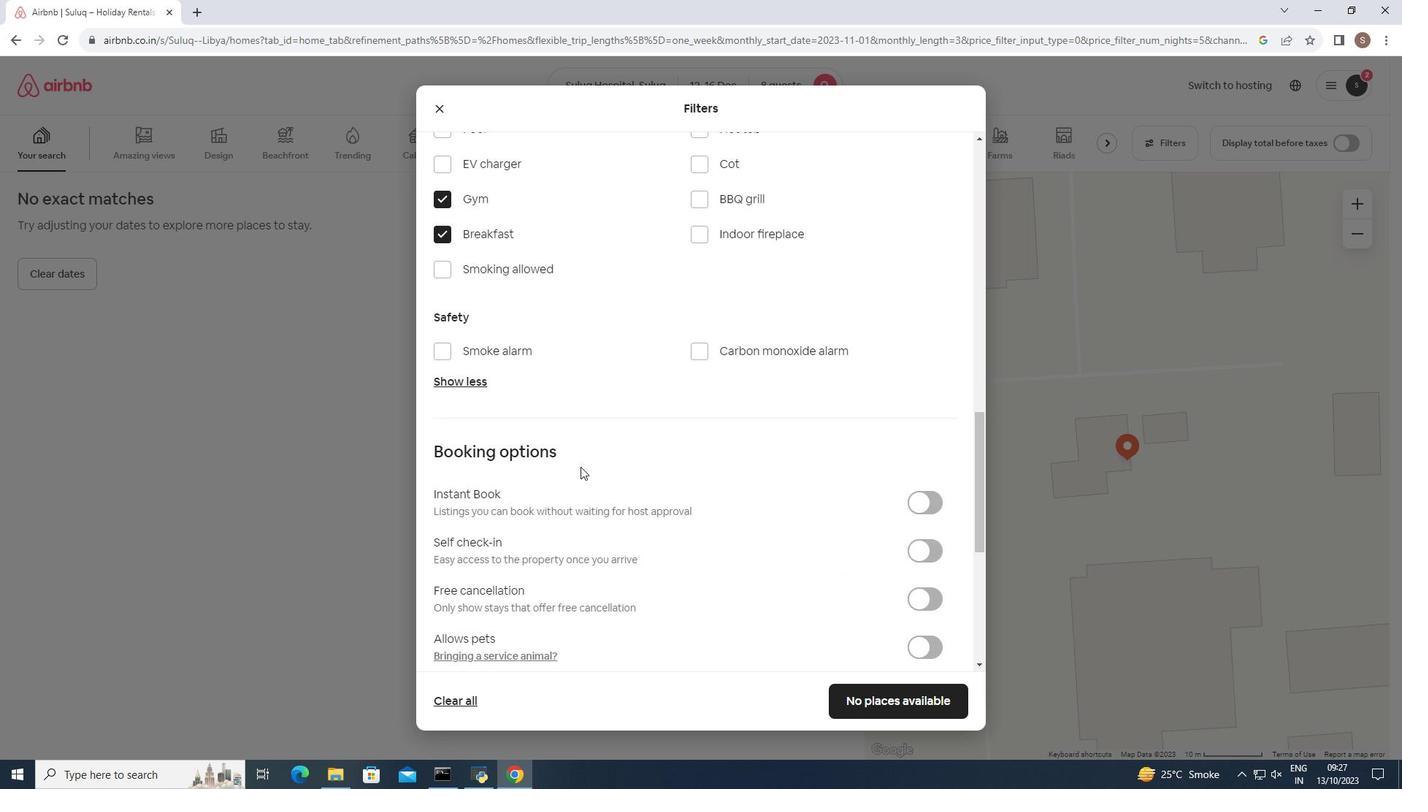 
Action: Mouse moved to (580, 466)
Screenshot: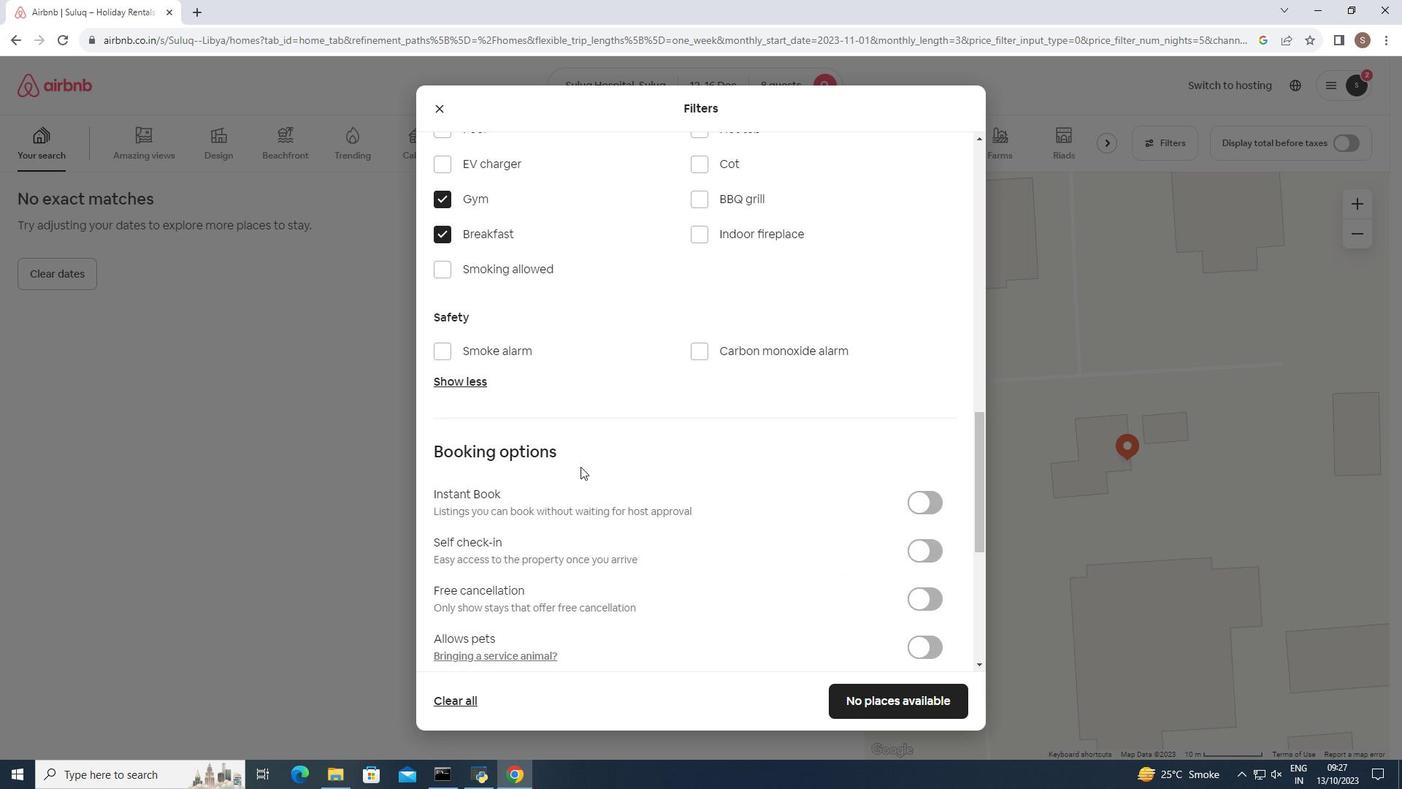 
Action: Mouse scrolled (580, 466) with delta (0, 0)
Screenshot: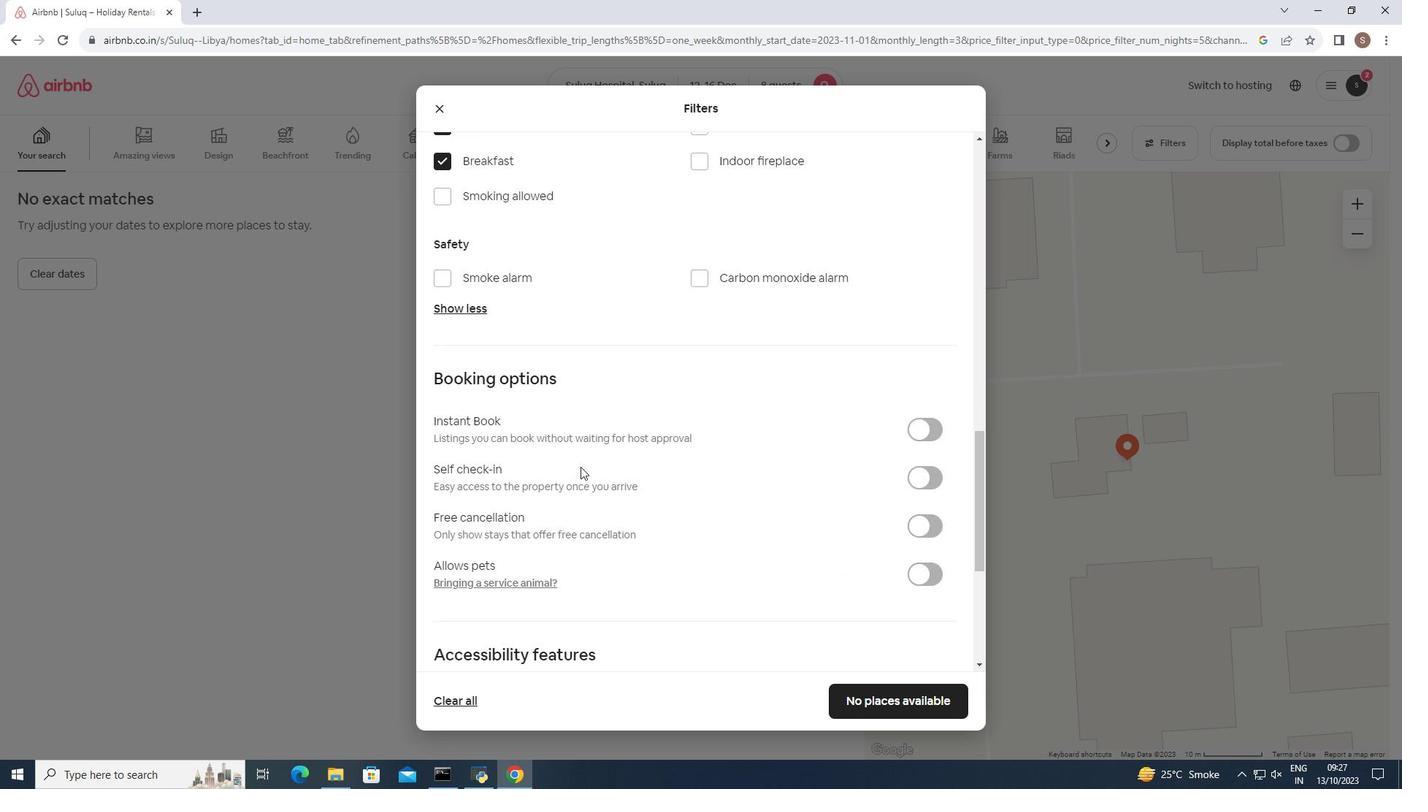 
Action: Mouse scrolled (580, 466) with delta (0, 0)
Screenshot: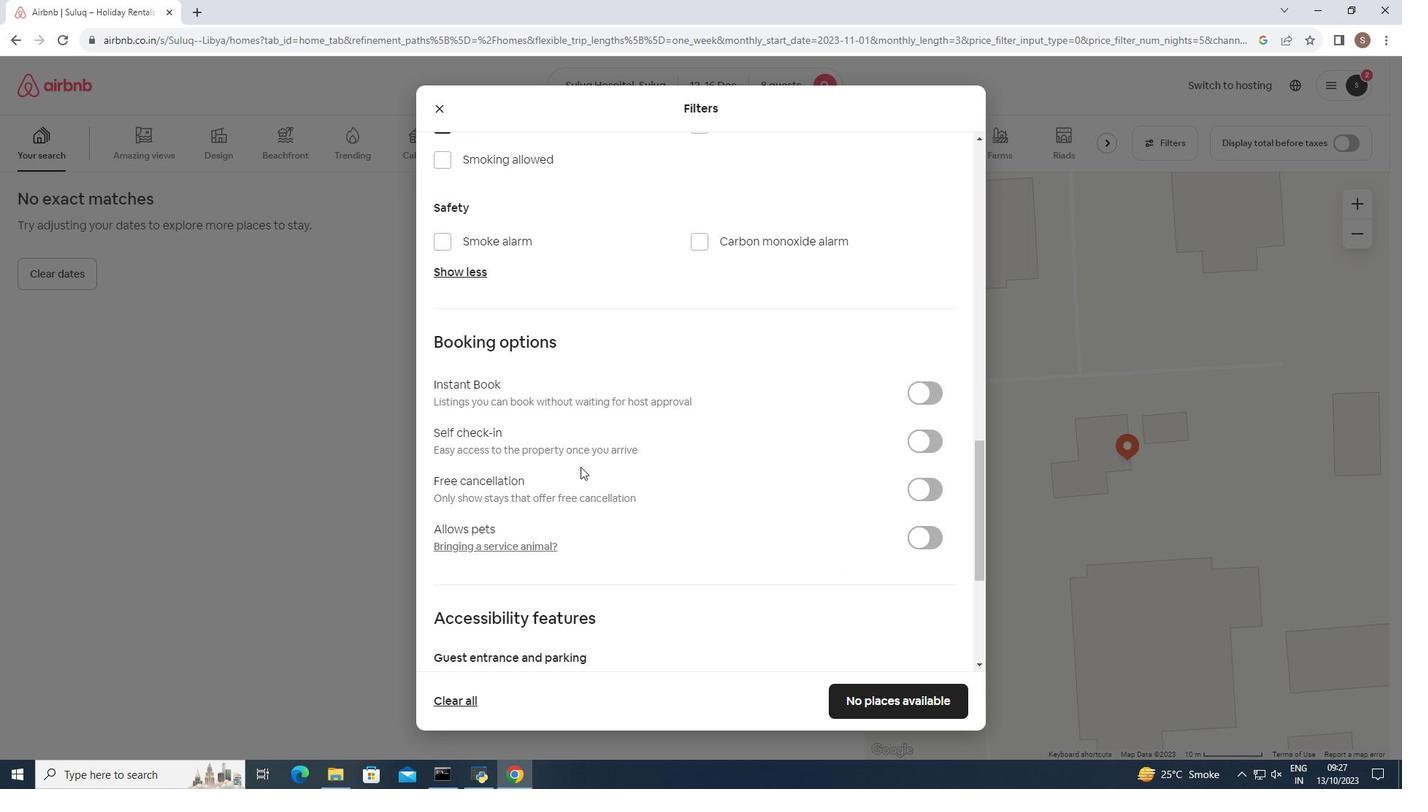 
Action: Mouse moved to (577, 463)
Screenshot: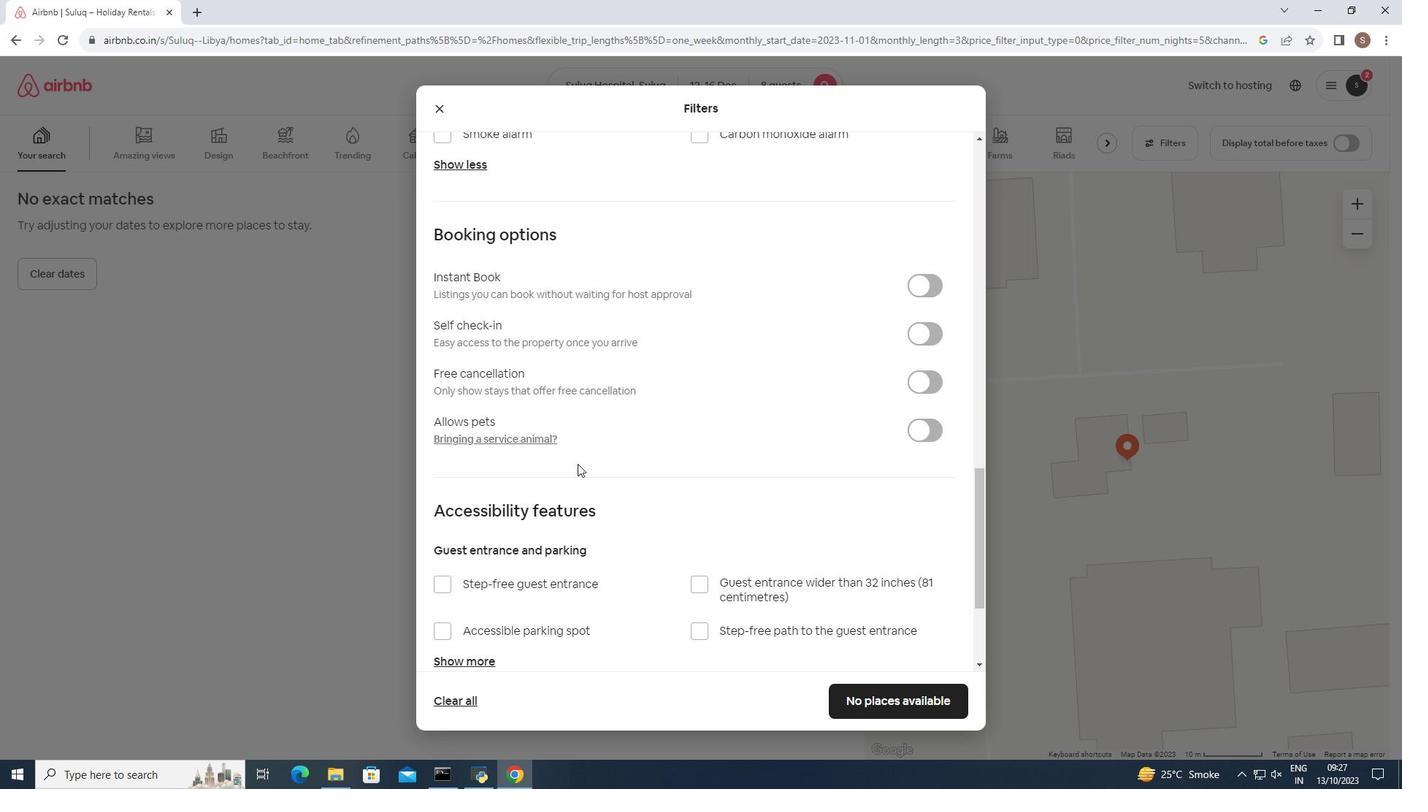 
Action: Mouse scrolled (577, 463) with delta (0, 0)
Screenshot: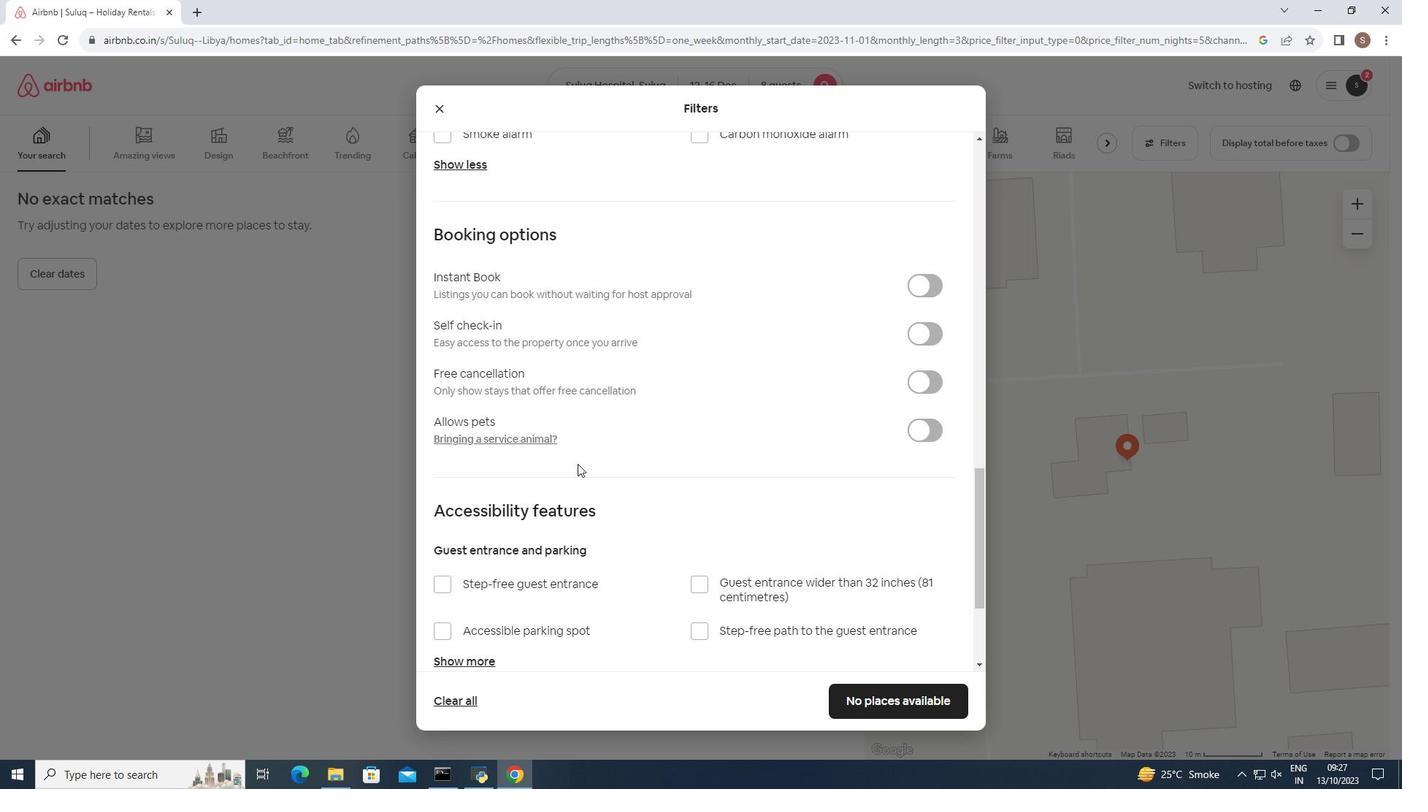 
Action: Mouse scrolled (577, 463) with delta (0, 0)
Screenshot: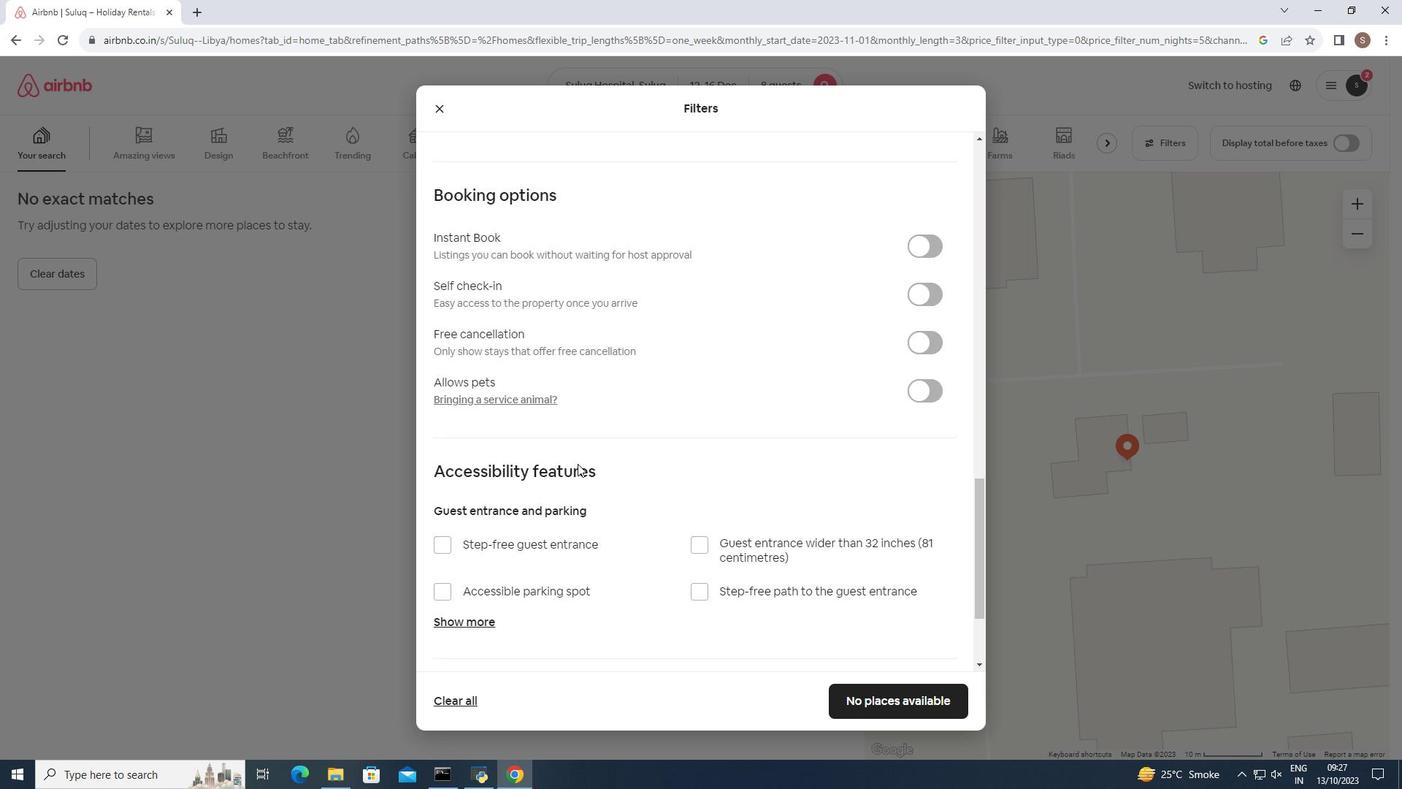 
Action: Mouse moved to (887, 701)
Screenshot: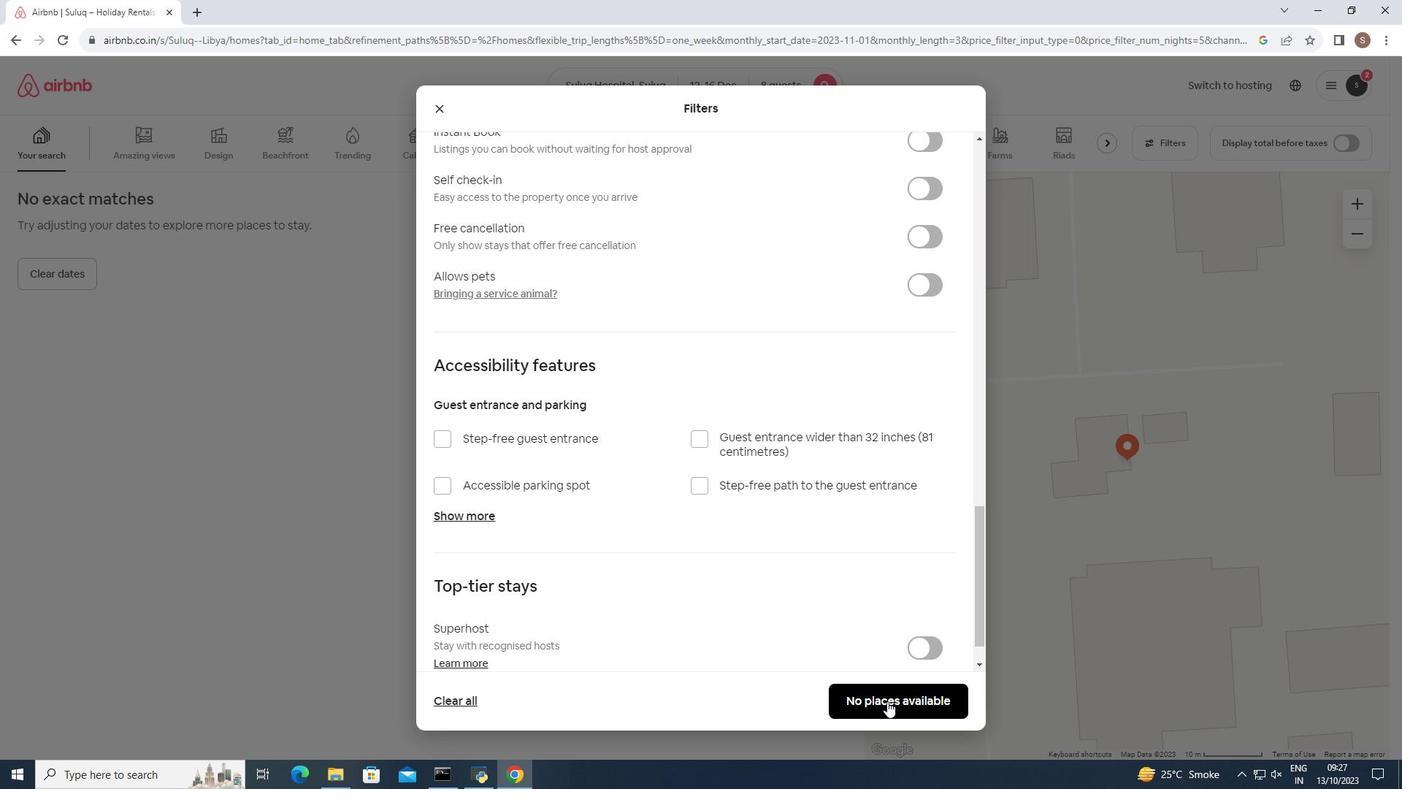 
Action: Mouse pressed left at (887, 701)
Screenshot: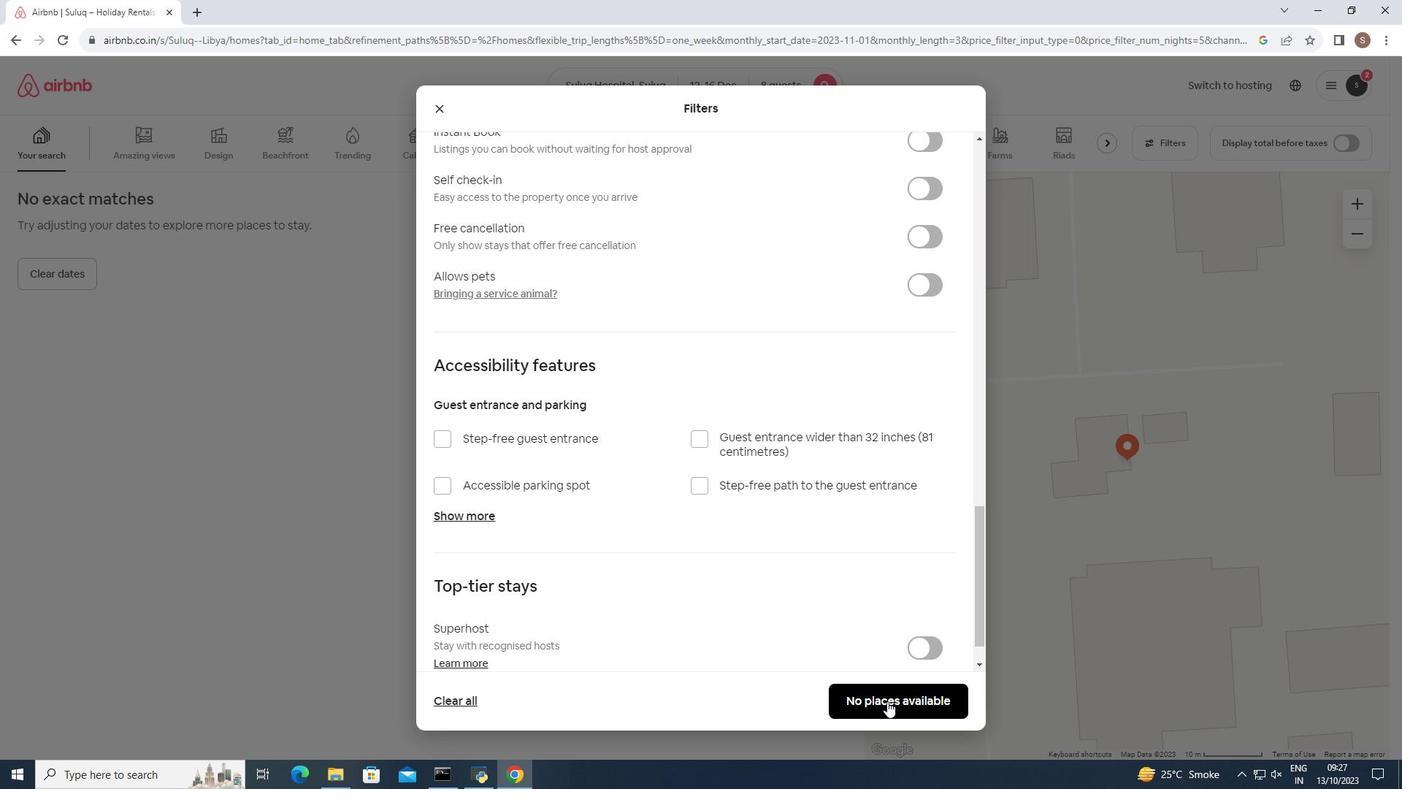 
Action: Mouse moved to (468, 398)
Screenshot: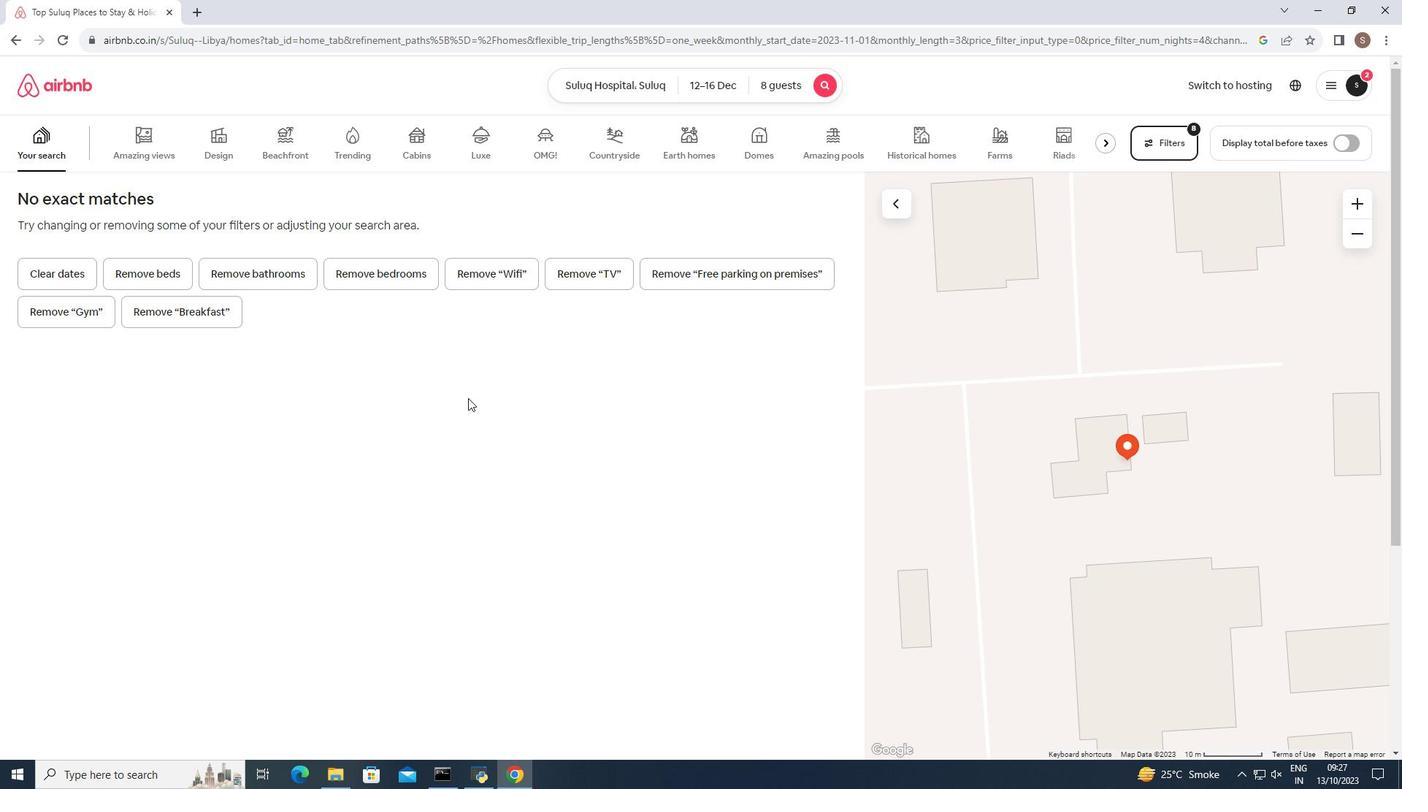 
